 Task: Open Card Mediation Execution Review in Board DevOps Tools and Techniques to Workspace Call Center Services and add a team member Softage.1@softage.net, a label Purple, a checklist Video Marketing, an attachment from your onedrive, a color Purple and finally, add a card description 'Research and develop new partnership opportunities' and a comment 'Given the size and scope of this task, let us make sure we have the necessary resources and support to get it done.'. Add a start date 'Jan 01, 1900' with a due date 'Jan 08, 1900'
Action: Mouse moved to (88, 306)
Screenshot: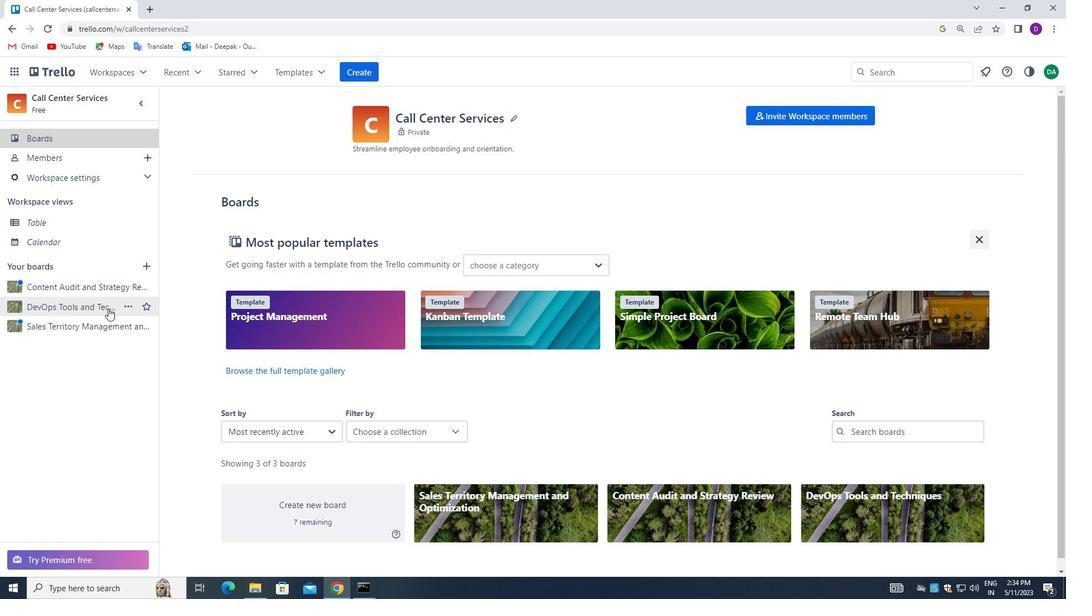 
Action: Mouse pressed left at (88, 306)
Screenshot: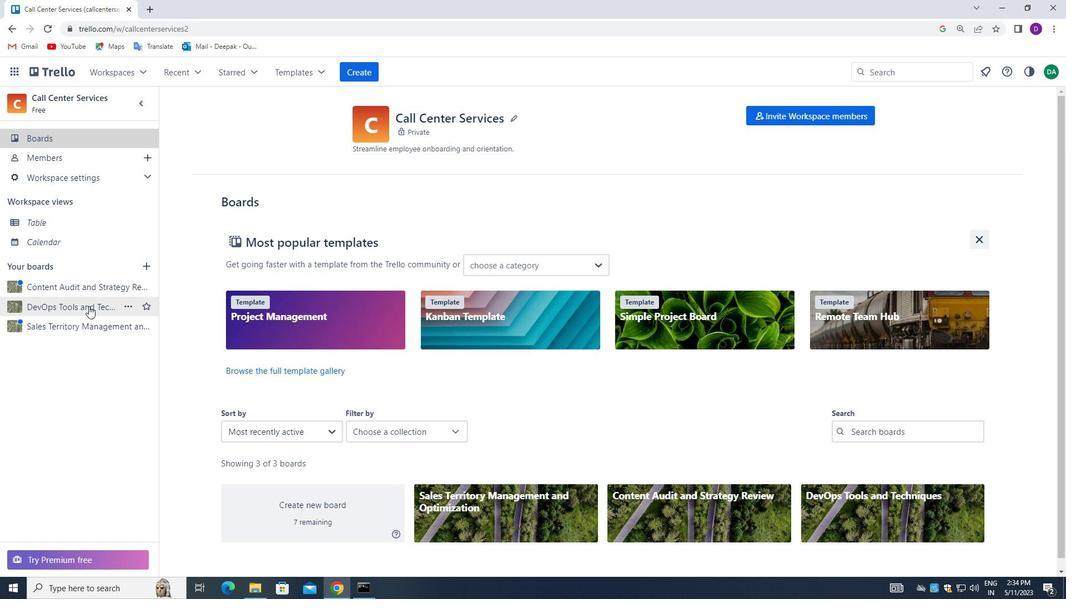 
Action: Mouse moved to (236, 168)
Screenshot: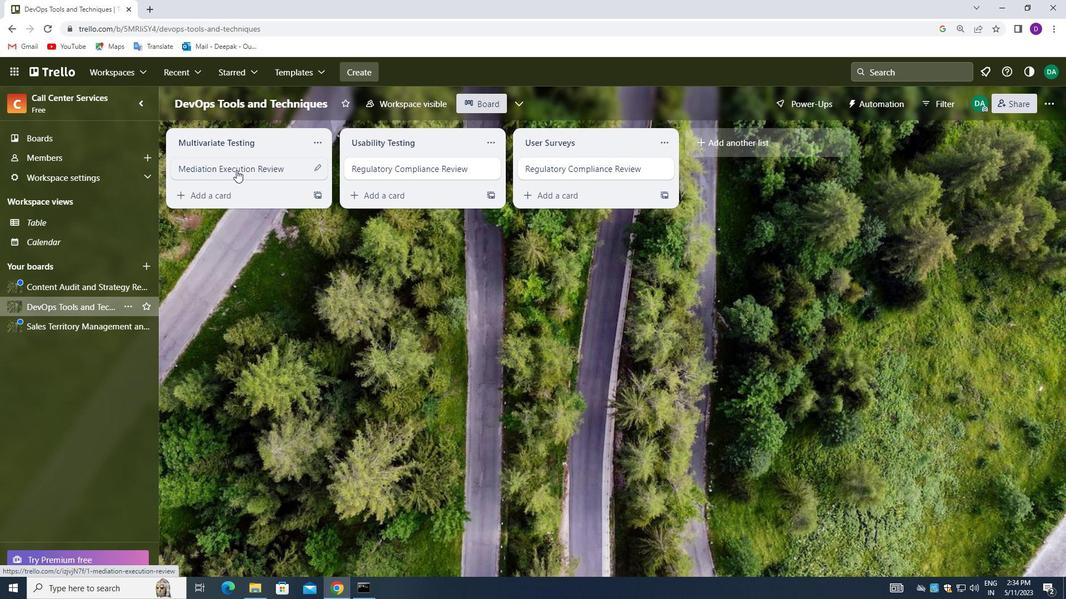 
Action: Mouse pressed left at (236, 168)
Screenshot: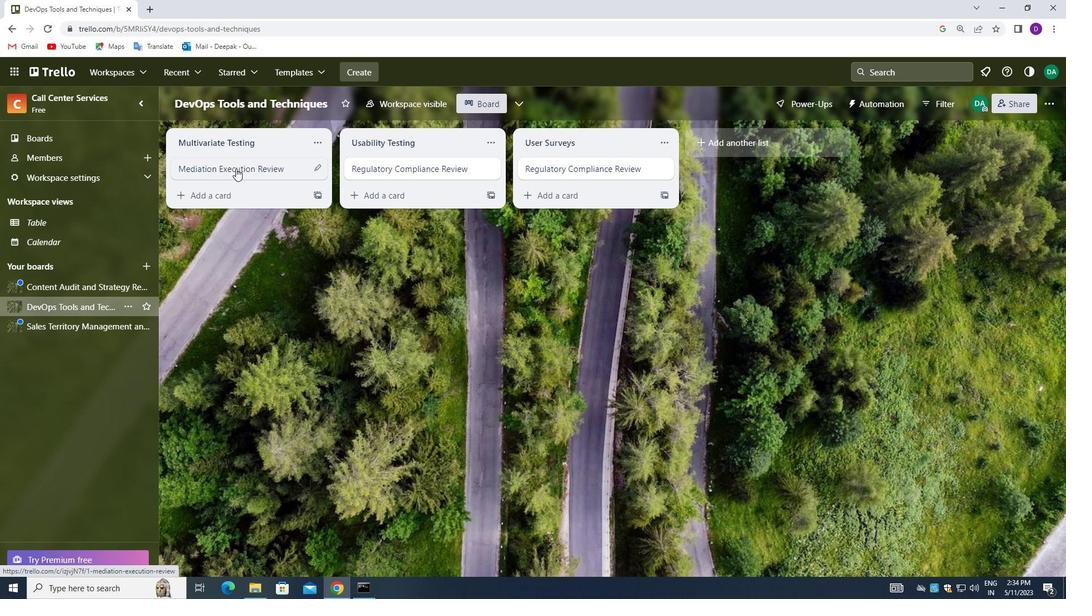 
Action: Mouse moved to (709, 164)
Screenshot: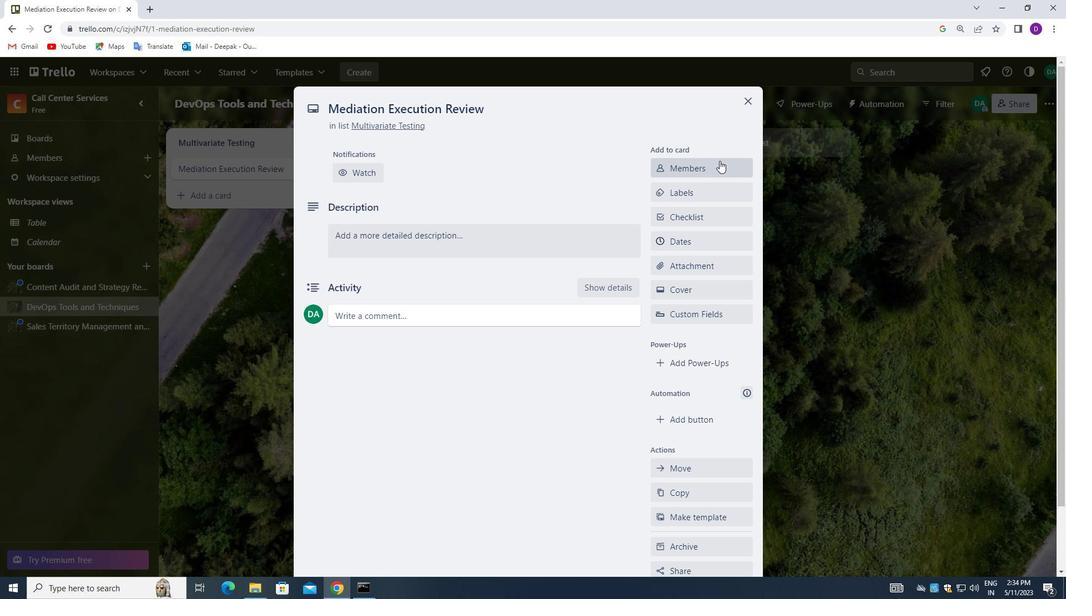 
Action: Mouse pressed left at (709, 164)
Screenshot: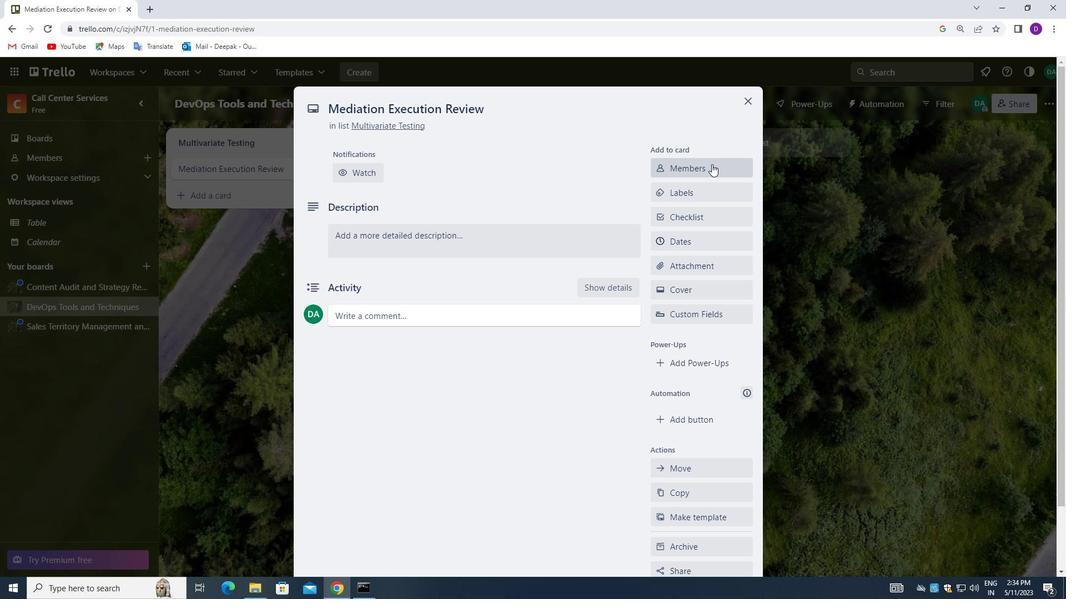 
Action: Mouse moved to (715, 227)
Screenshot: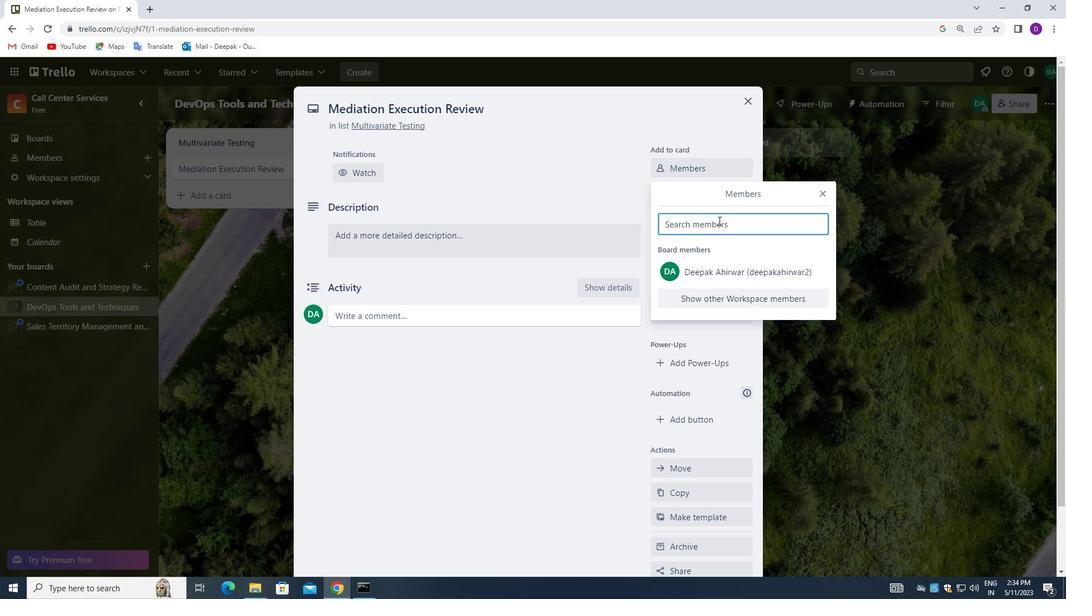 
Action: Mouse pressed left at (715, 227)
Screenshot: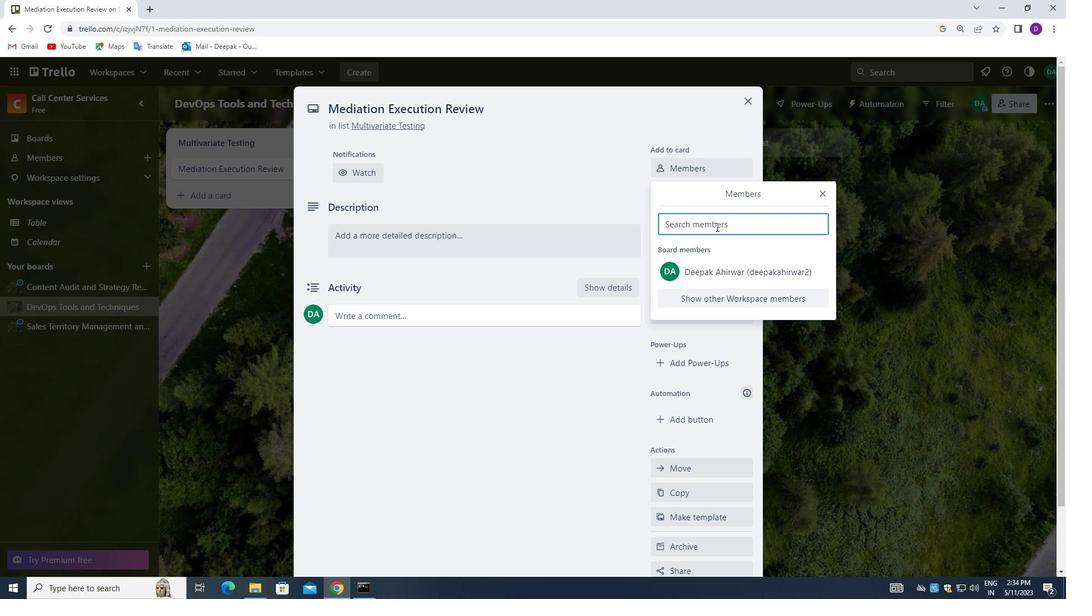 
Action: Mouse moved to (595, 224)
Screenshot: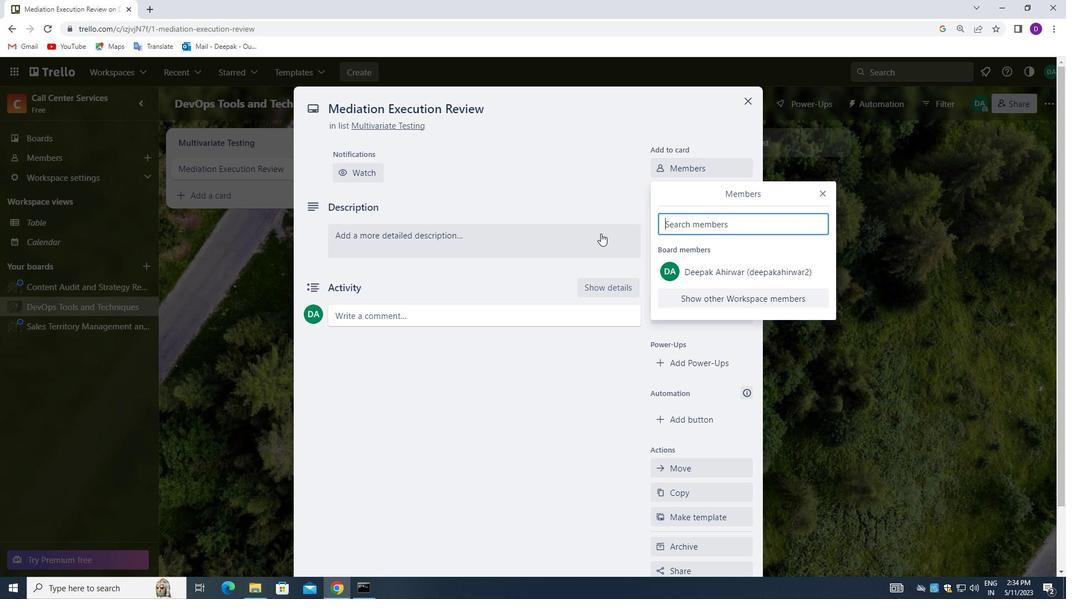 
Action: Key pressed softage.1<Key.shift>@SOFTAGE.NET
Screenshot: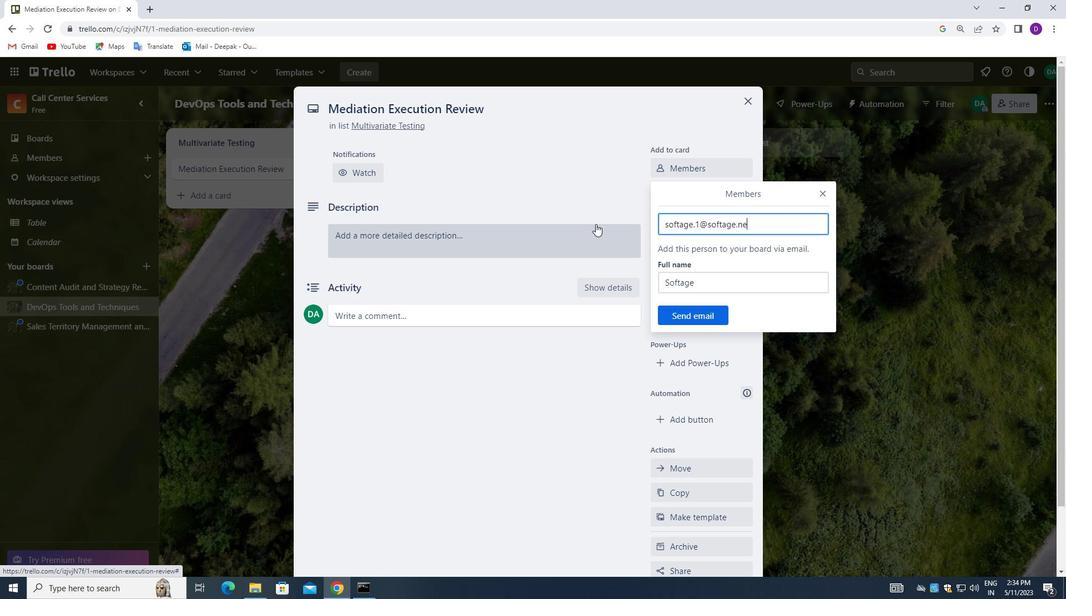 
Action: Mouse moved to (694, 314)
Screenshot: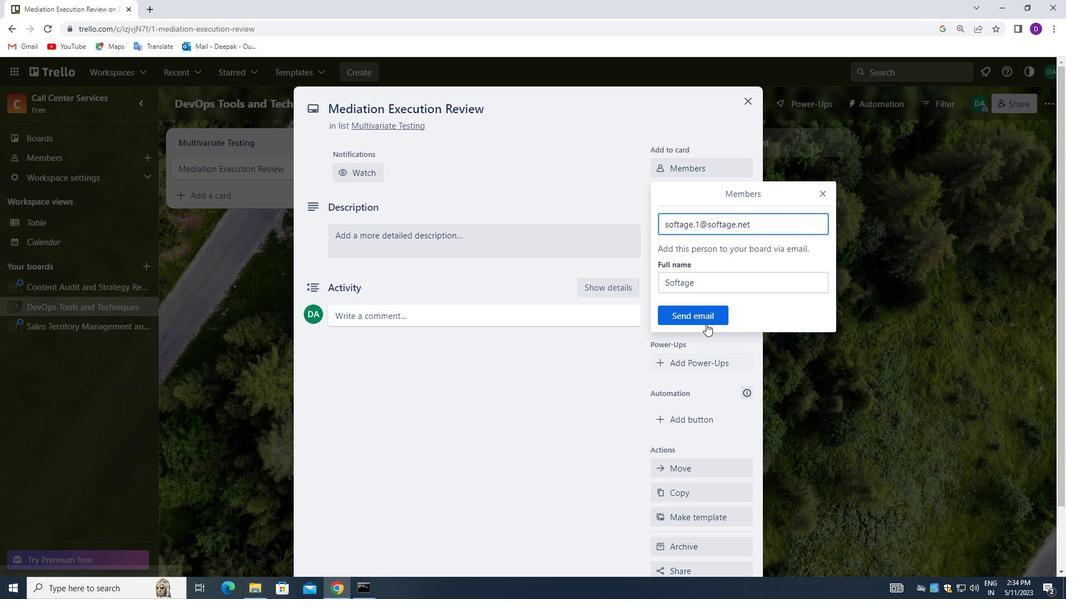 
Action: Mouse pressed left at (694, 314)
Screenshot: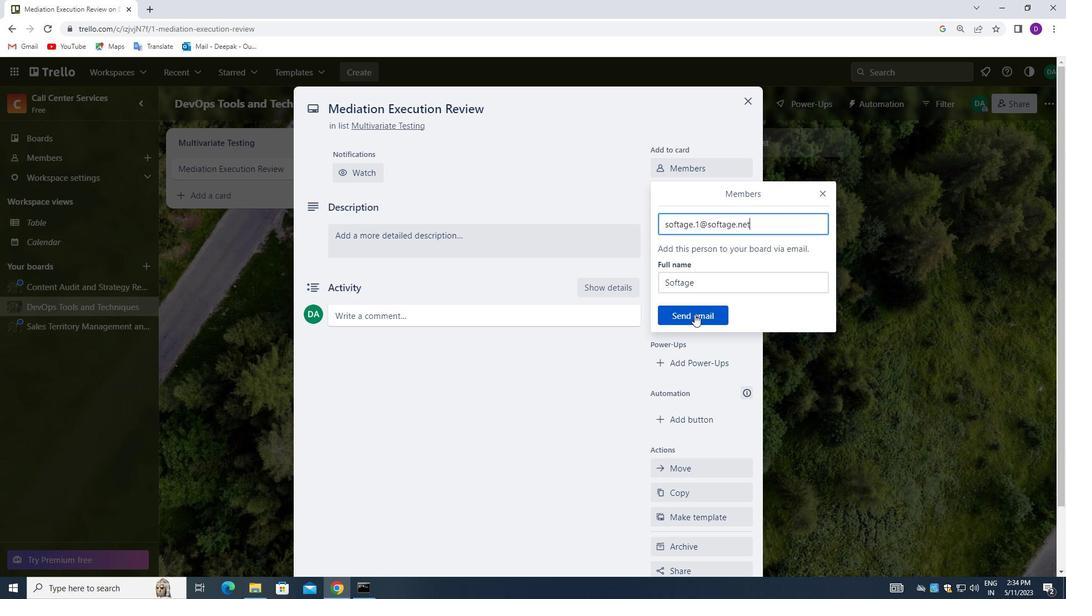 
Action: Mouse moved to (694, 239)
Screenshot: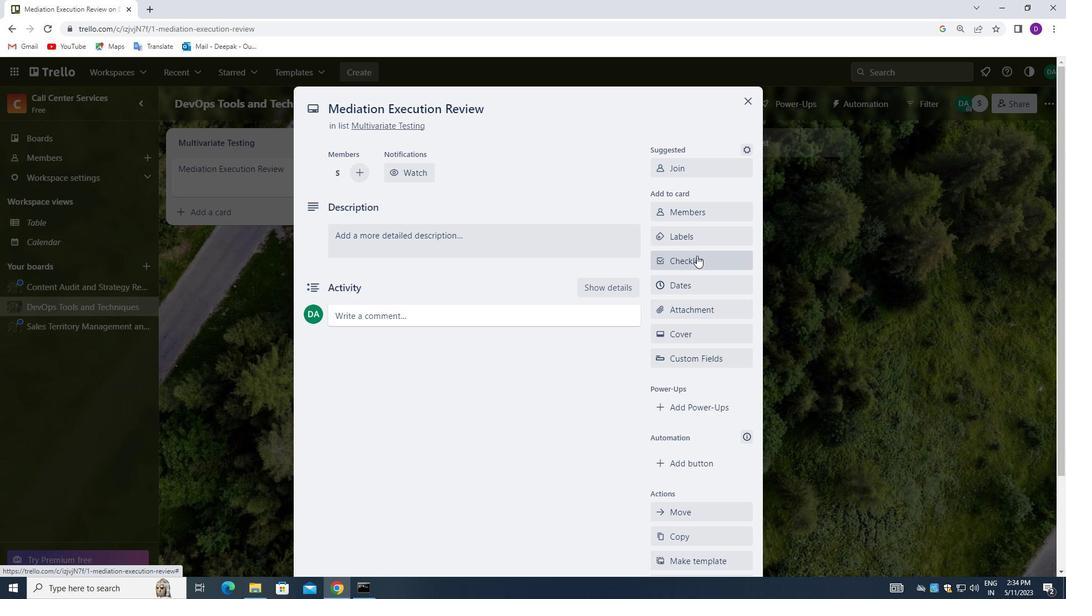 
Action: Mouse pressed left at (694, 239)
Screenshot: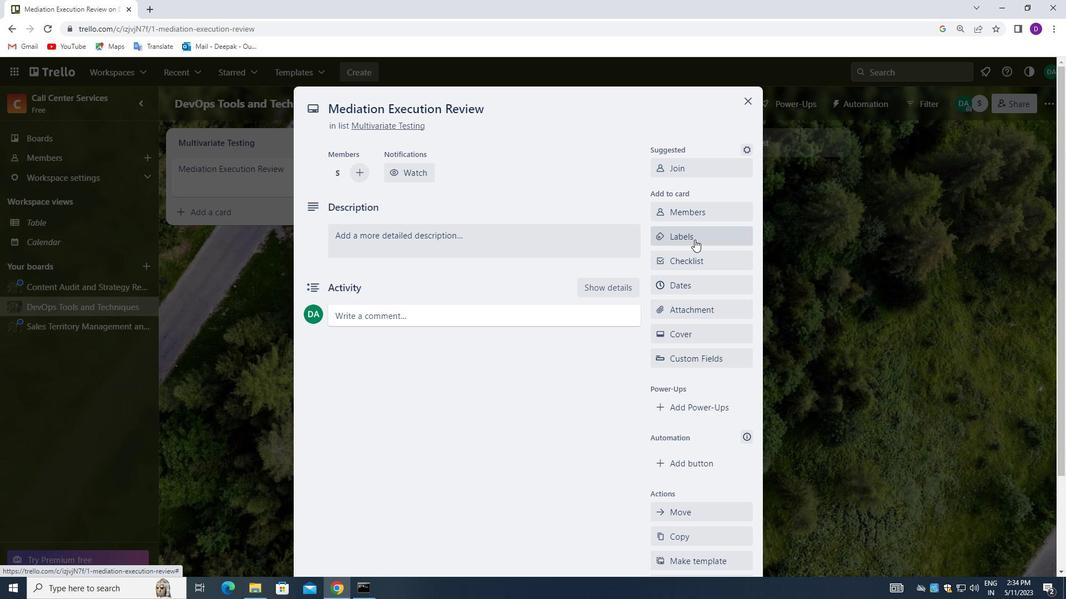
Action: Mouse moved to (716, 417)
Screenshot: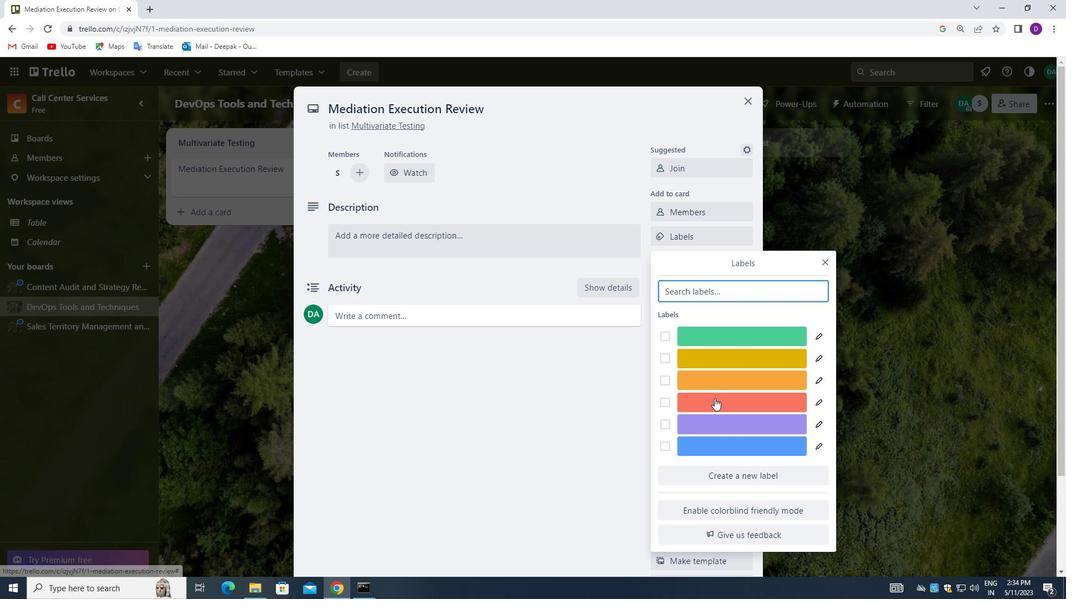 
Action: Mouse pressed left at (716, 417)
Screenshot: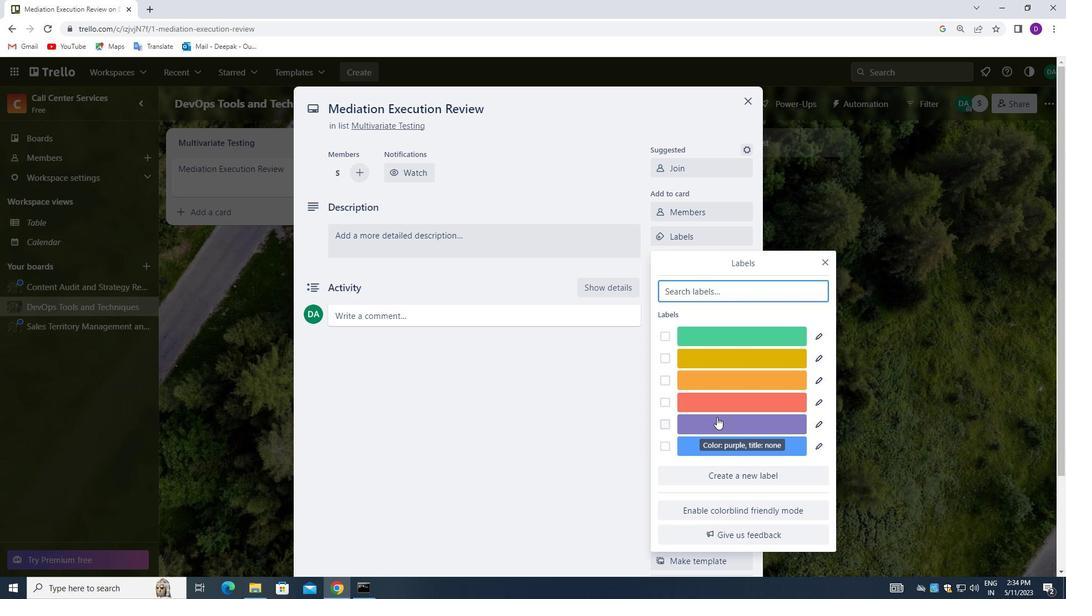
Action: Mouse moved to (825, 261)
Screenshot: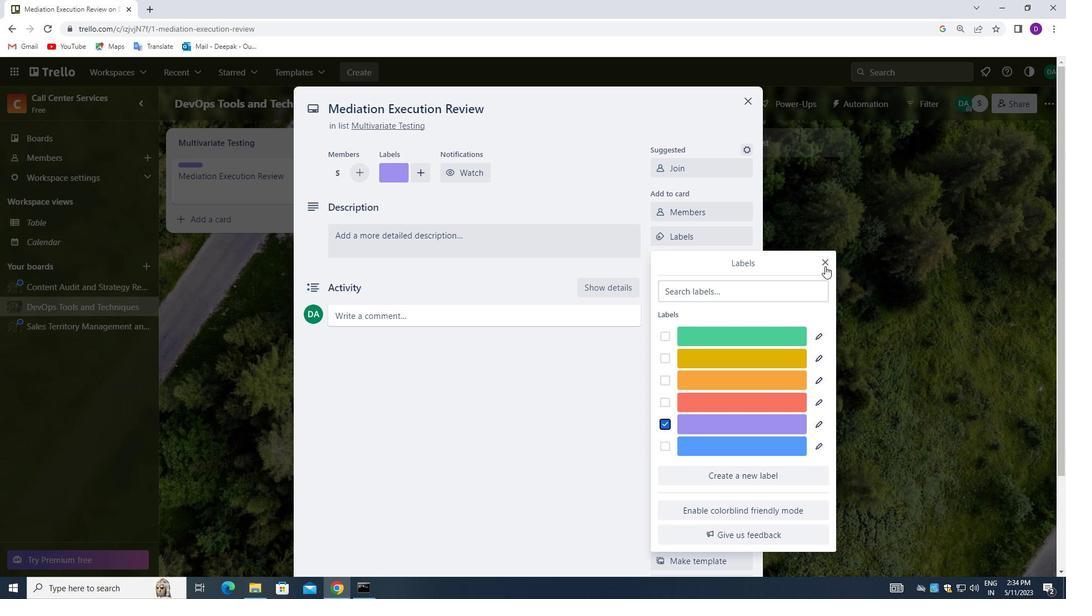 
Action: Mouse pressed left at (825, 261)
Screenshot: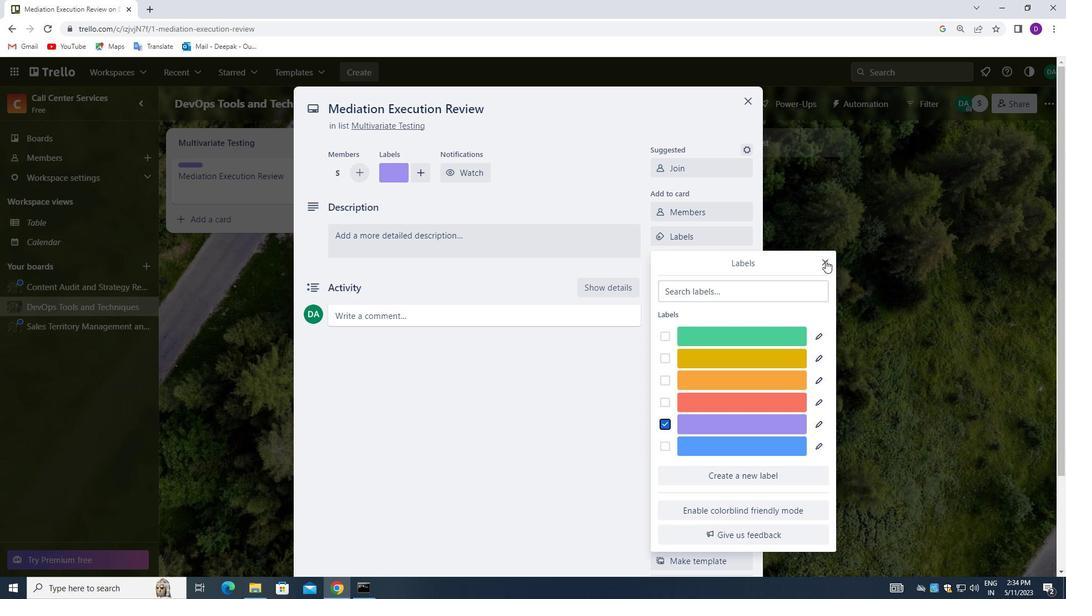 
Action: Mouse moved to (698, 266)
Screenshot: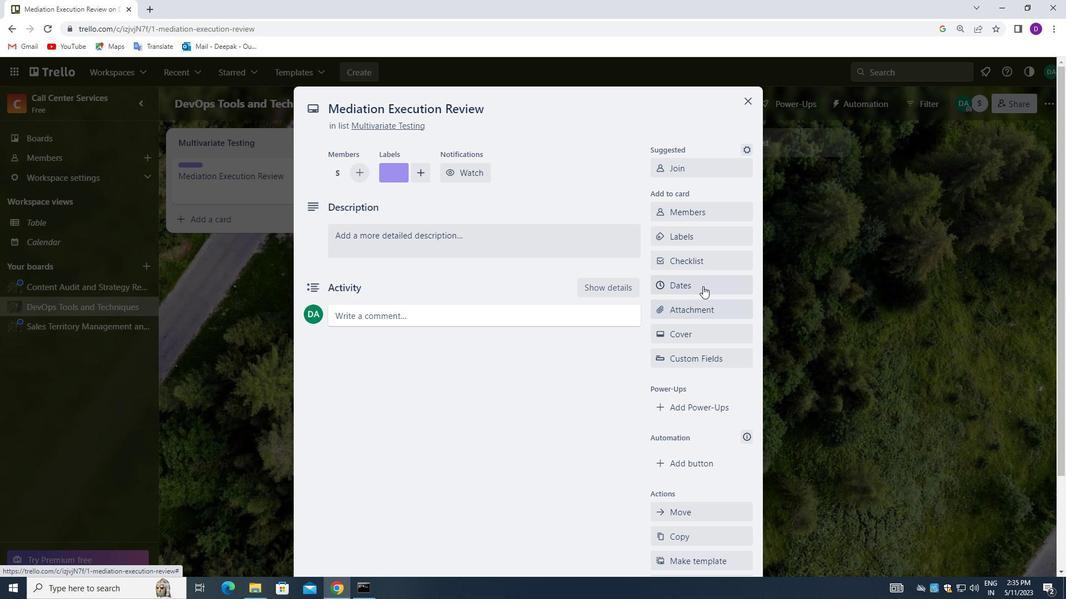 
Action: Mouse pressed left at (698, 266)
Screenshot: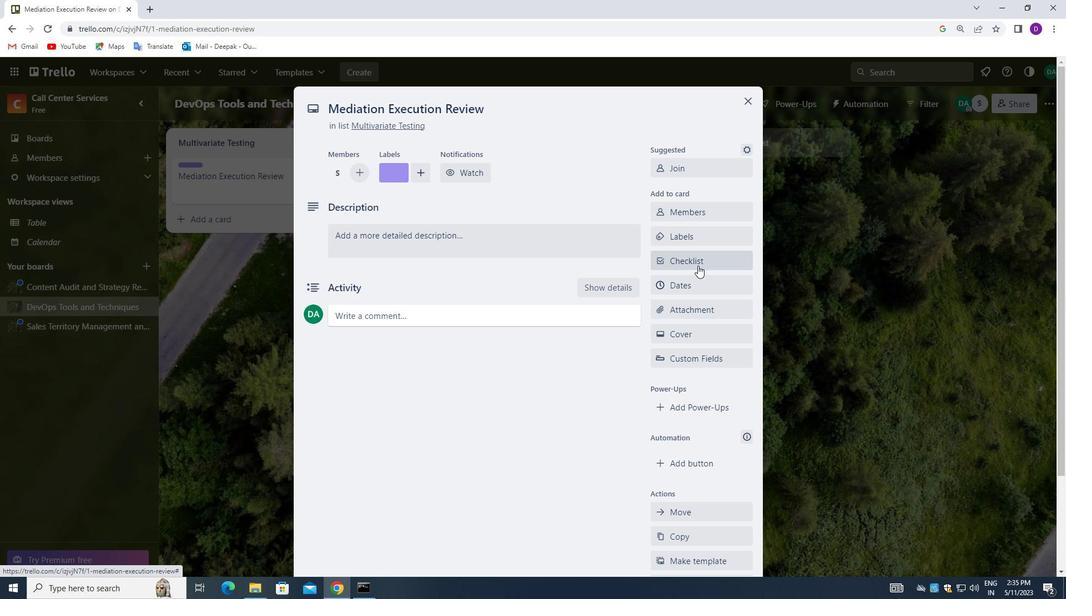 
Action: Mouse moved to (728, 327)
Screenshot: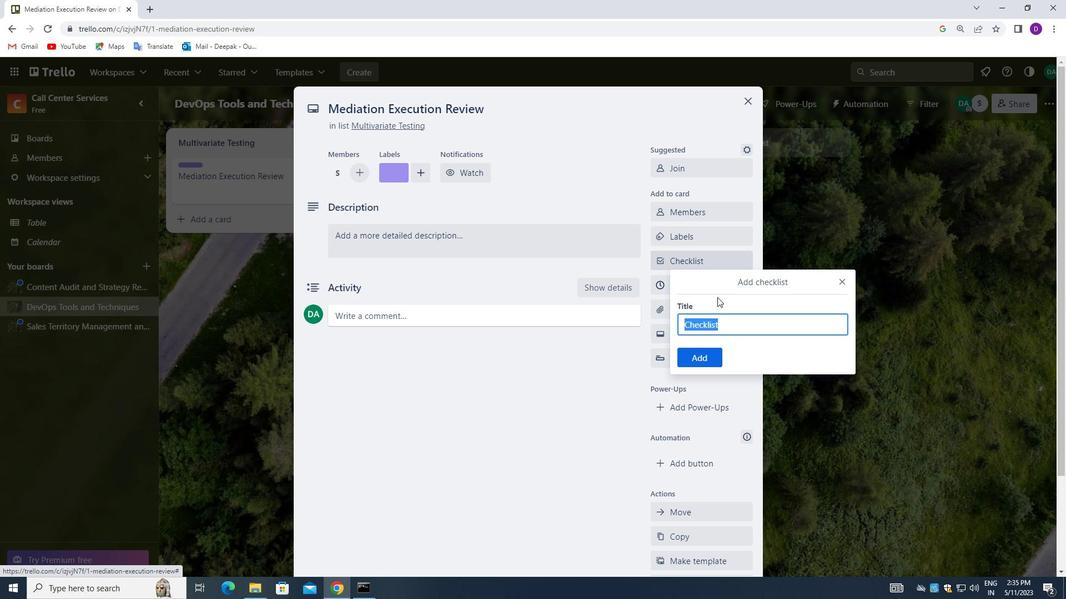 
Action: Key pressed <Key.backspace><Key.shift_r>VIDEO<Key.space><Key.shift>MARKETING
Screenshot: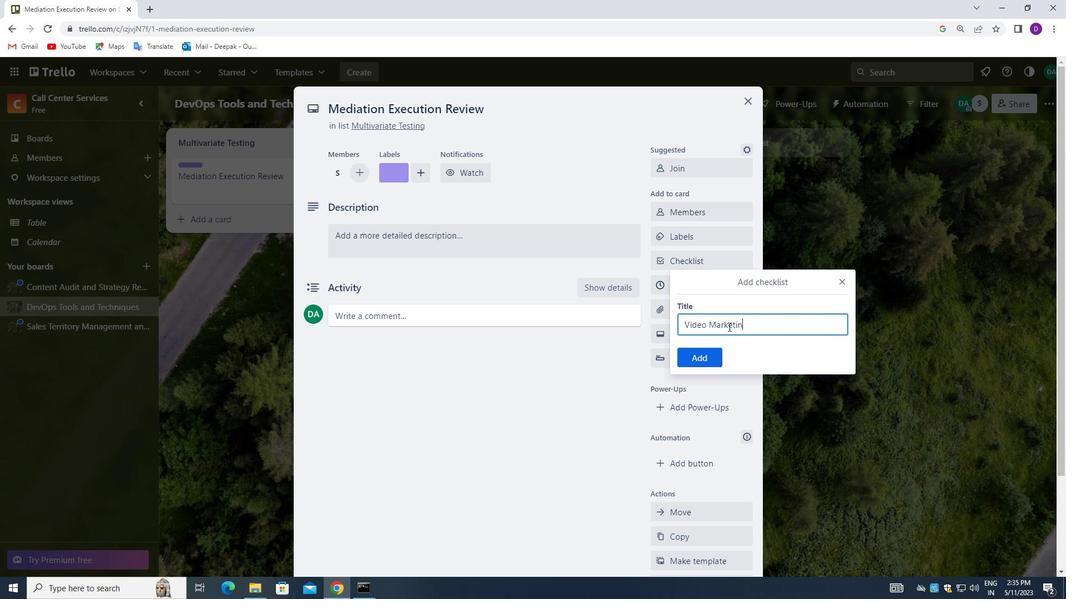 
Action: Mouse moved to (706, 358)
Screenshot: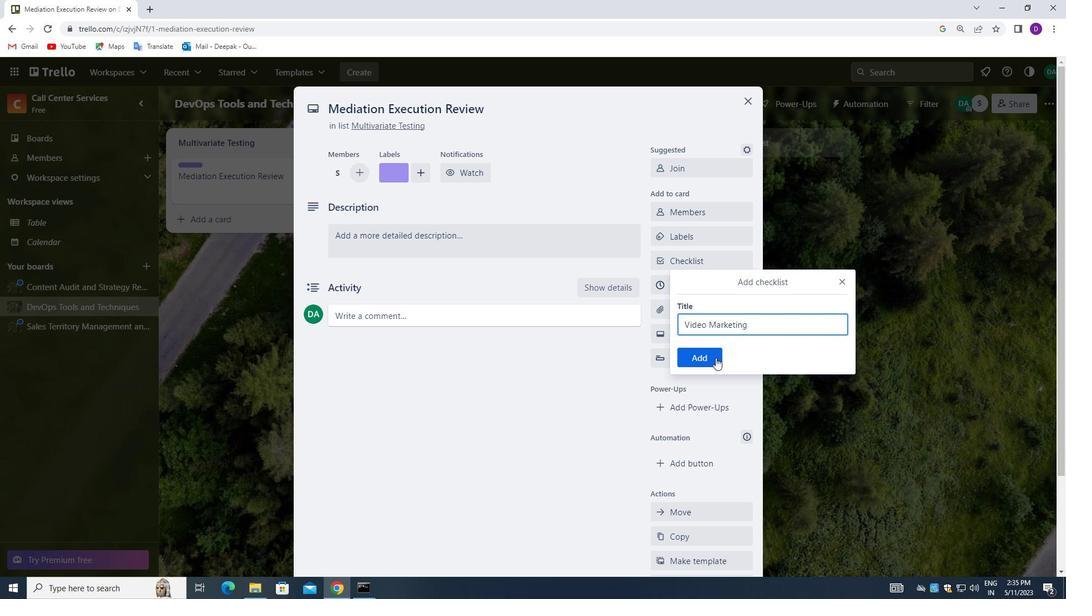 
Action: Mouse pressed left at (706, 358)
Screenshot: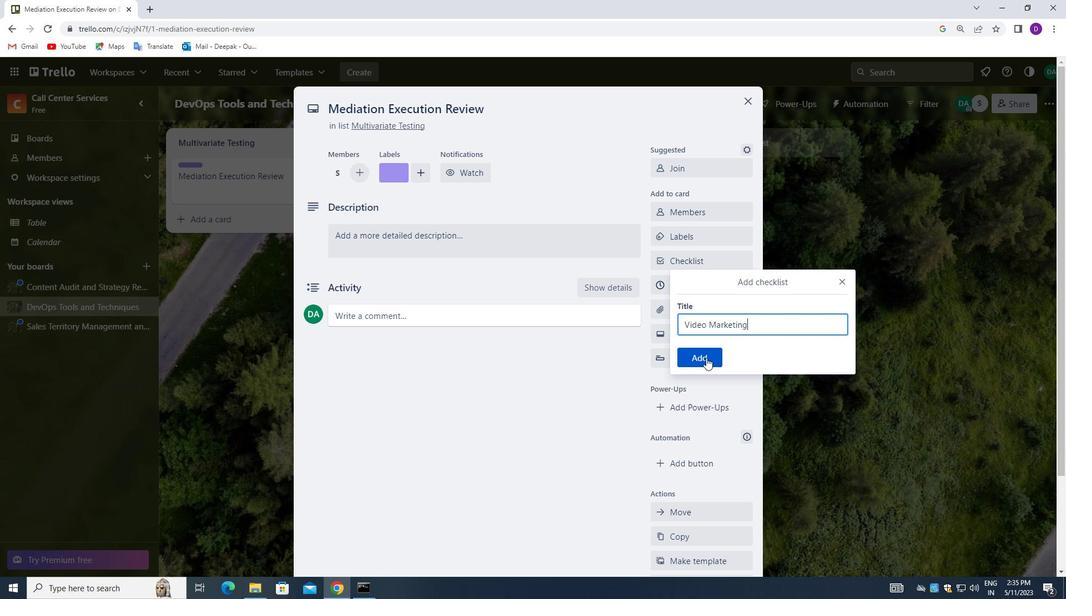 
Action: Mouse moved to (696, 308)
Screenshot: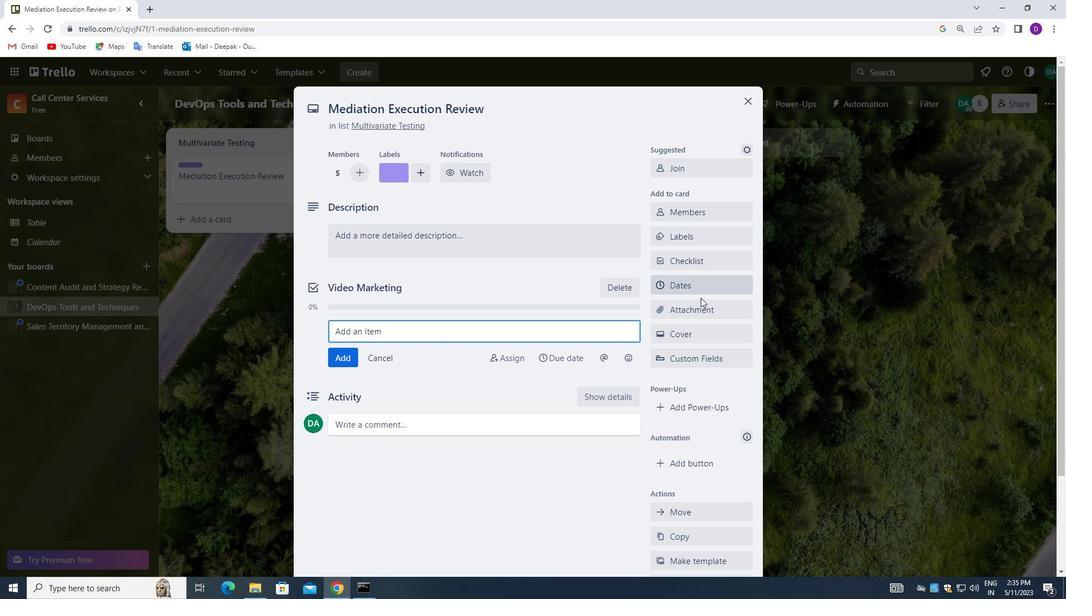 
Action: Mouse pressed left at (696, 308)
Screenshot: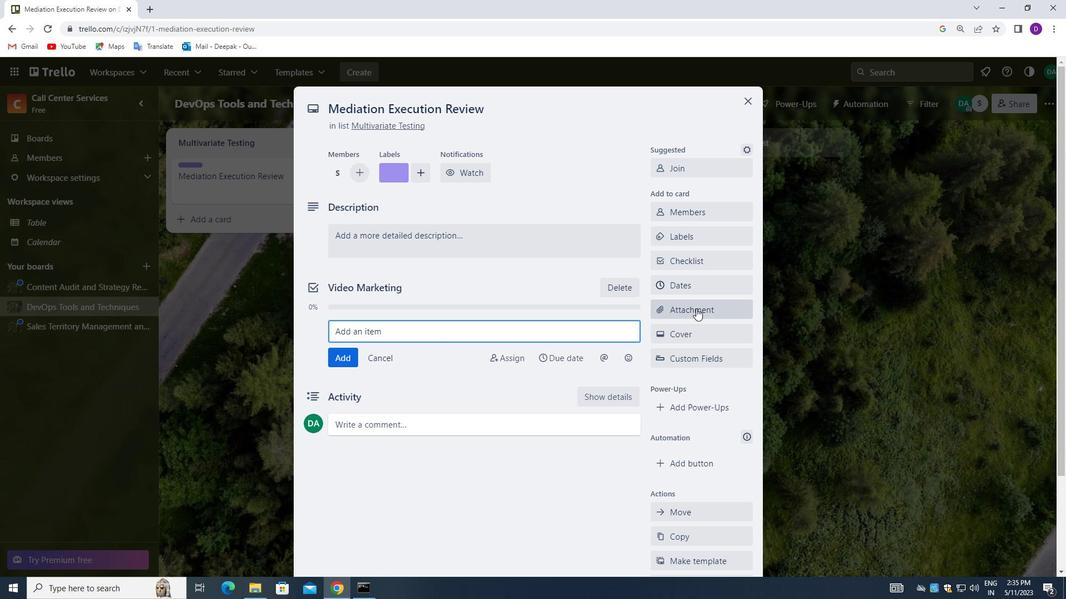 
Action: Mouse moved to (699, 220)
Screenshot: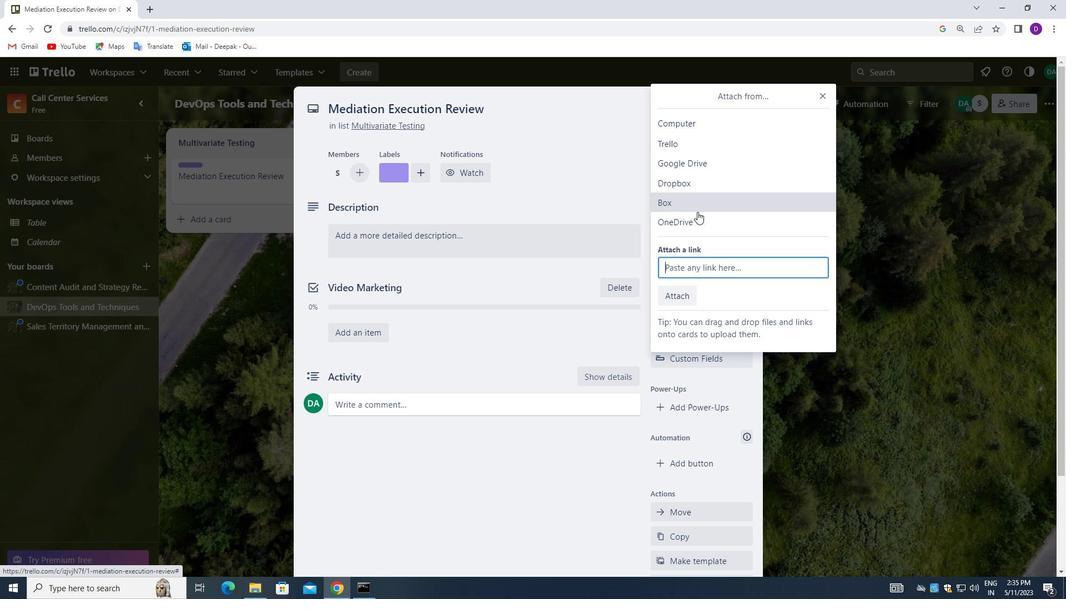 
Action: Mouse pressed left at (699, 220)
Screenshot: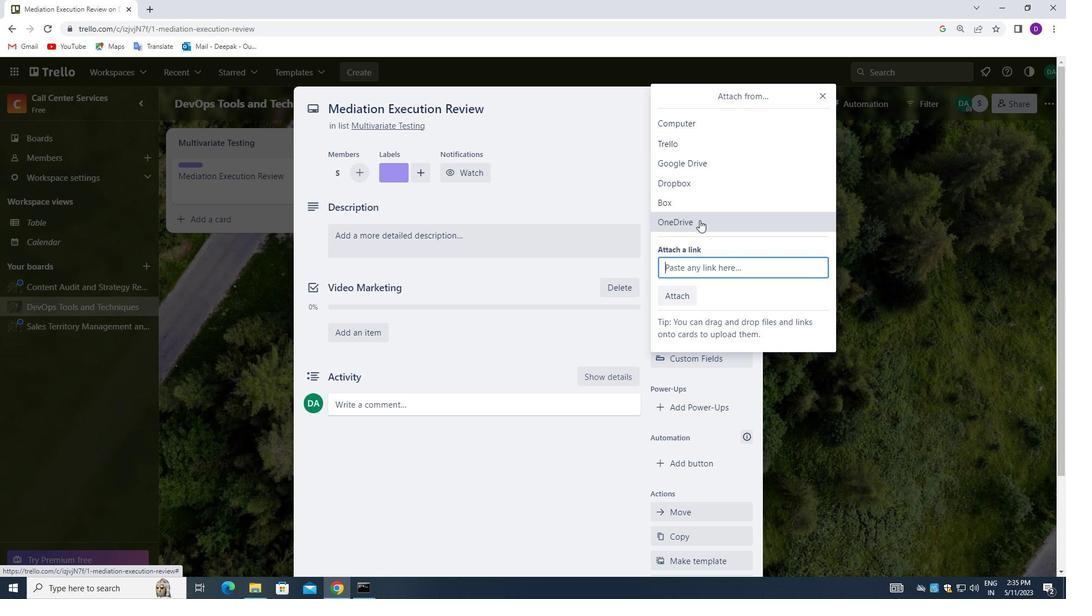 
Action: Mouse moved to (474, 356)
Screenshot: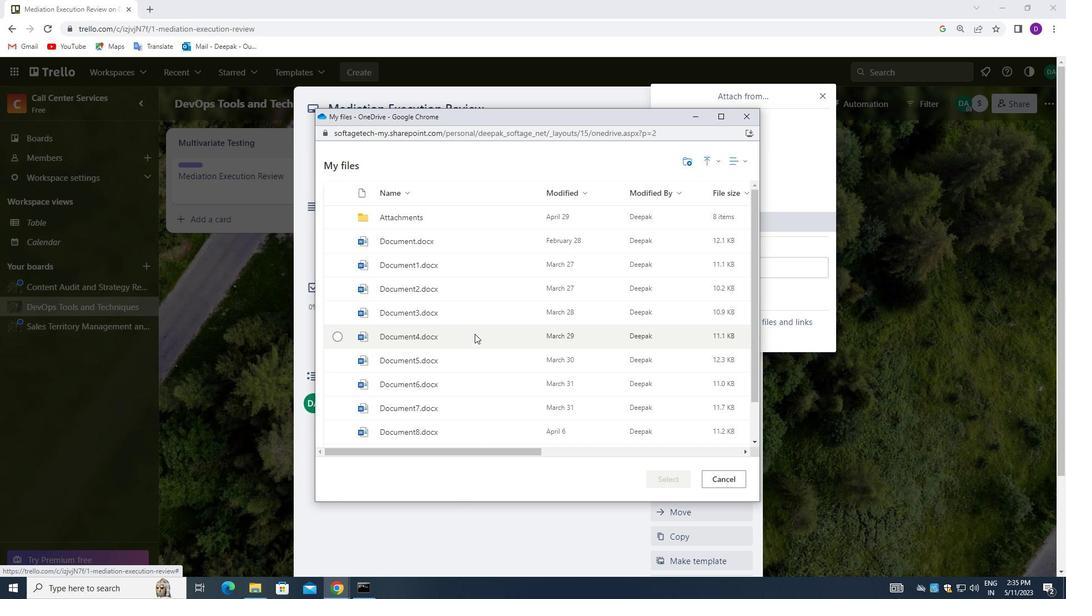 
Action: Mouse scrolled (474, 355) with delta (0, 0)
Screenshot: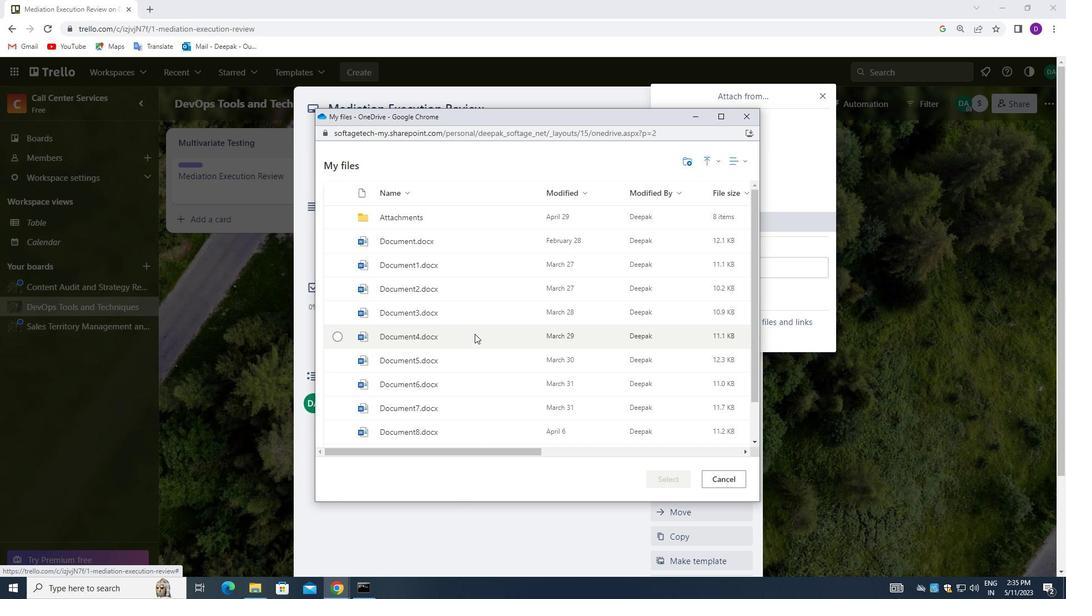 
Action: Mouse moved to (473, 359)
Screenshot: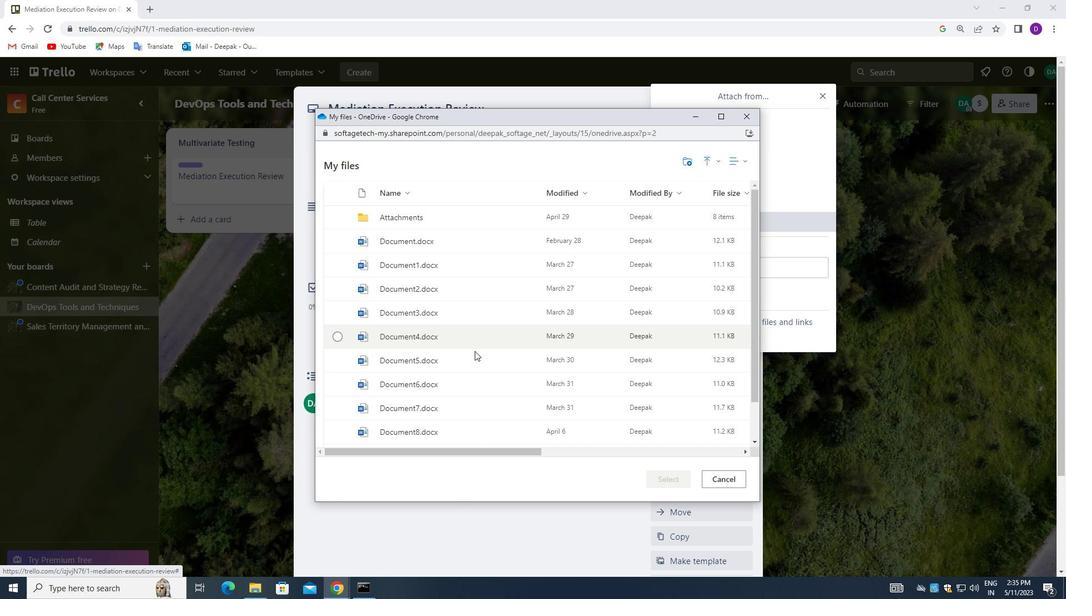 
Action: Mouse scrolled (473, 359) with delta (0, 0)
Screenshot: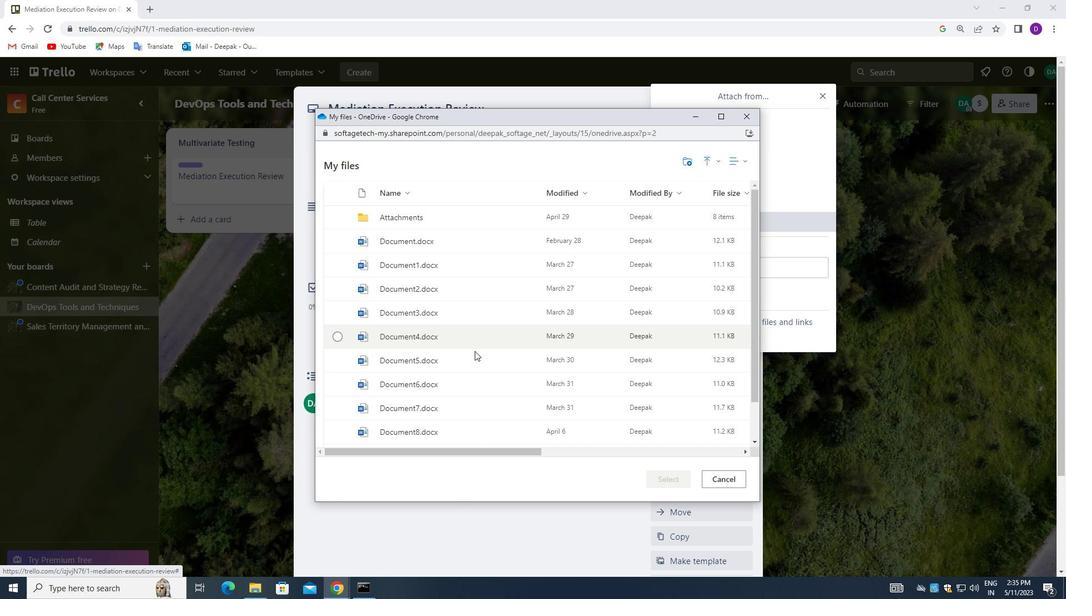 
Action: Mouse moved to (472, 360)
Screenshot: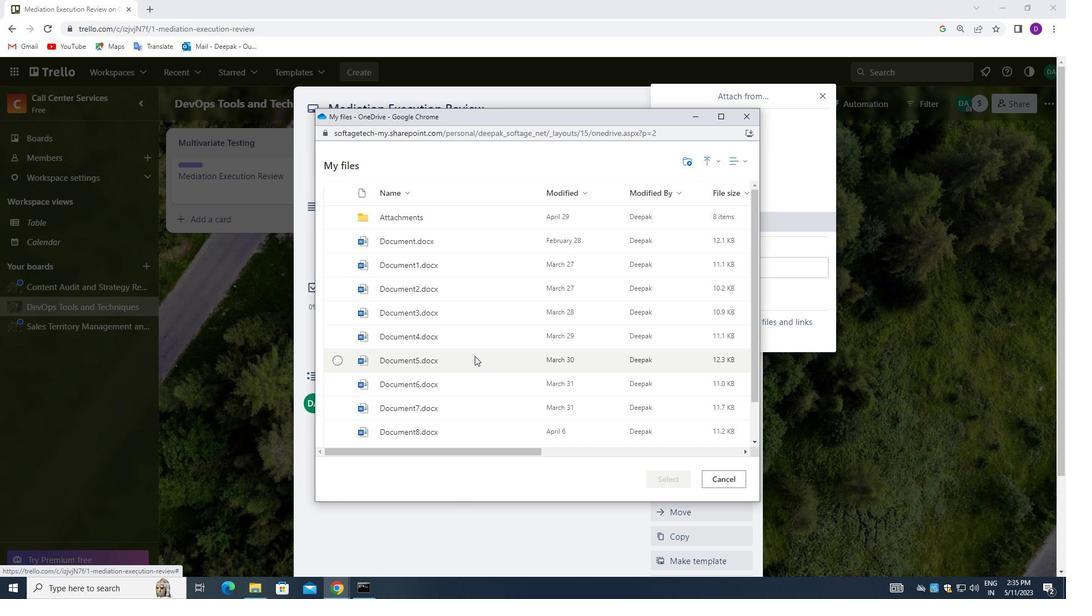 
Action: Mouse scrolled (472, 359) with delta (0, 0)
Screenshot: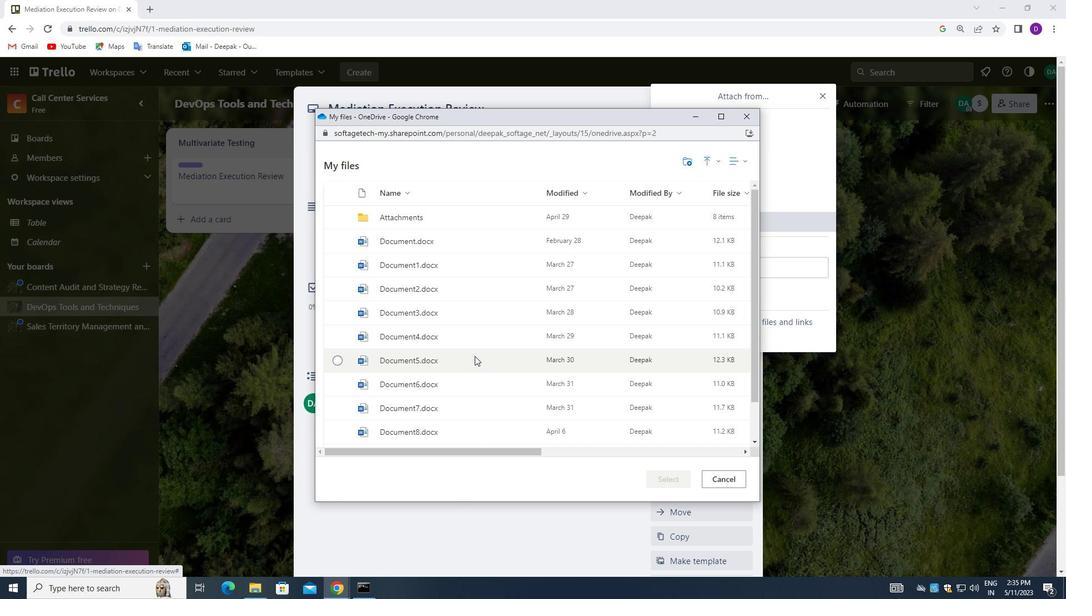 
Action: Mouse scrolled (472, 359) with delta (0, 0)
Screenshot: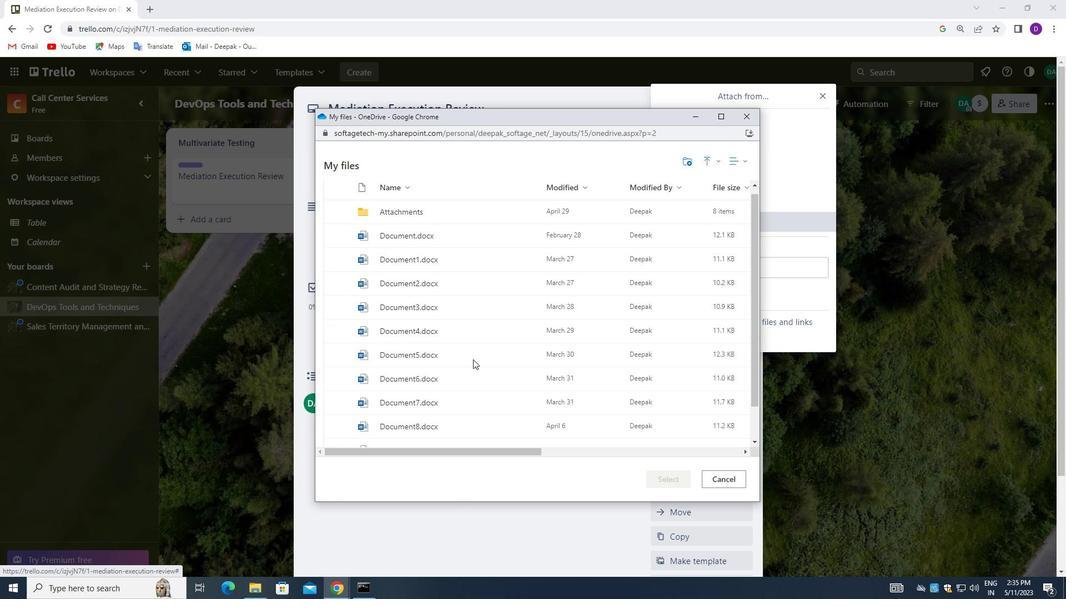 
Action: Mouse moved to (472, 360)
Screenshot: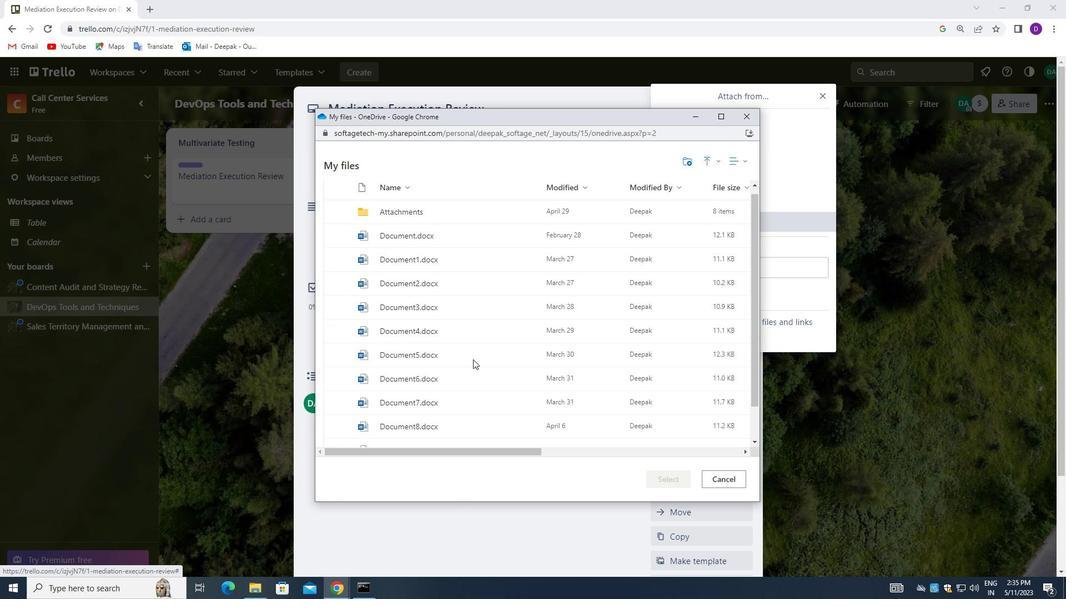 
Action: Mouse scrolled (472, 360) with delta (0, 0)
Screenshot: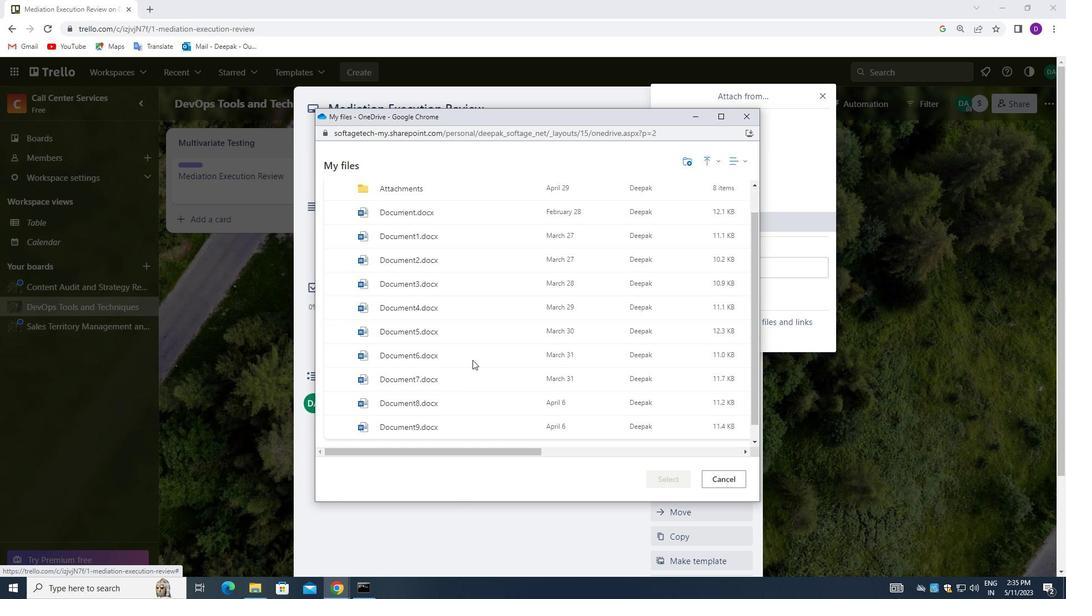 
Action: Mouse scrolled (472, 360) with delta (0, 0)
Screenshot: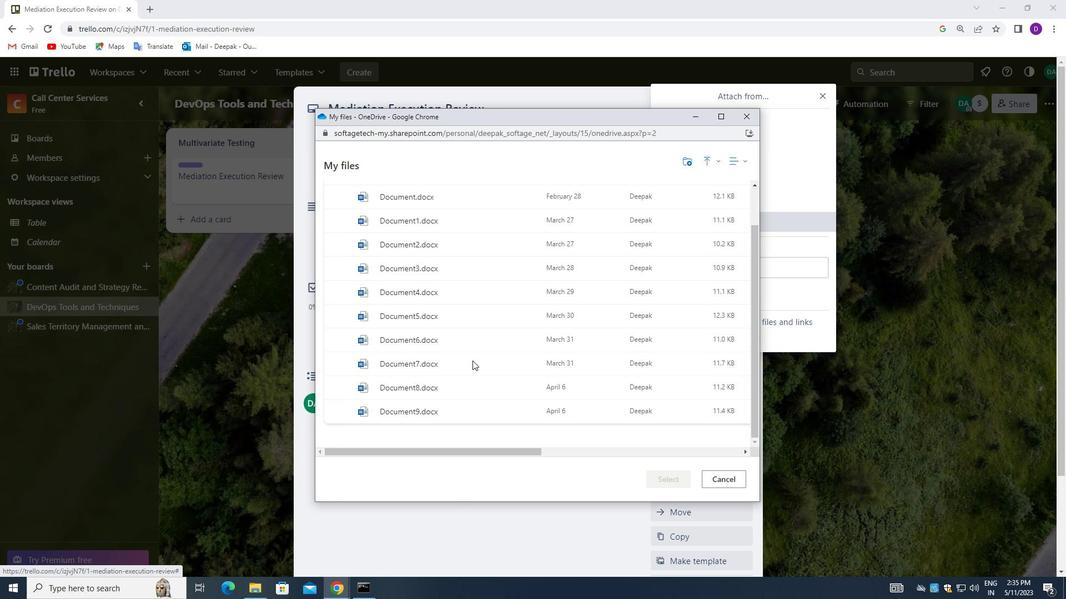 
Action: Mouse scrolled (472, 360) with delta (0, 0)
Screenshot: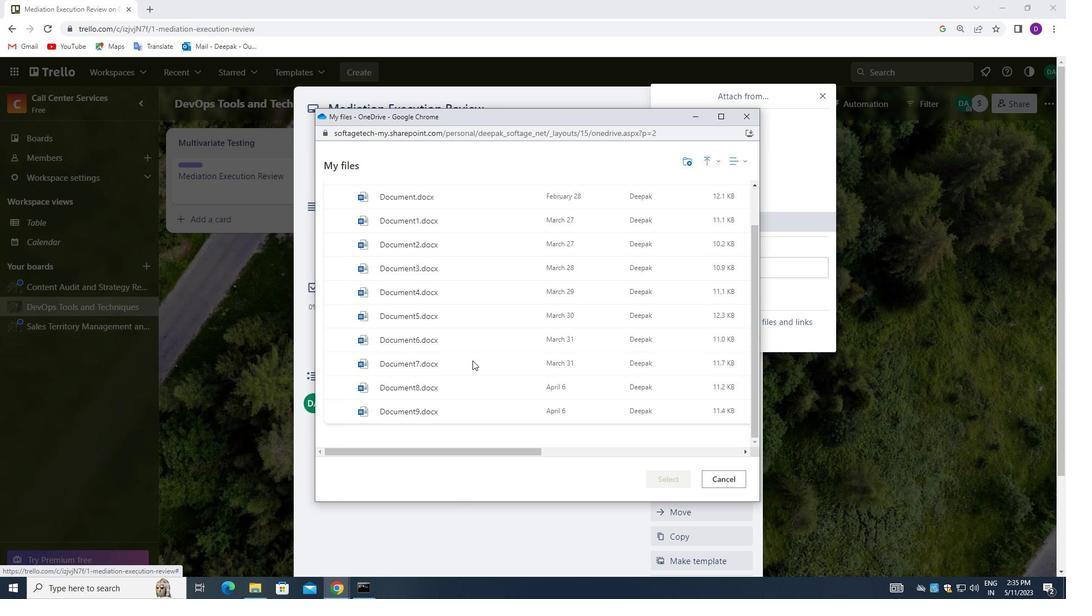 
Action: Mouse scrolled (472, 360) with delta (0, 0)
Screenshot: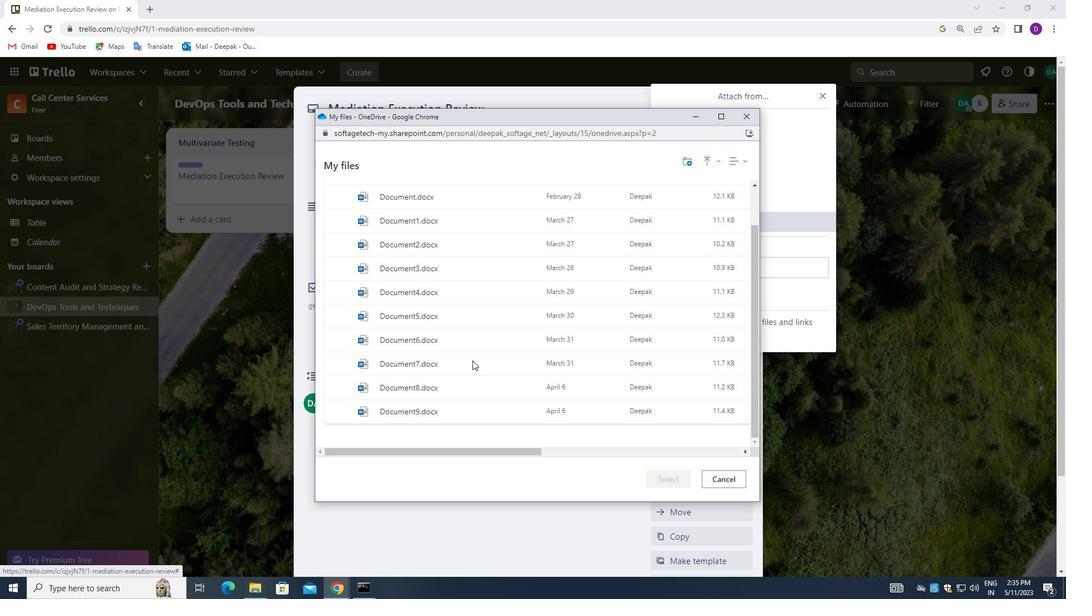 
Action: Mouse moved to (478, 412)
Screenshot: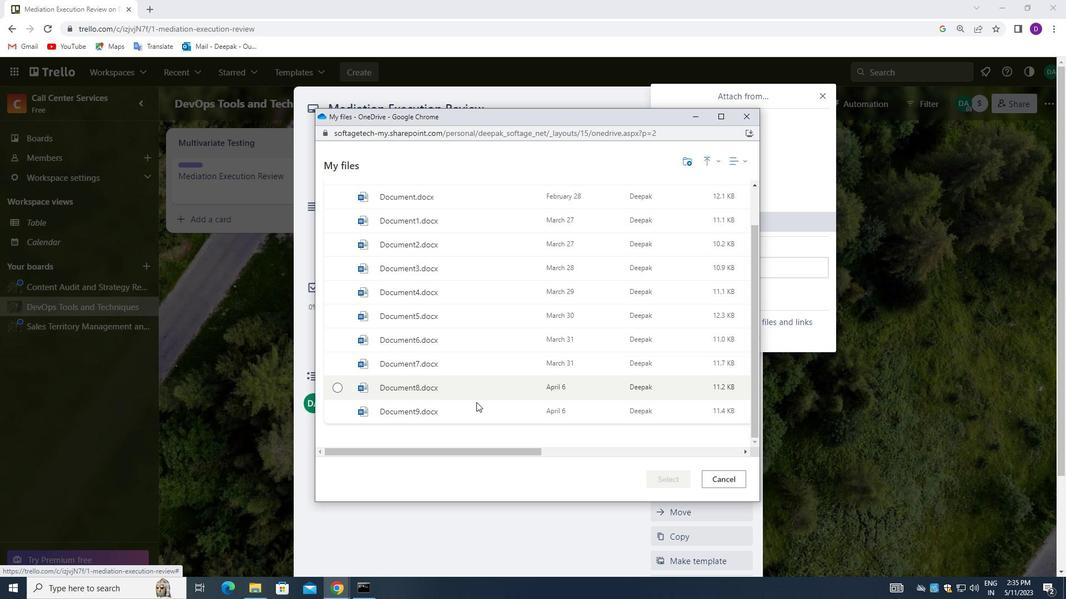 
Action: Mouse pressed left at (478, 412)
Screenshot: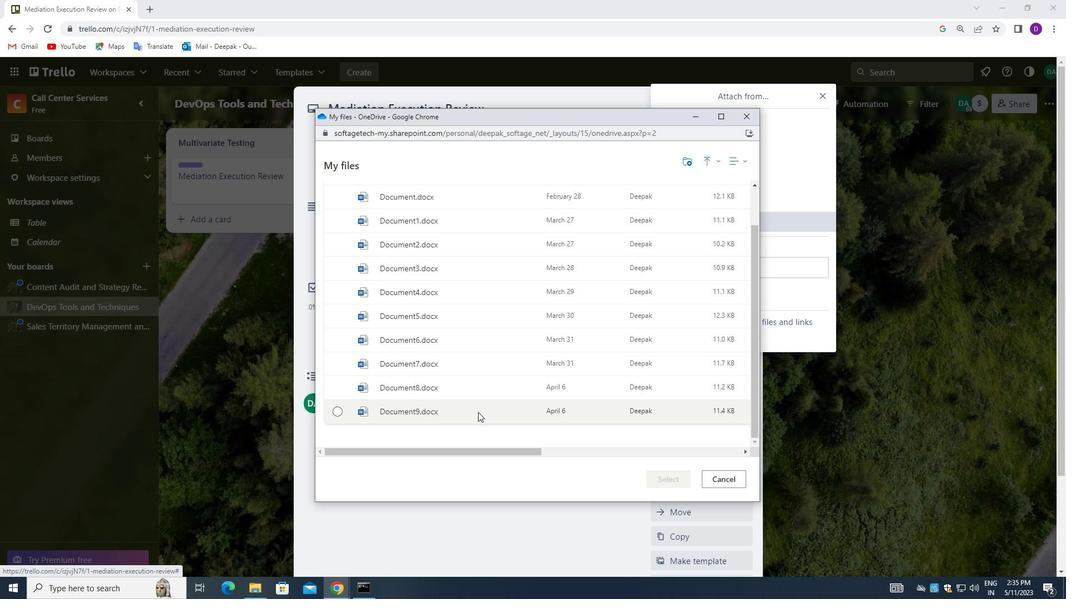 
Action: Mouse moved to (659, 482)
Screenshot: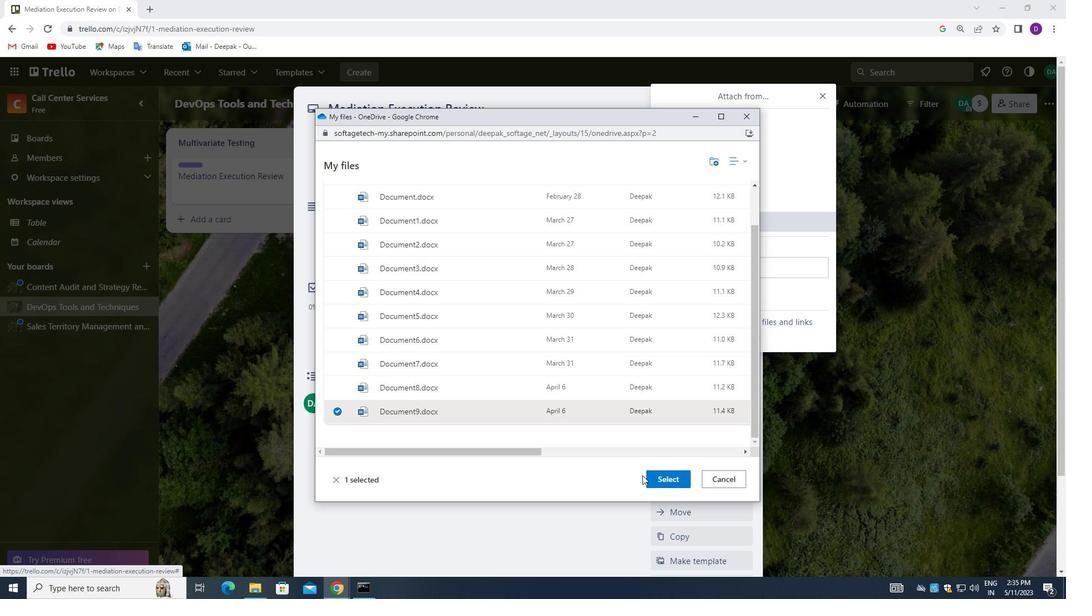 
Action: Mouse pressed left at (659, 482)
Screenshot: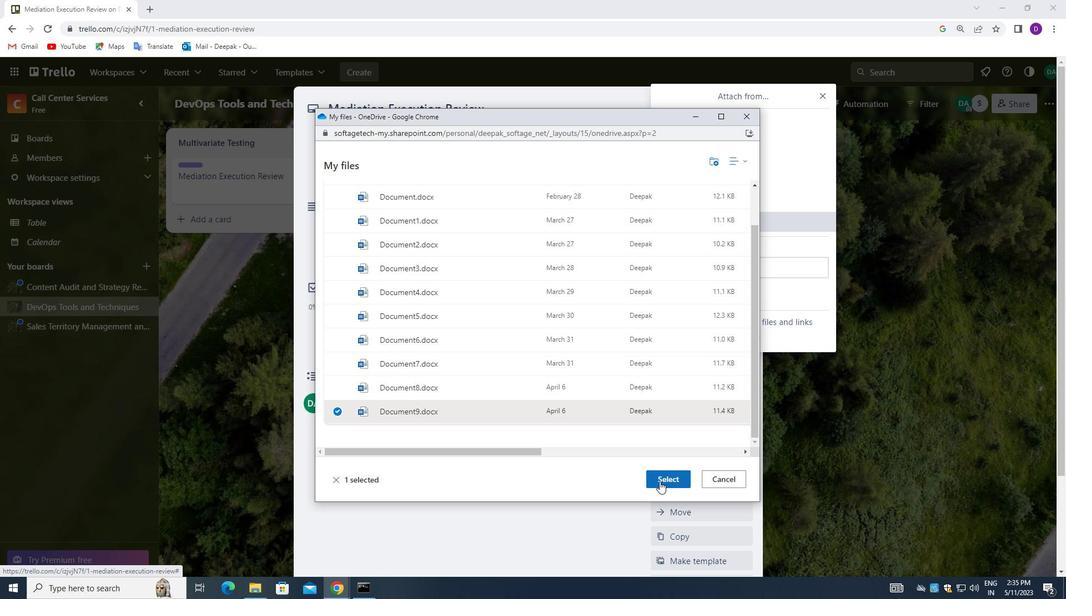 
Action: Mouse moved to (692, 333)
Screenshot: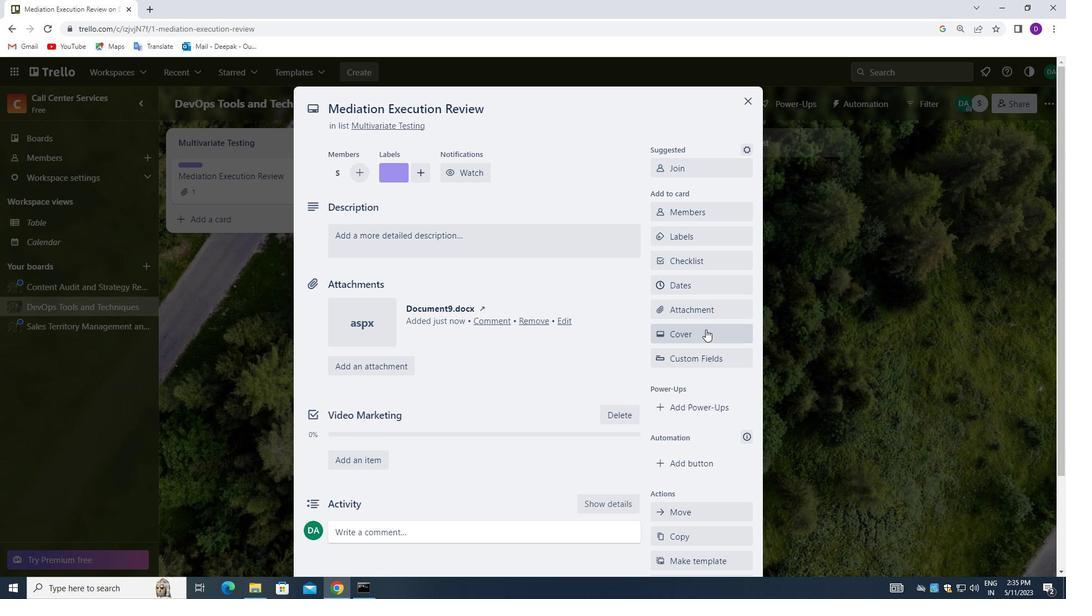 
Action: Mouse pressed left at (692, 333)
Screenshot: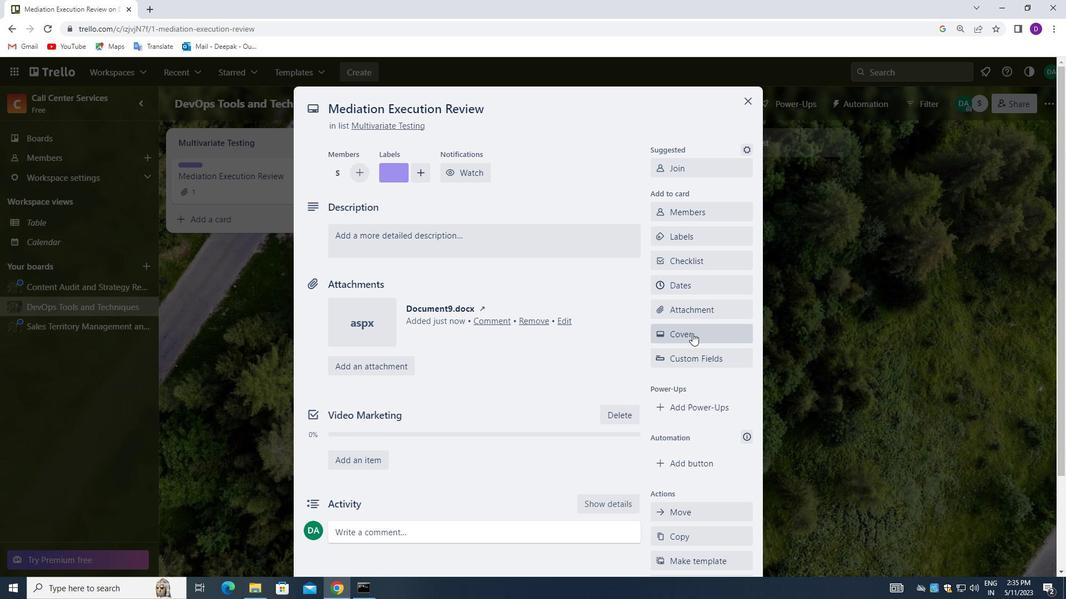 
Action: Mouse moved to (805, 203)
Screenshot: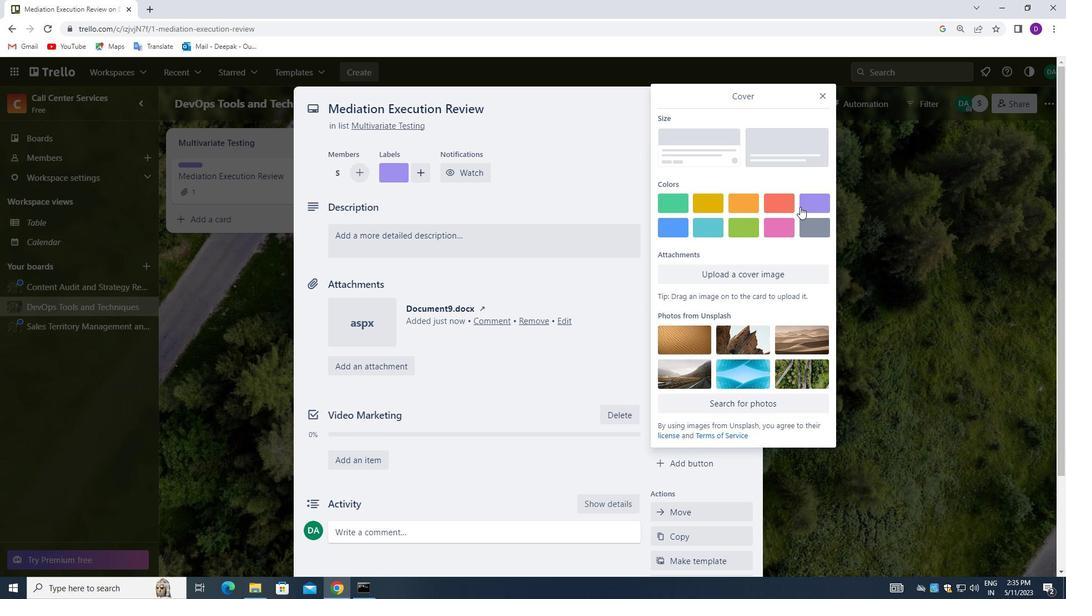 
Action: Mouse pressed left at (805, 203)
Screenshot: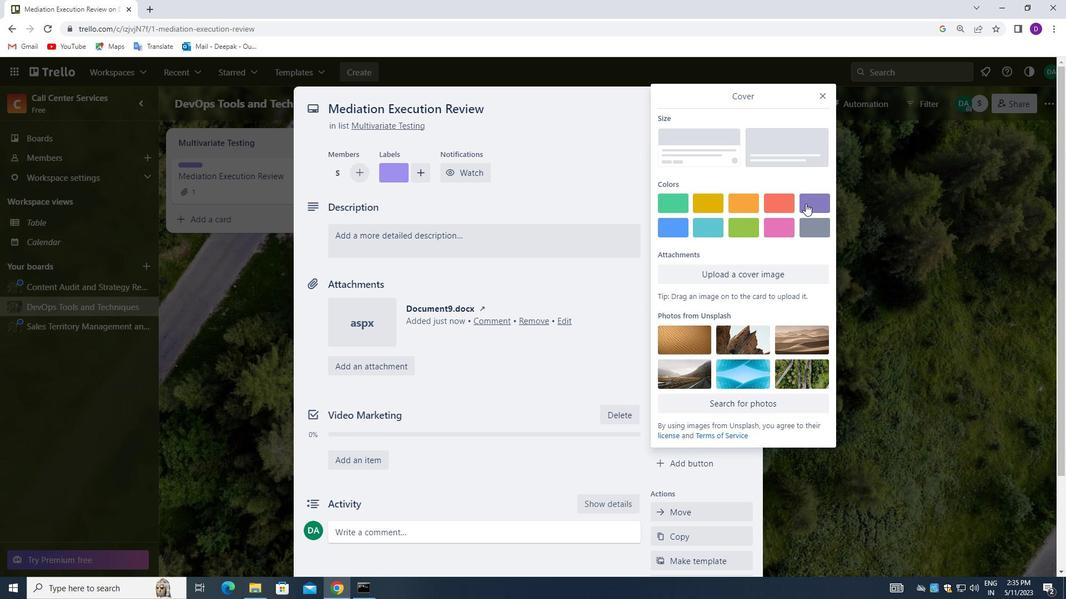 
Action: Mouse moved to (823, 93)
Screenshot: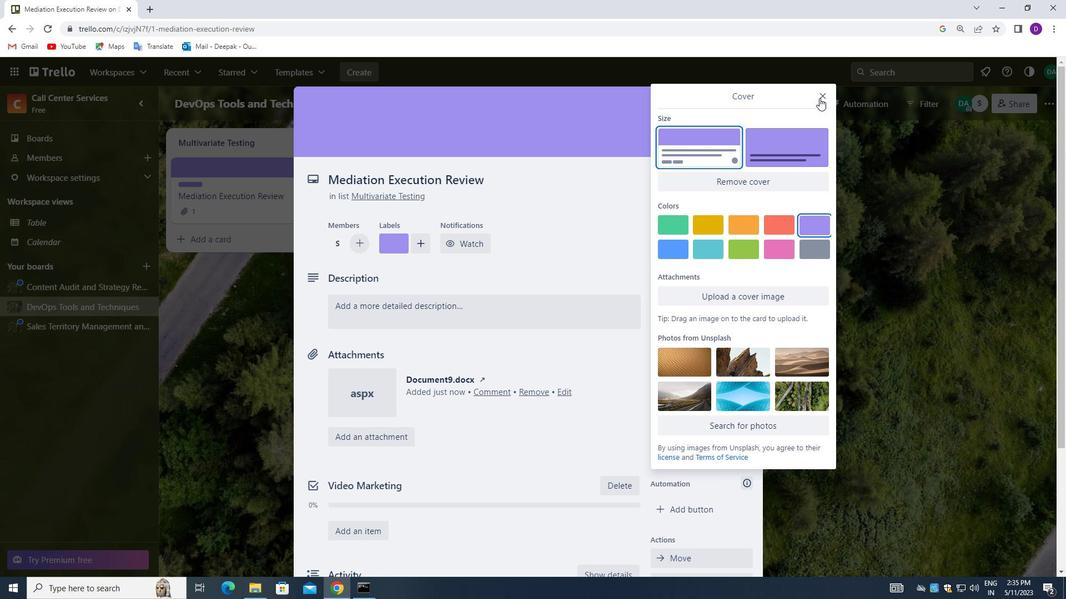 
Action: Mouse pressed left at (823, 93)
Screenshot: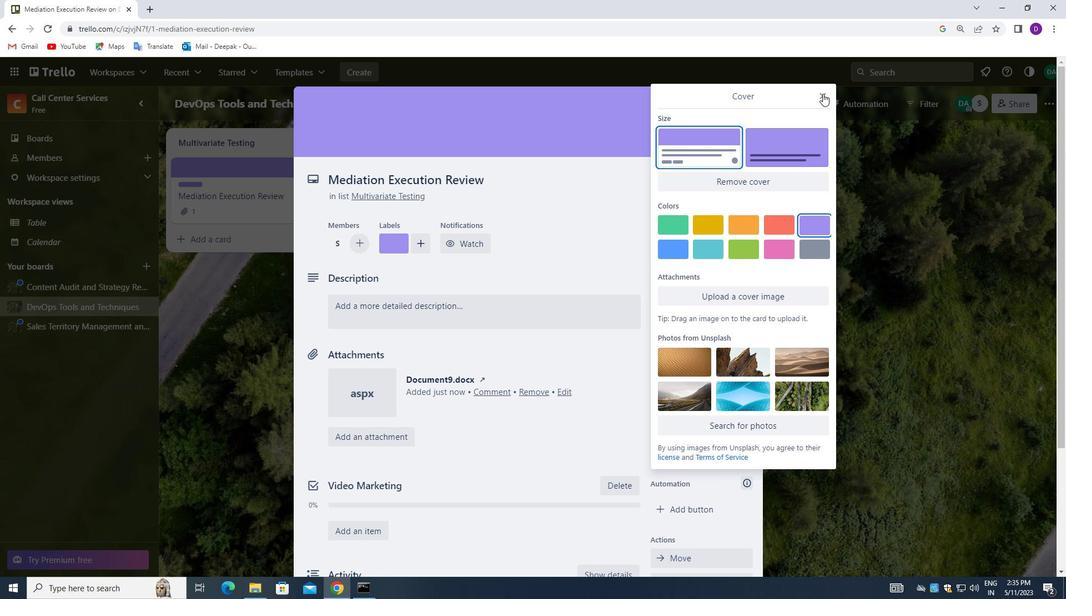 
Action: Mouse moved to (439, 303)
Screenshot: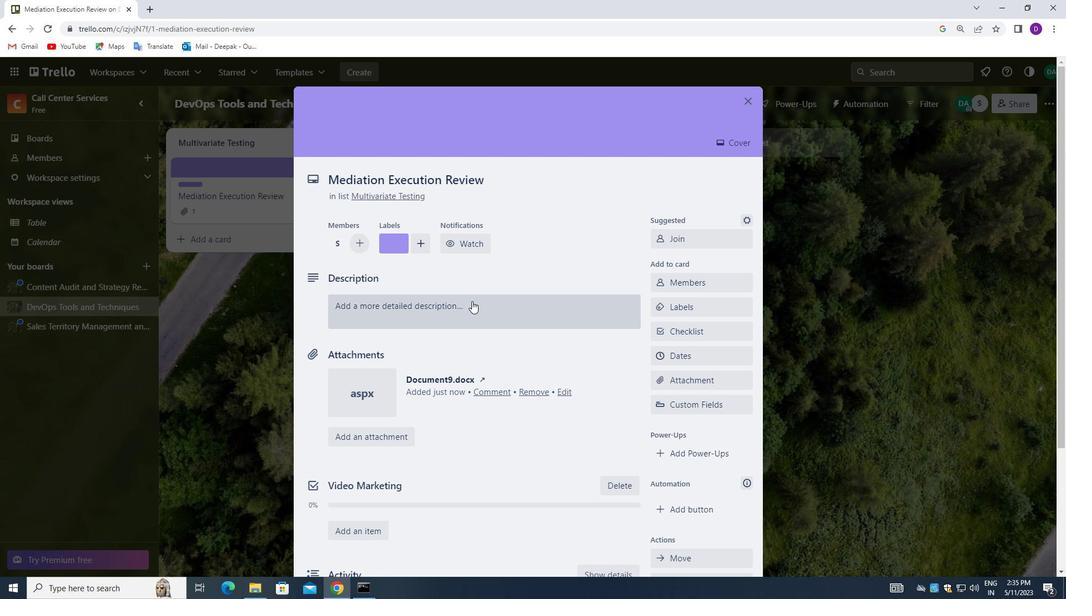
Action: Mouse pressed left at (439, 303)
Screenshot: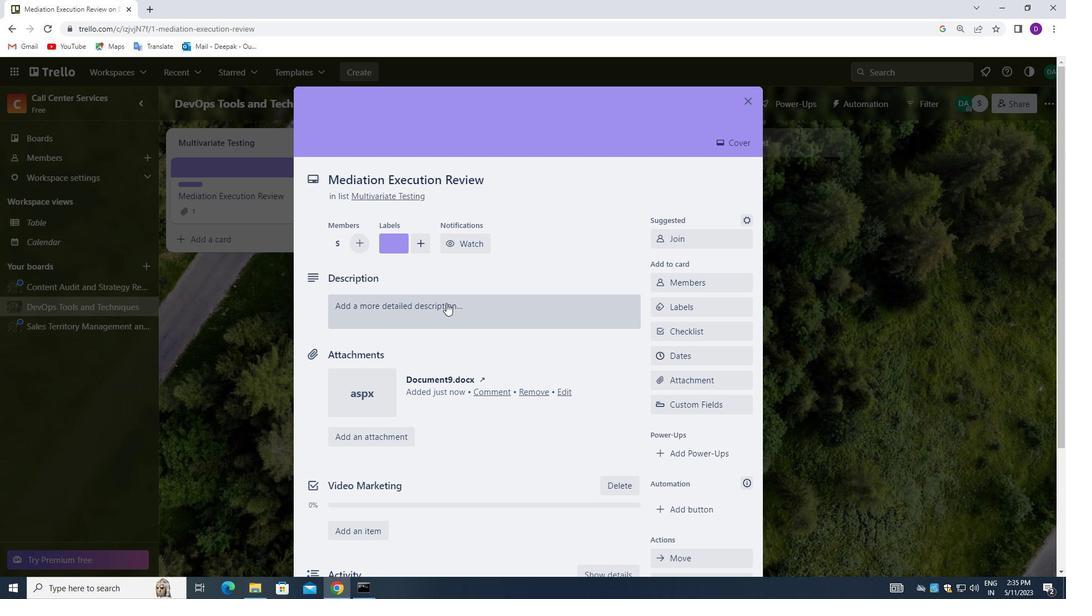 
Action: Mouse moved to (383, 351)
Screenshot: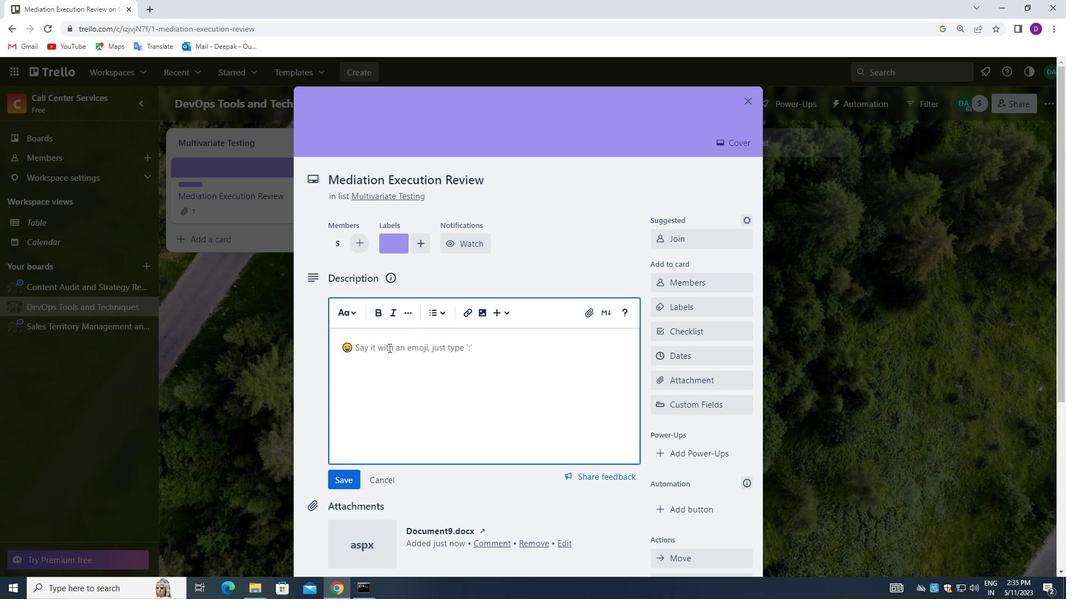 
Action: Mouse pressed left at (383, 351)
Screenshot: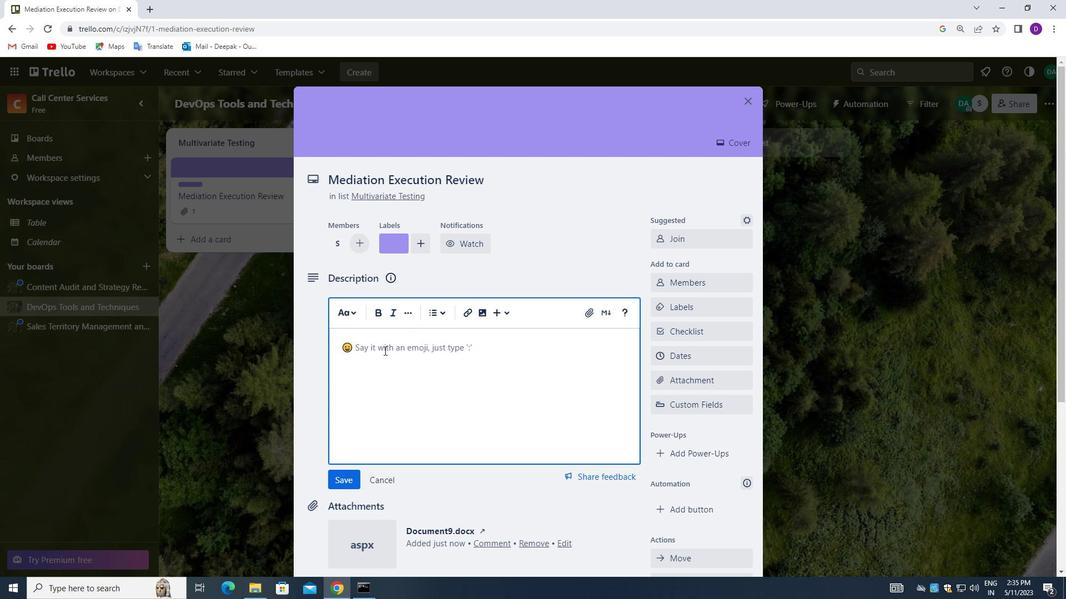 
Action: Key pressed <Key.shift_r>RESEARCH<Key.space>AND<Key.space>DEVELOP<Key.space>NEW<Key.space>PARTNERSHIP<Key.space>OPPORTUNITIES.
Screenshot: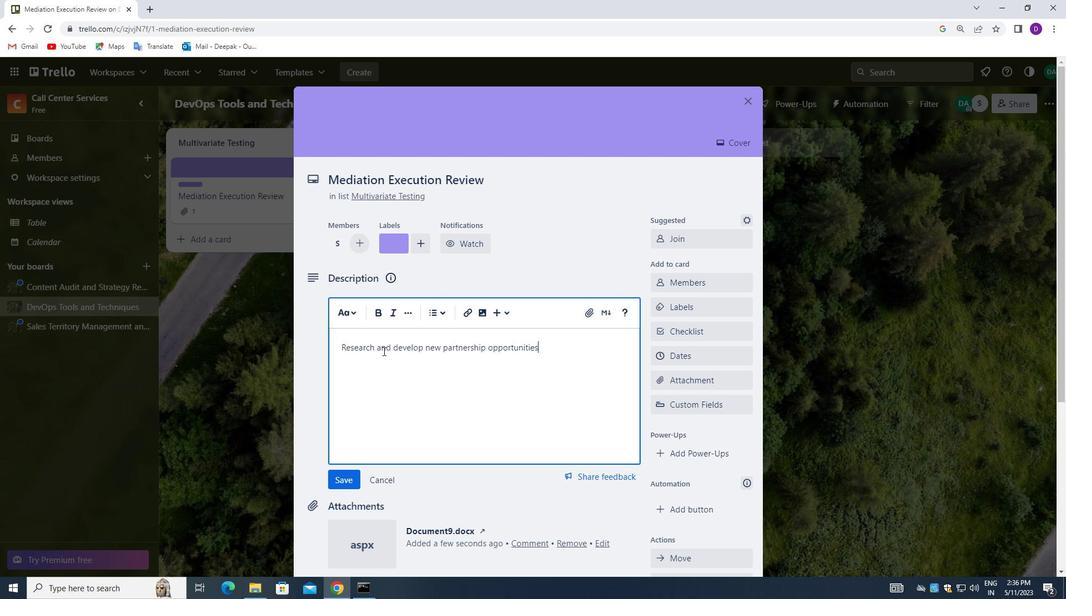 
Action: Mouse moved to (383, 355)
Screenshot: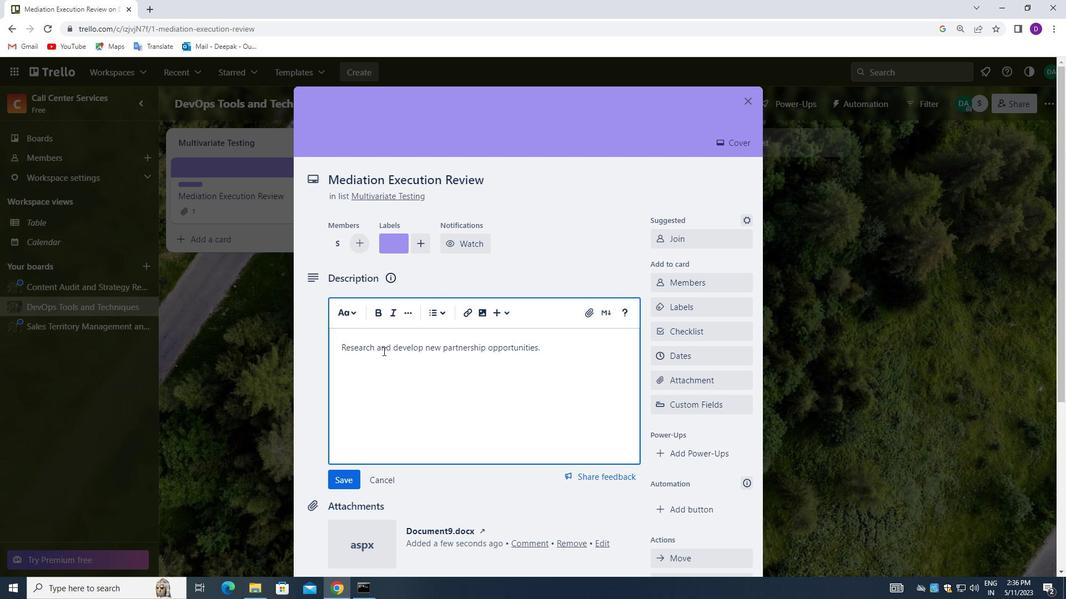 
Action: Mouse scrolled (383, 355) with delta (0, 0)
Screenshot: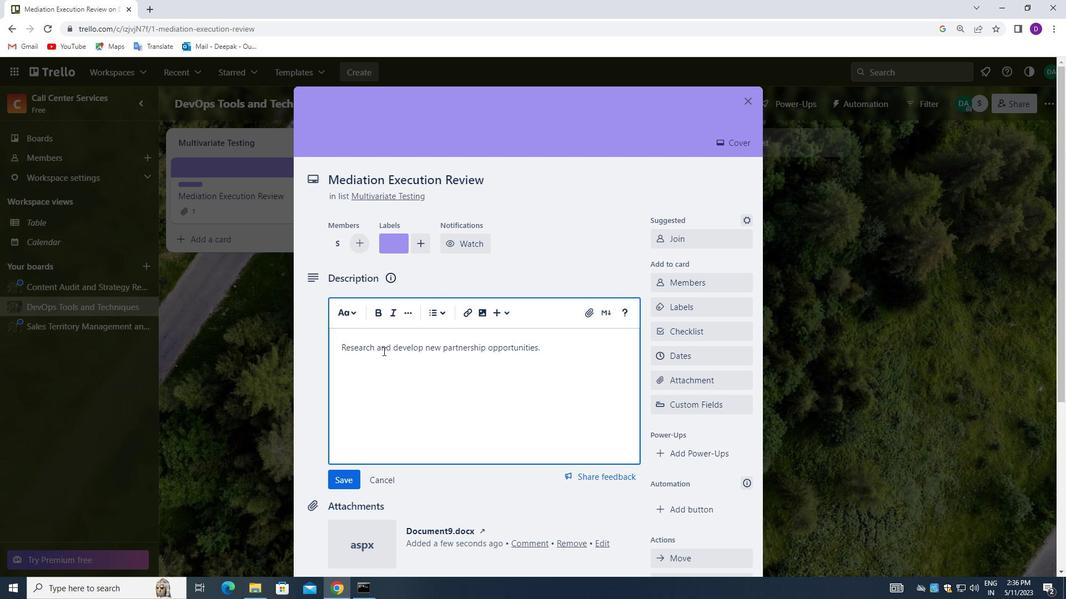
Action: Mouse moved to (390, 364)
Screenshot: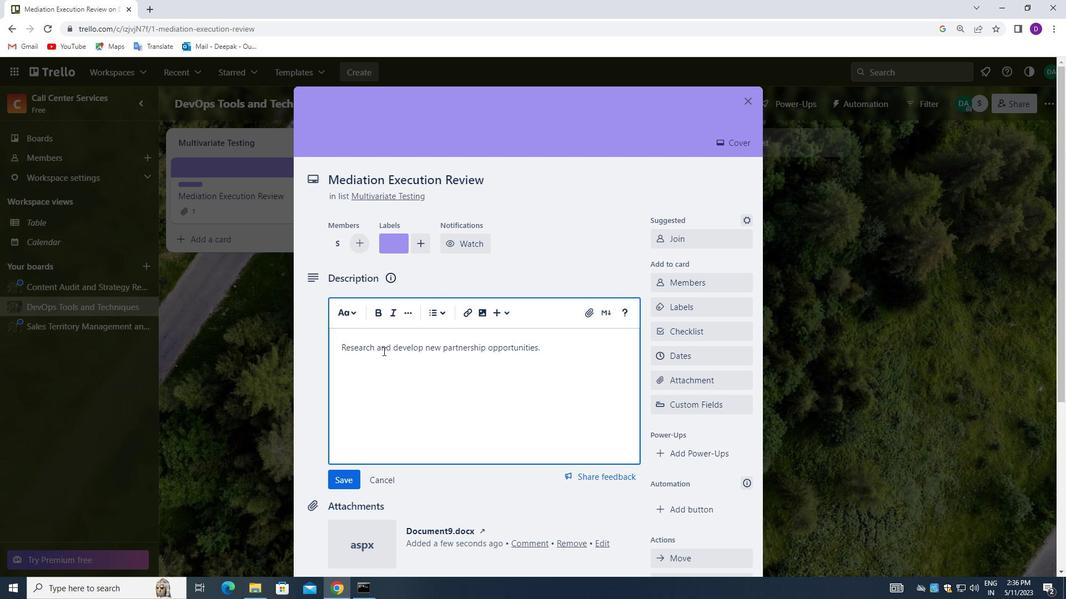 
Action: Mouse scrolled (390, 364) with delta (0, 0)
Screenshot: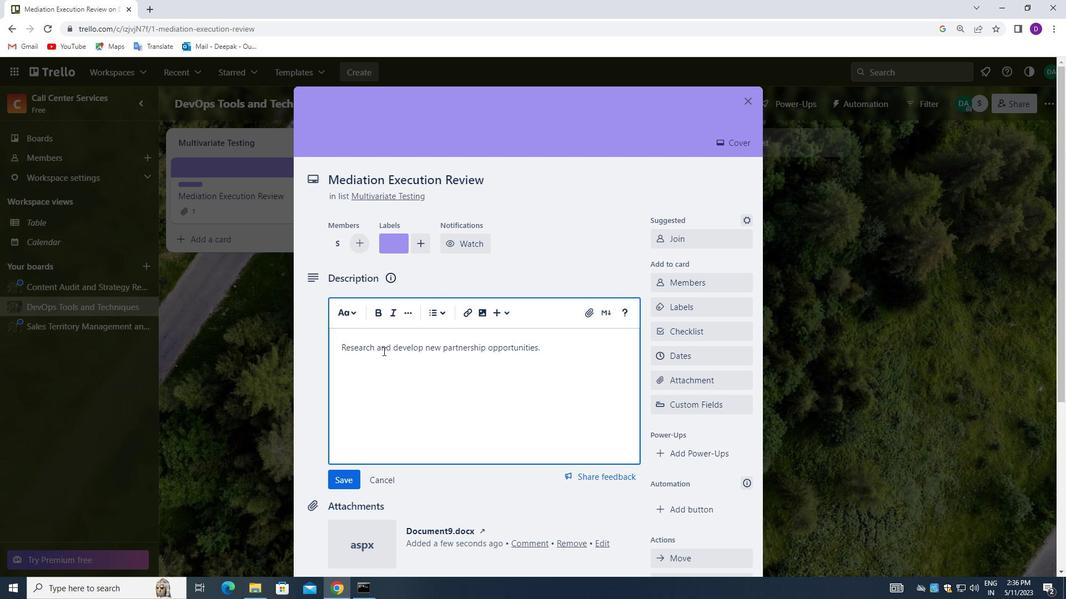 
Action: Mouse moved to (392, 369)
Screenshot: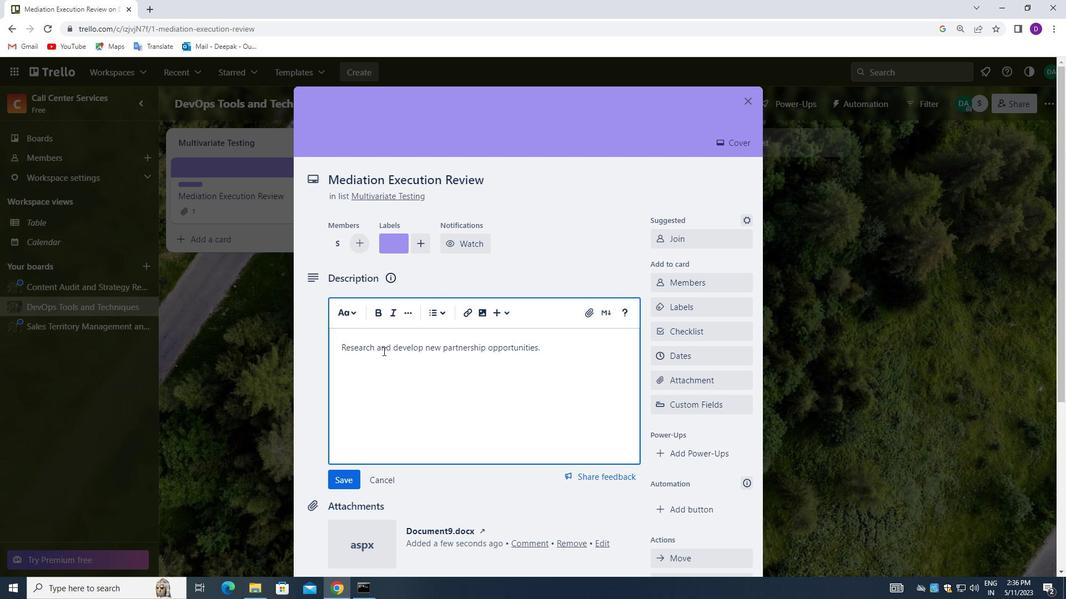 
Action: Mouse scrolled (392, 368) with delta (0, 0)
Screenshot: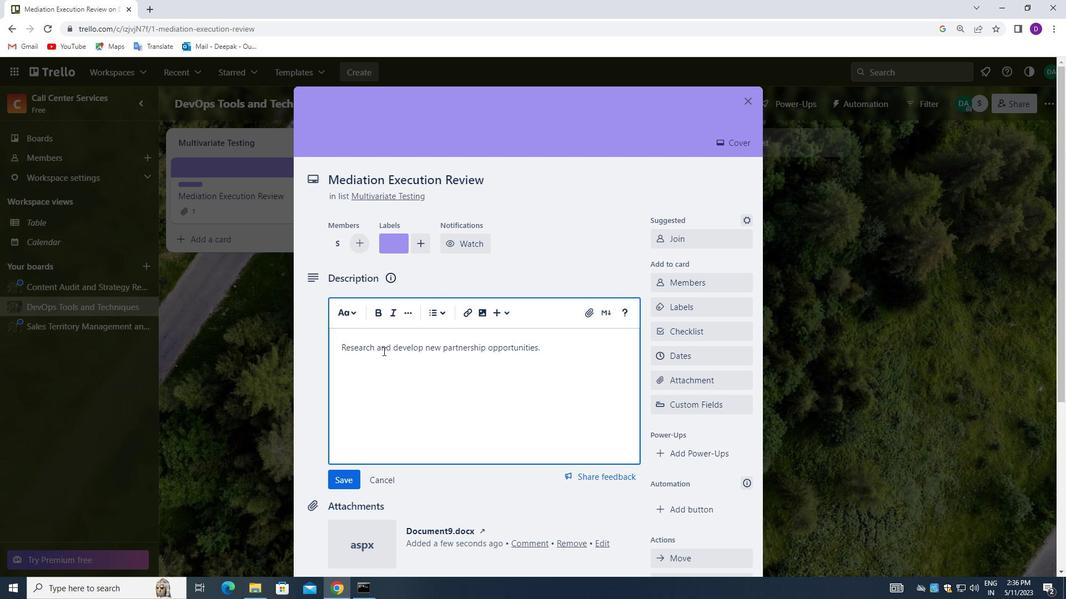 
Action: Mouse moved to (346, 315)
Screenshot: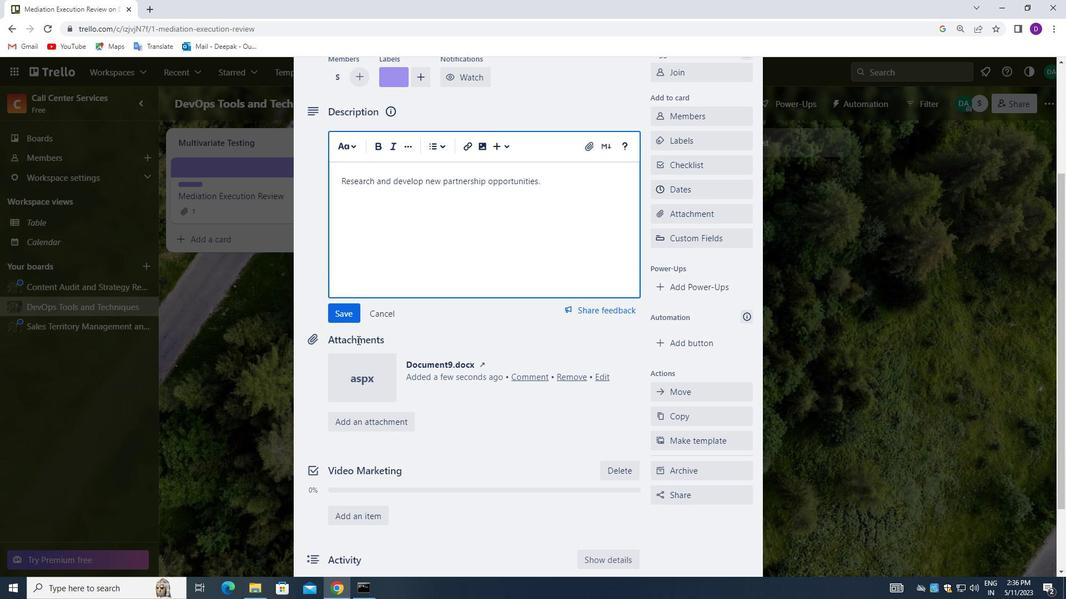 
Action: Mouse pressed left at (346, 315)
Screenshot: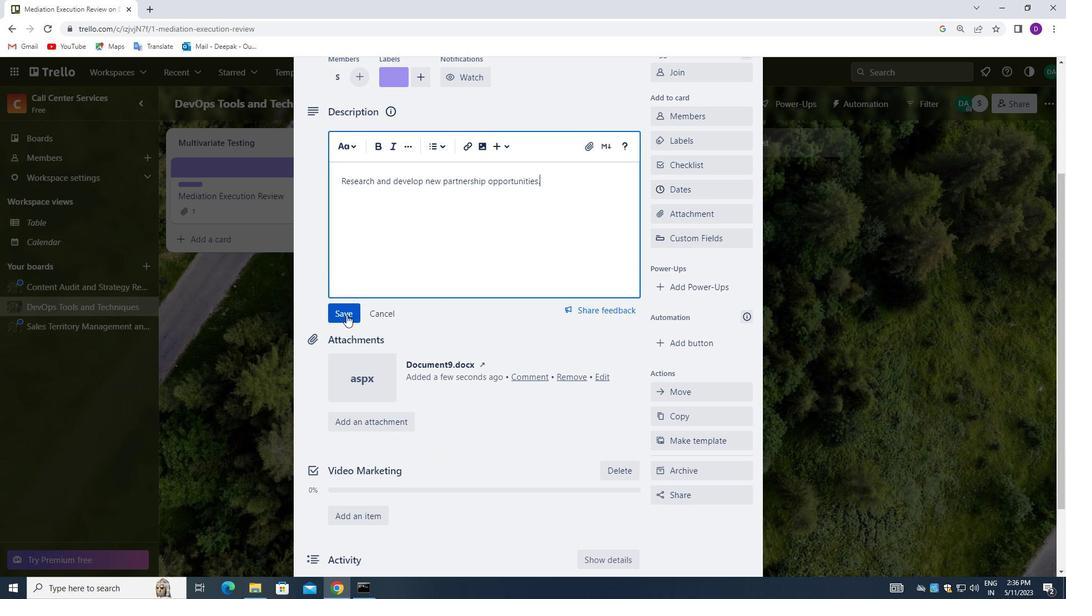 
Action: Mouse moved to (423, 332)
Screenshot: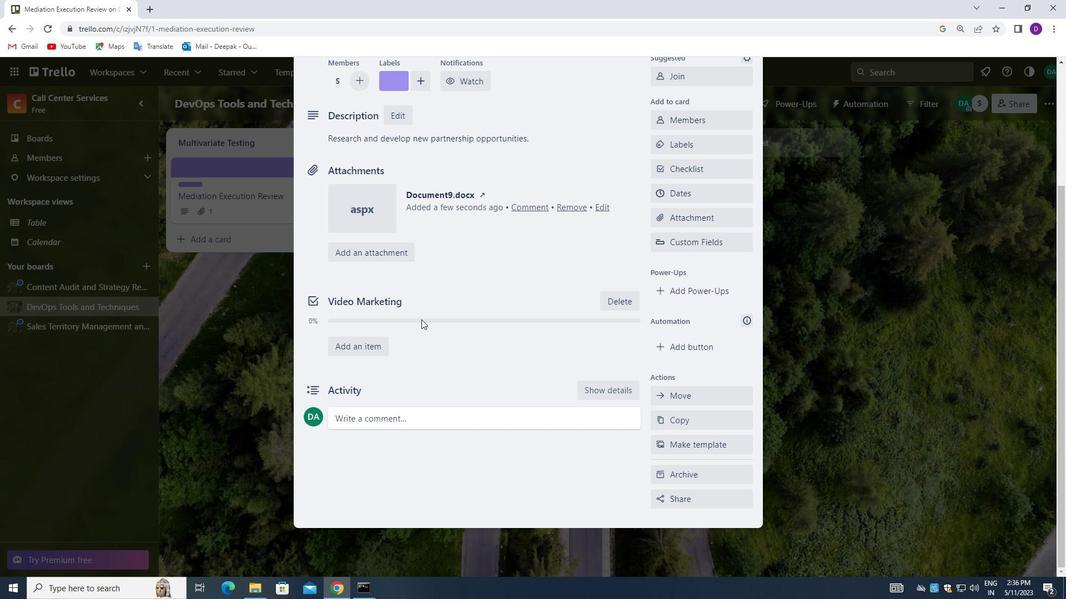
Action: Mouse scrolled (423, 333) with delta (0, 0)
Screenshot: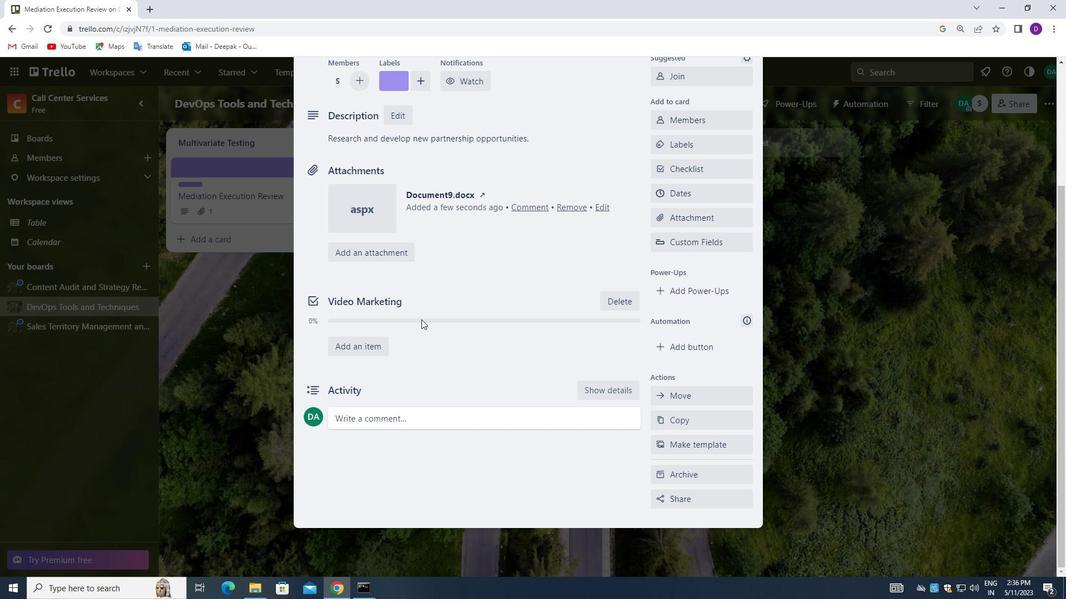 
Action: Mouse moved to (425, 339)
Screenshot: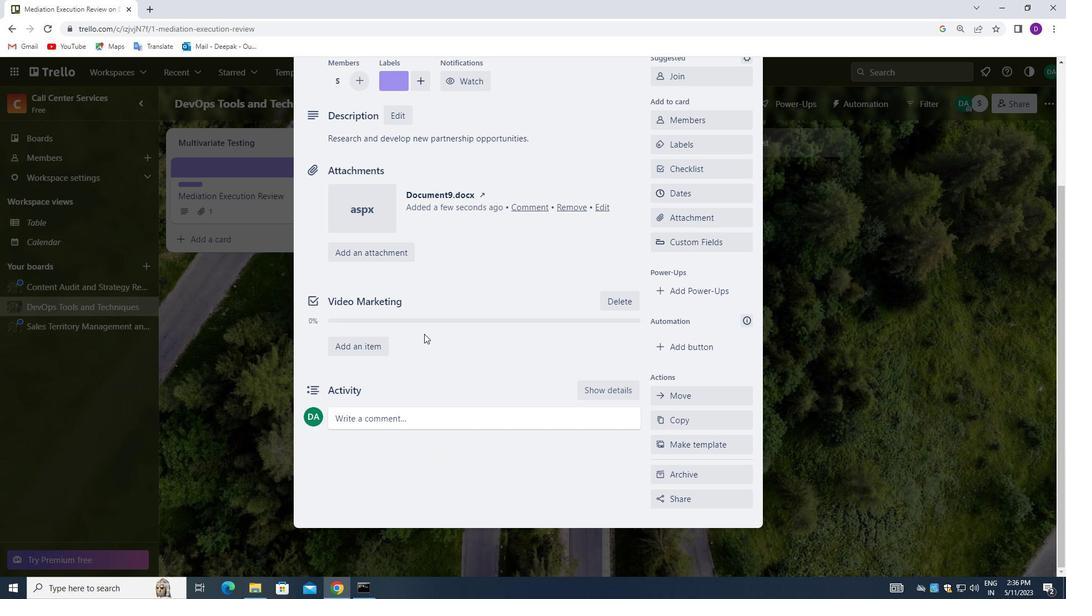 
Action: Mouse scrolled (425, 340) with delta (0, 0)
Screenshot: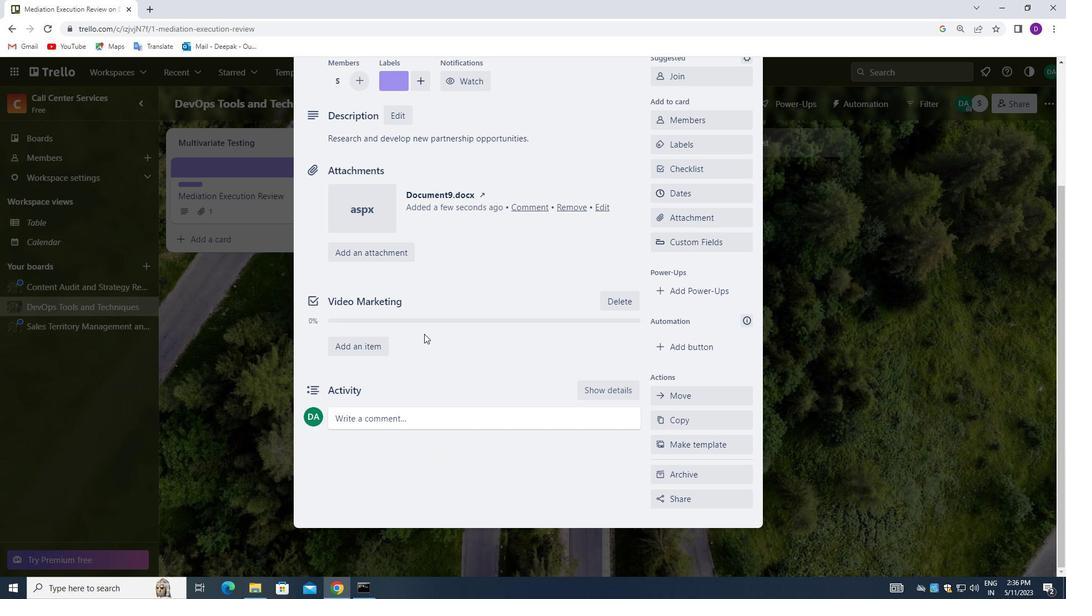 
Action: Mouse moved to (468, 373)
Screenshot: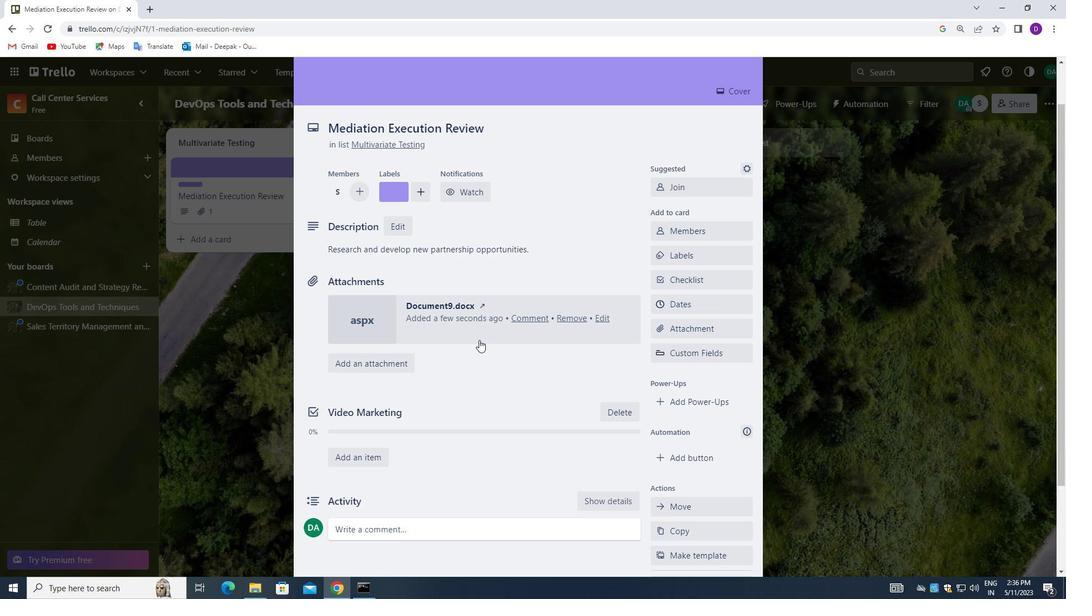 
Action: Mouse scrolled (468, 373) with delta (0, 0)
Screenshot: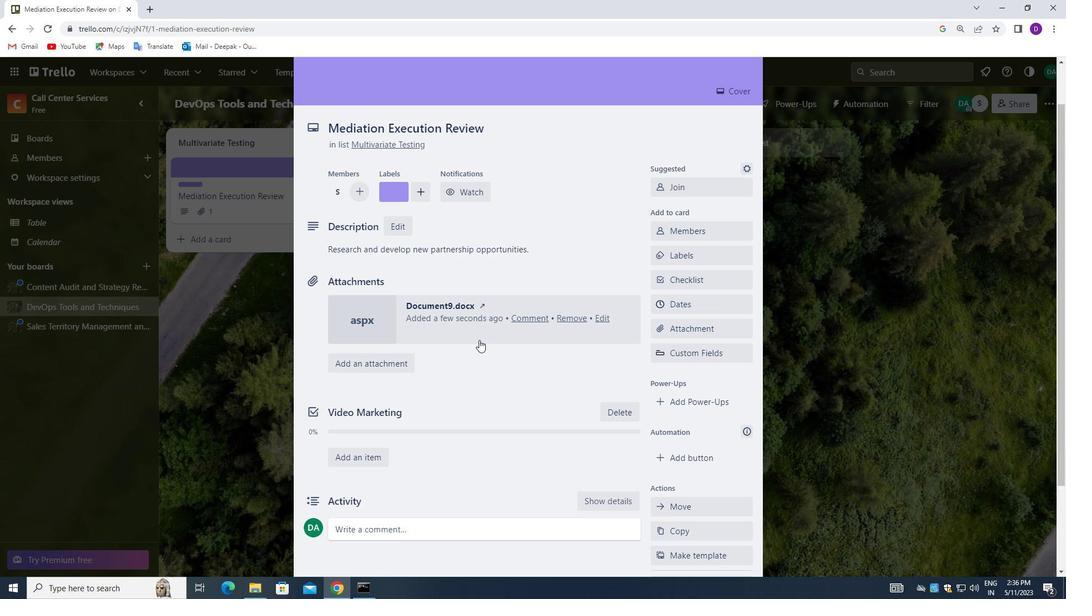 
Action: Mouse moved to (462, 379)
Screenshot: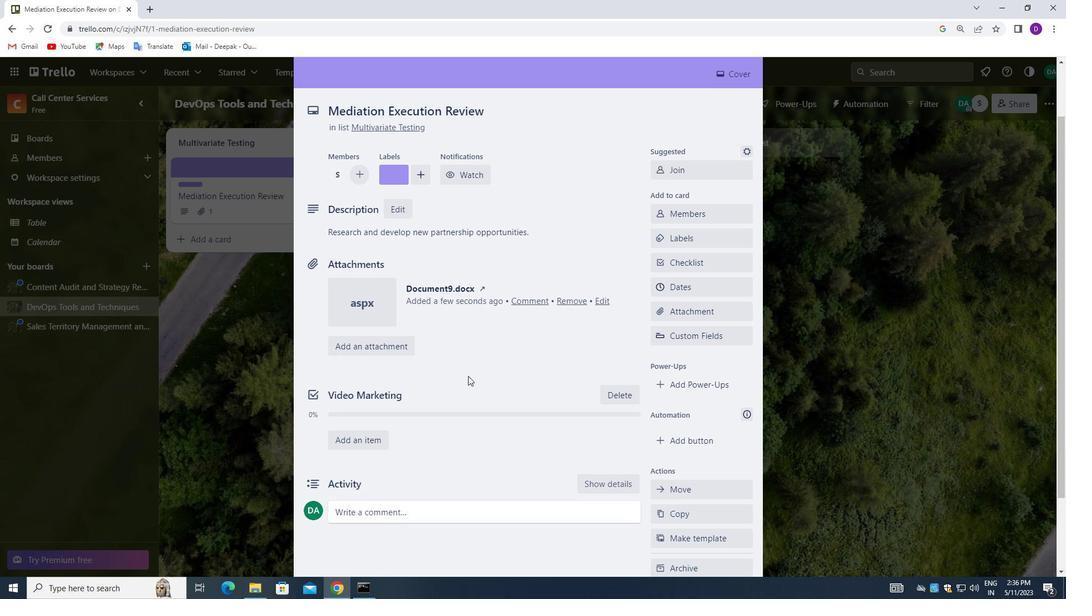
Action: Mouse scrolled (462, 379) with delta (0, 0)
Screenshot: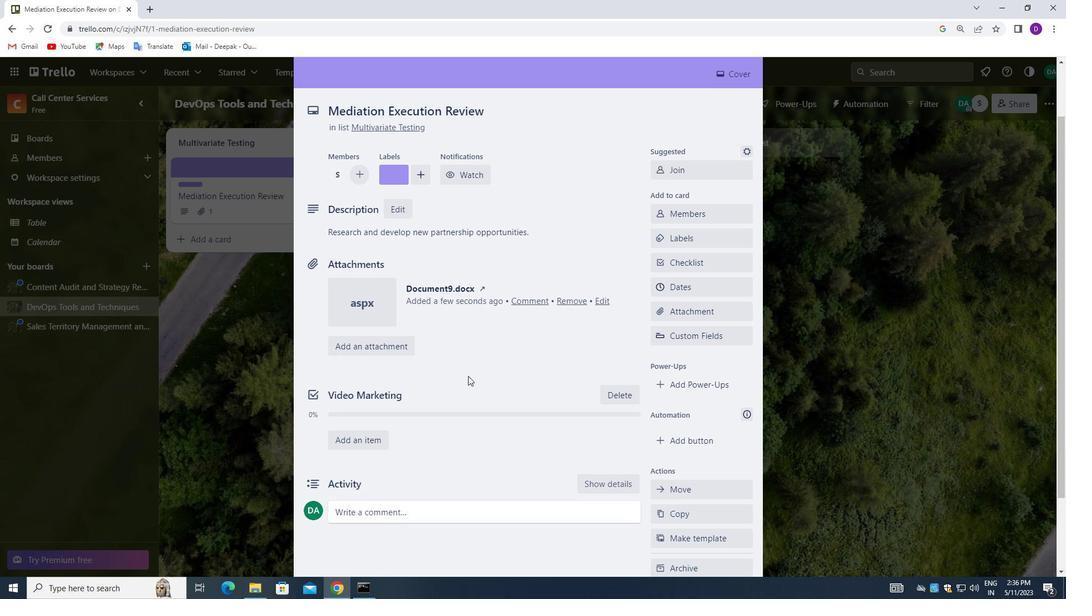 
Action: Mouse moved to (457, 382)
Screenshot: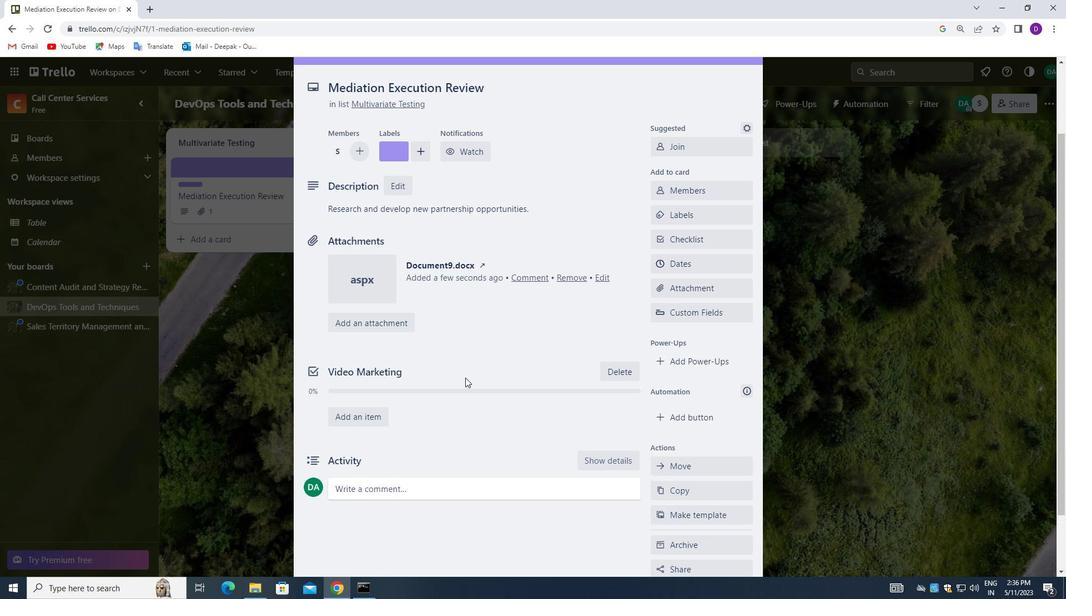 
Action: Mouse scrolled (457, 382) with delta (0, 0)
Screenshot: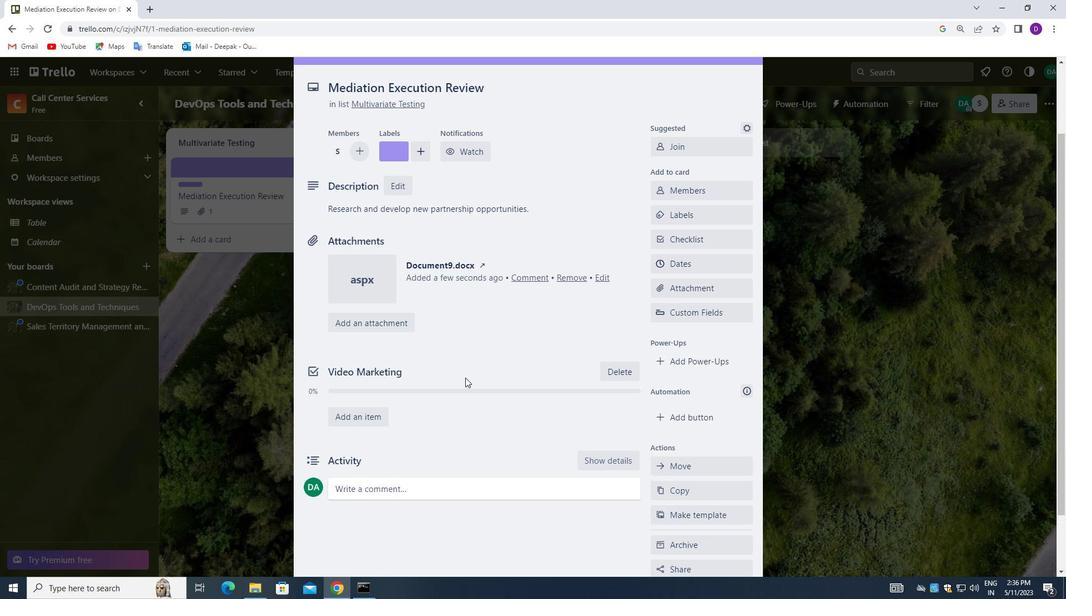 
Action: Mouse moved to (405, 419)
Screenshot: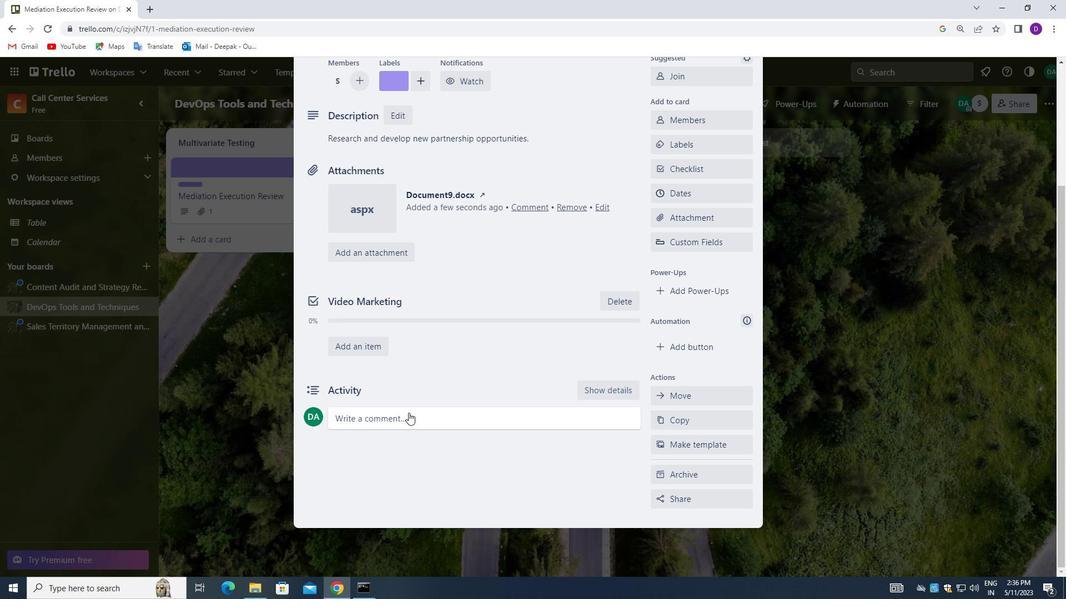 
Action: Mouse pressed left at (405, 419)
Screenshot: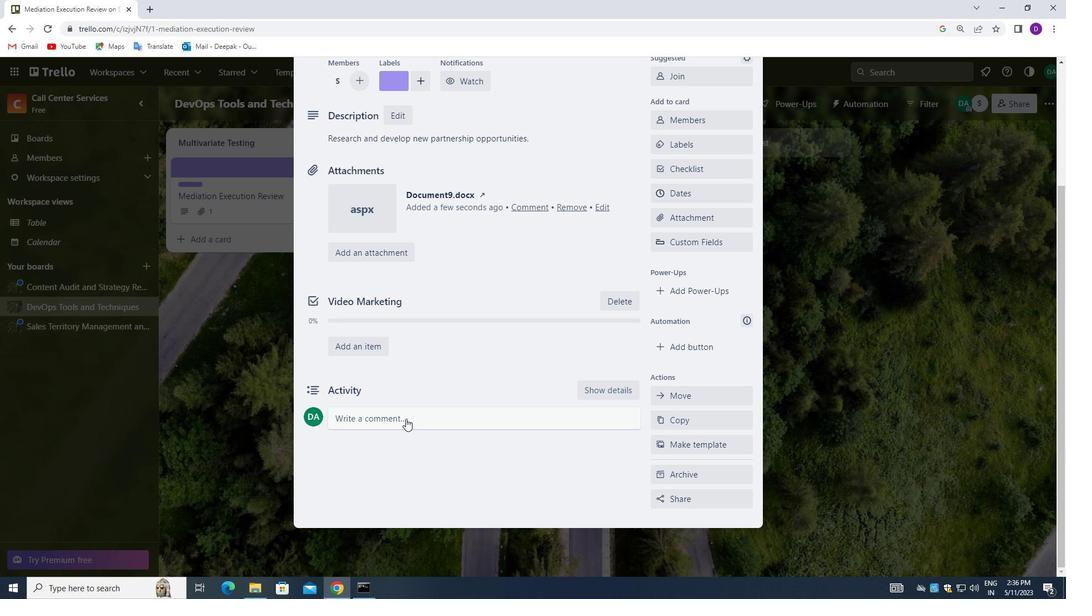 
Action: Mouse moved to (384, 457)
Screenshot: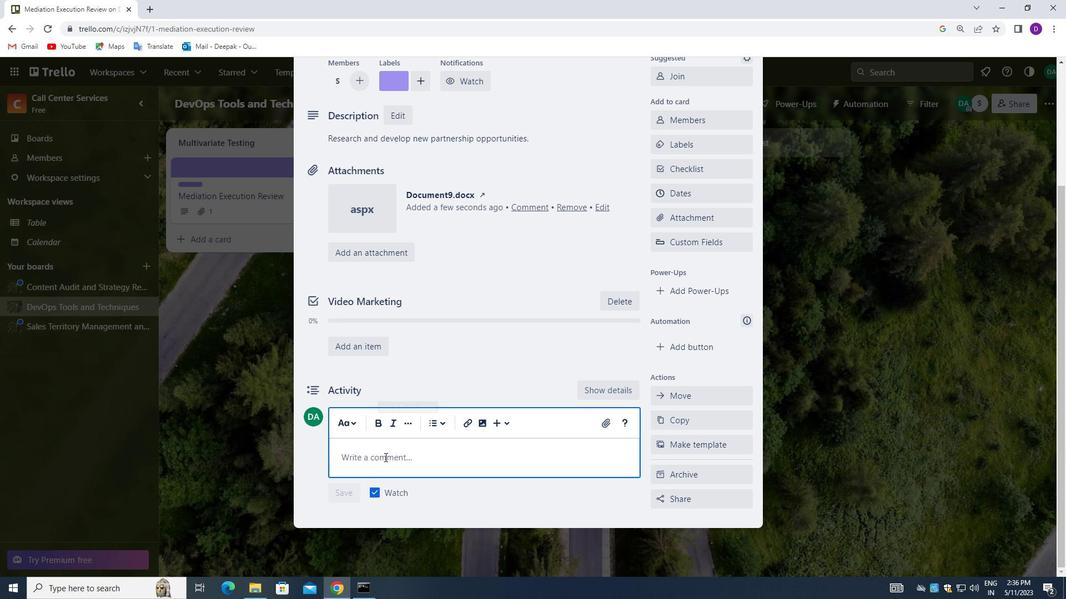 
Action: Mouse pressed left at (384, 457)
Screenshot: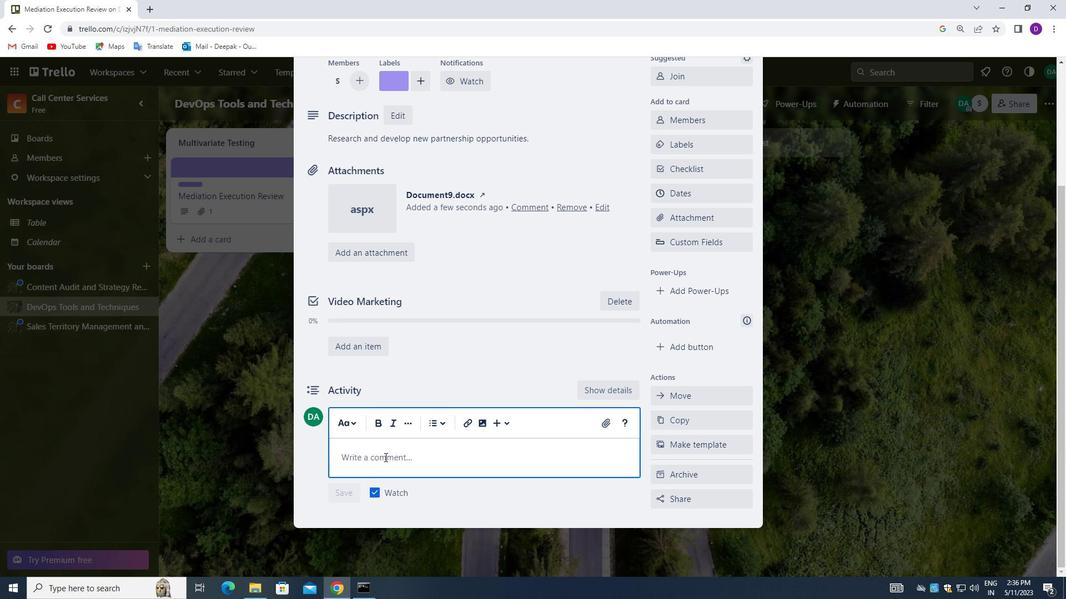 
Action: Key pressed <Key.shift_r>F<Key.backspace><Key.shift_r>GIVEN<Key.space>THE<Key.space>SIZE<Key.space>AND<Key.space>SCOP<Key.space><Key.backspace>E<Key.space>OF<Key.space>THIS<Key.space>TASK,<Key.space>LET<Key.space>US<Key.space>MAKE<Key.space>SURE<Key.space>WE<Key.space>HAVE<Key.space>THE<Key.space>NECESSARY<Key.space>RESOURCES<Key.space>AND<Key.space>SUPPORT<Key.space>TO<Key.space>GERT<Key.space><Key.backspace><Key.backspace><Key.backspace><Key.backspace>ET<Key.space>IT<Key.space>DONE.
Screenshot: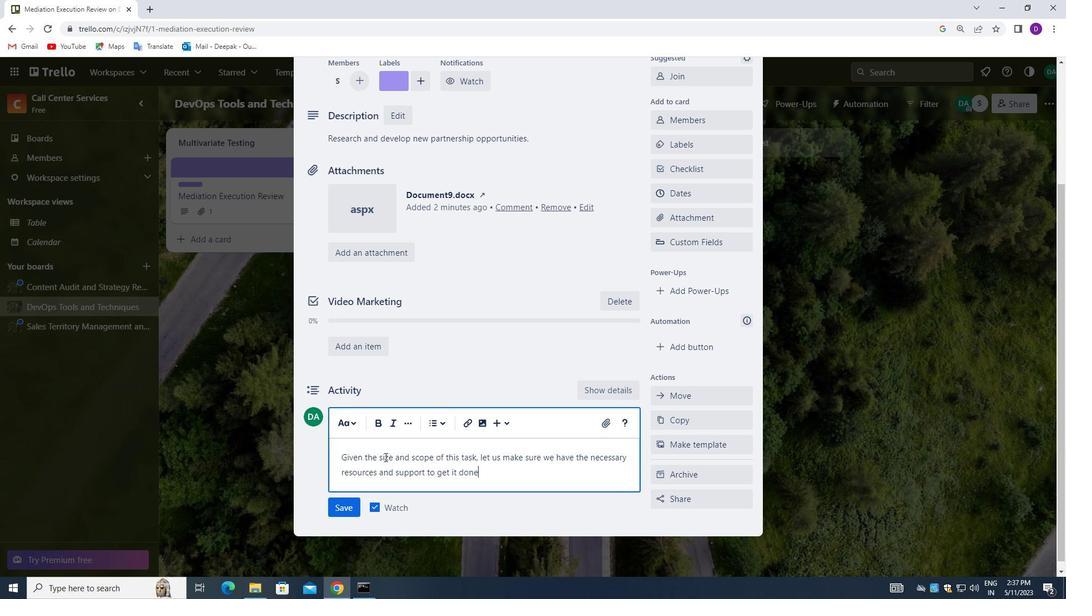 
Action: Mouse moved to (339, 508)
Screenshot: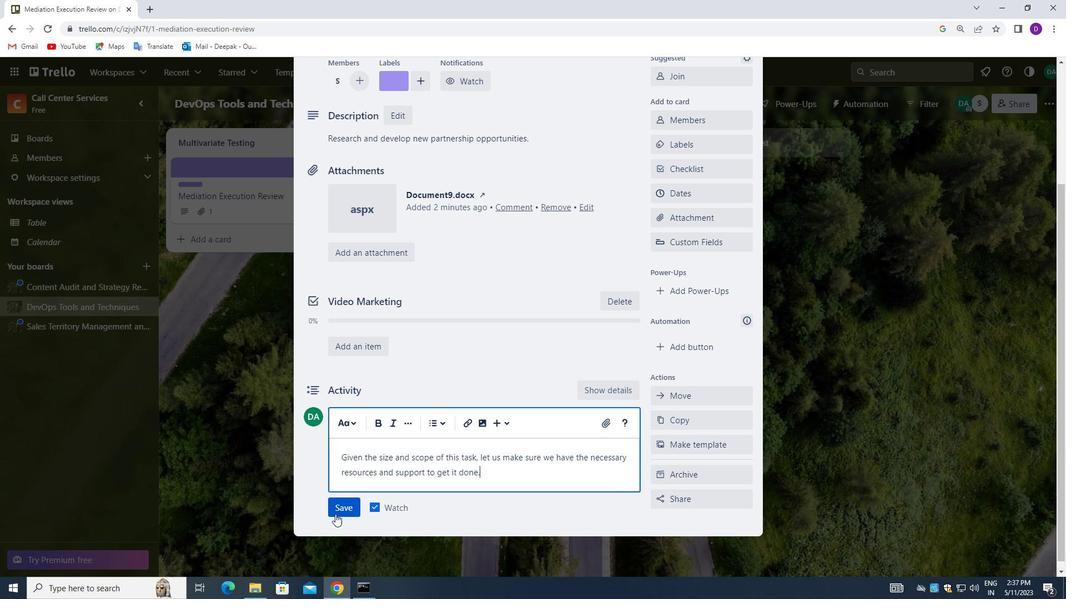 
Action: Mouse pressed left at (339, 508)
Screenshot: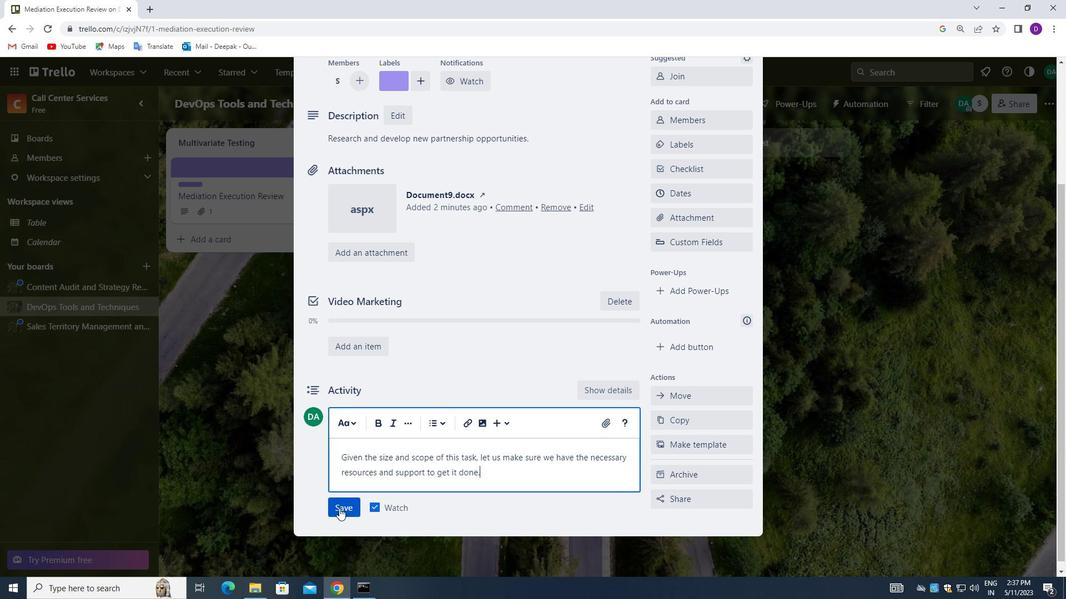 
Action: Mouse moved to (696, 192)
Screenshot: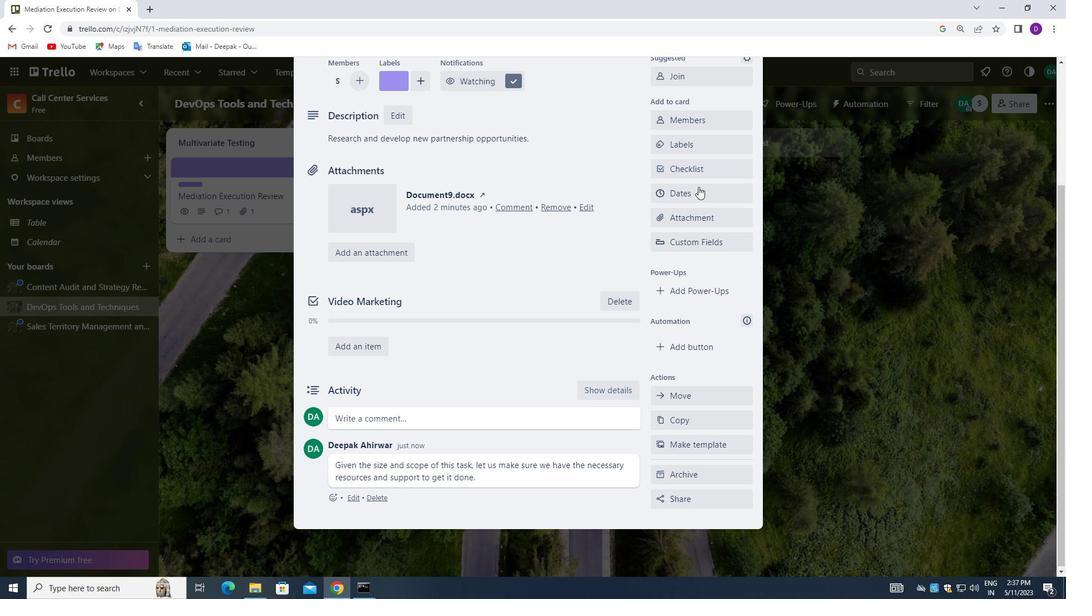
Action: Mouse pressed left at (696, 192)
Screenshot: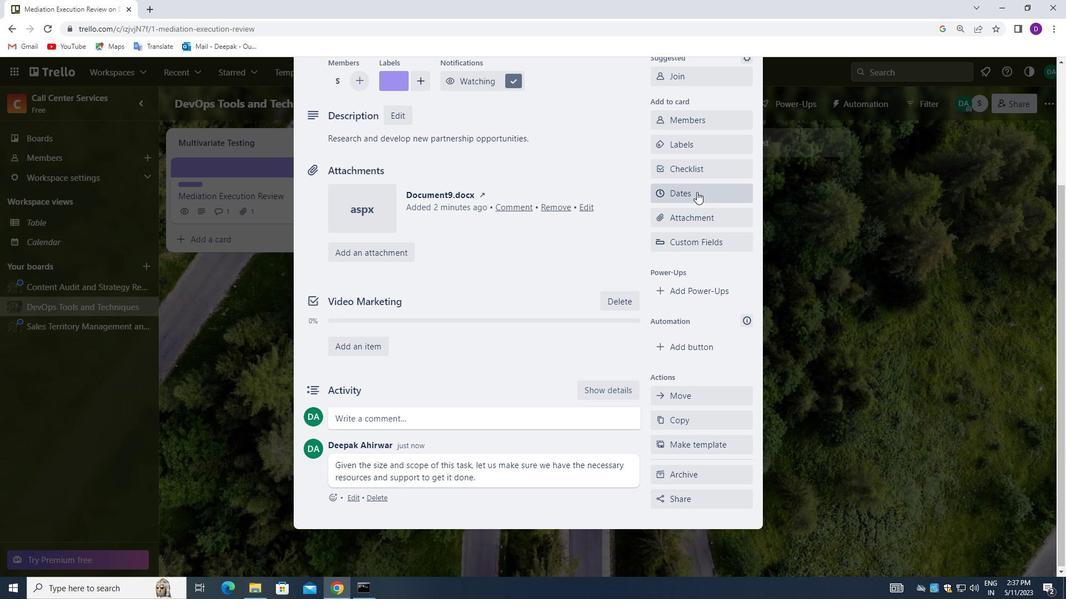 
Action: Mouse moved to (664, 324)
Screenshot: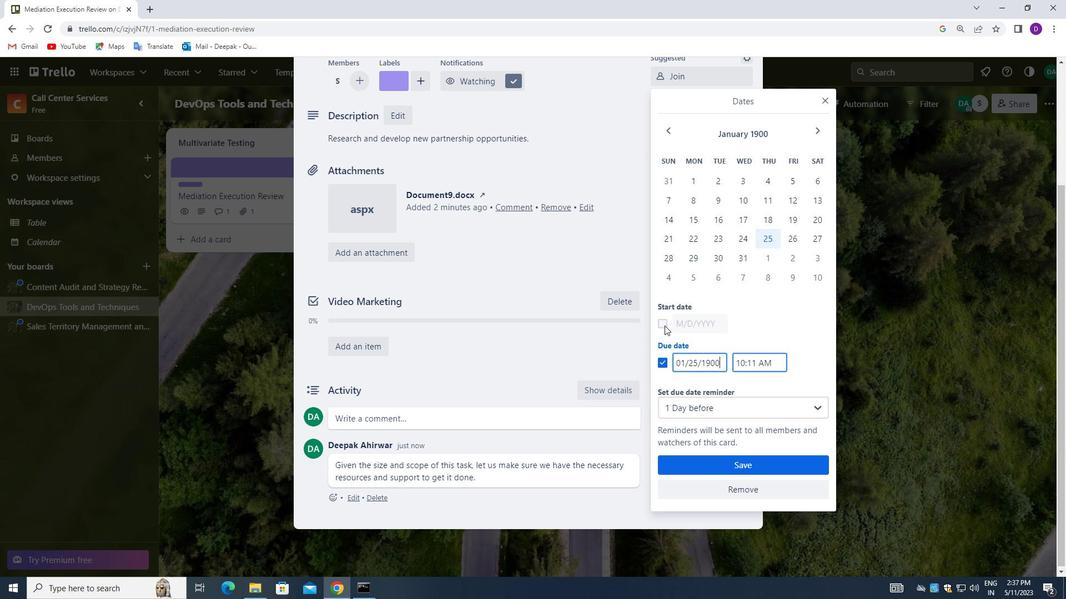 
Action: Mouse pressed left at (664, 324)
Screenshot: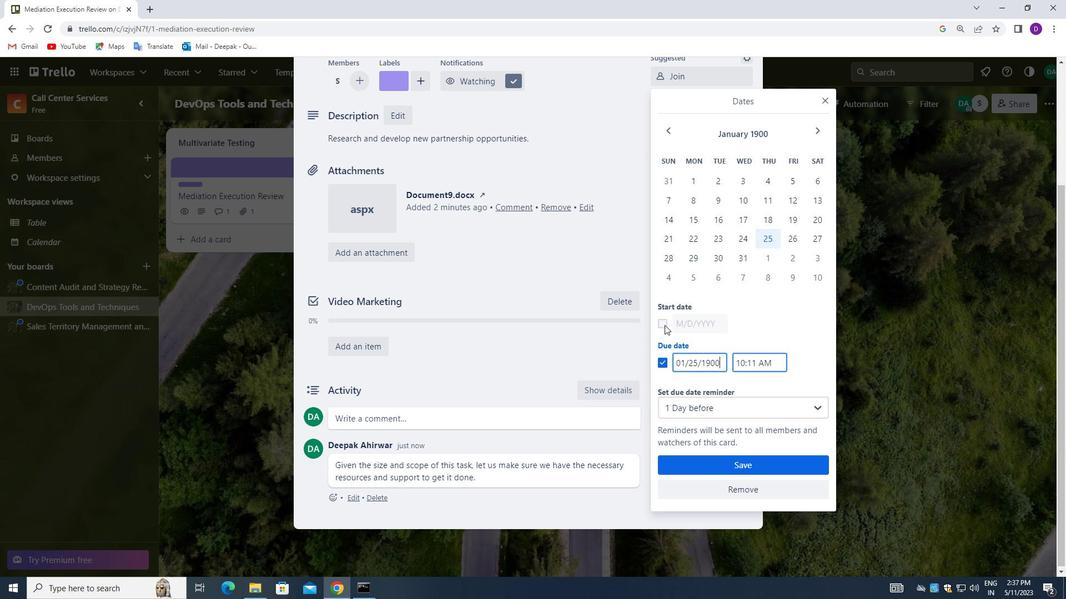 
Action: Mouse moved to (719, 323)
Screenshot: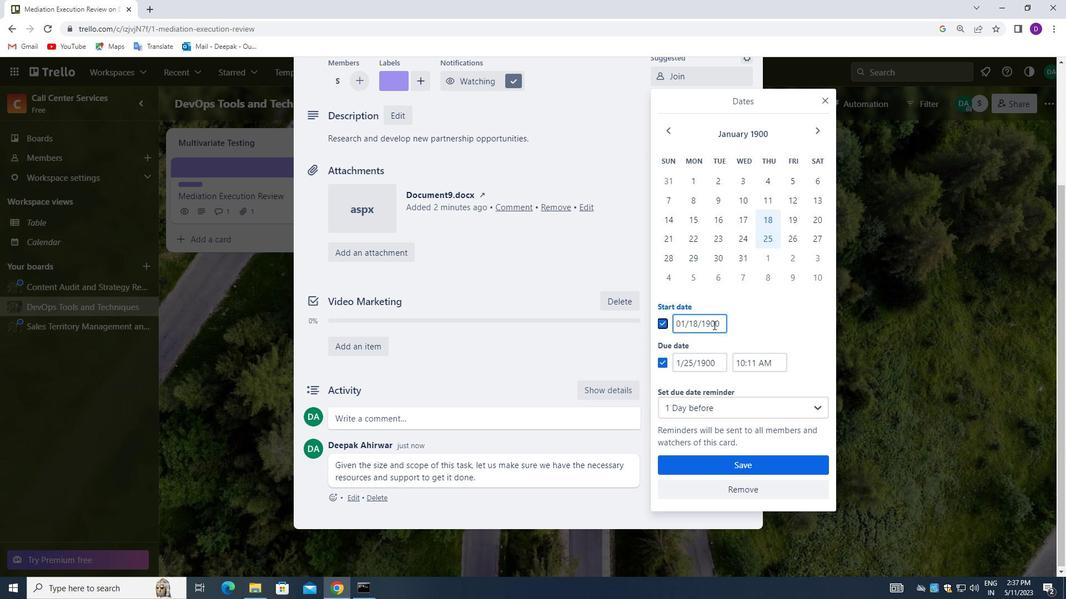 
Action: Mouse pressed left at (719, 323)
Screenshot: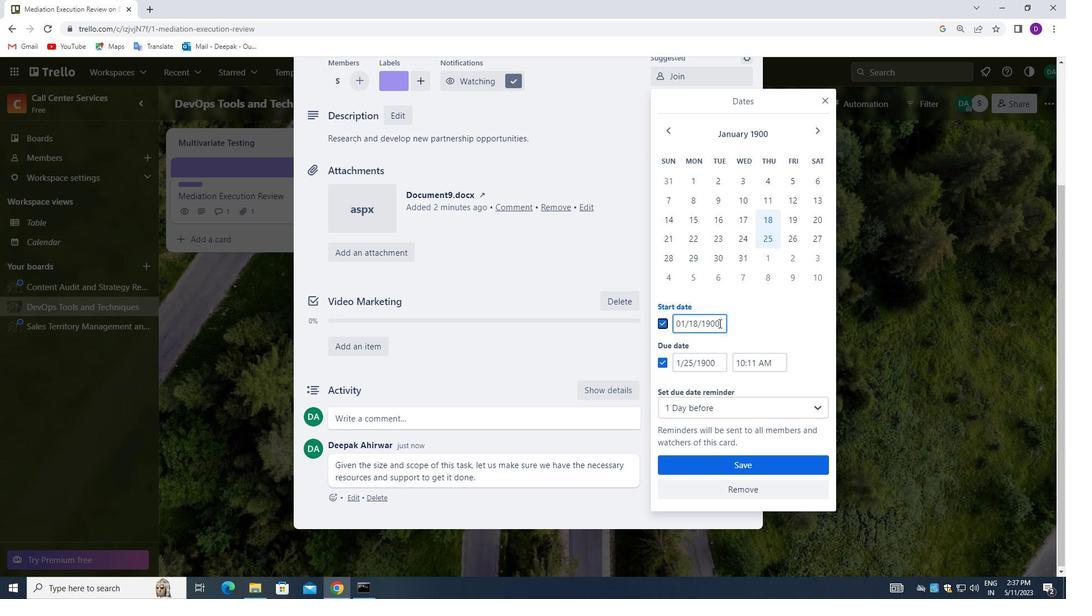 
Action: Mouse moved to (693, 325)
Screenshot: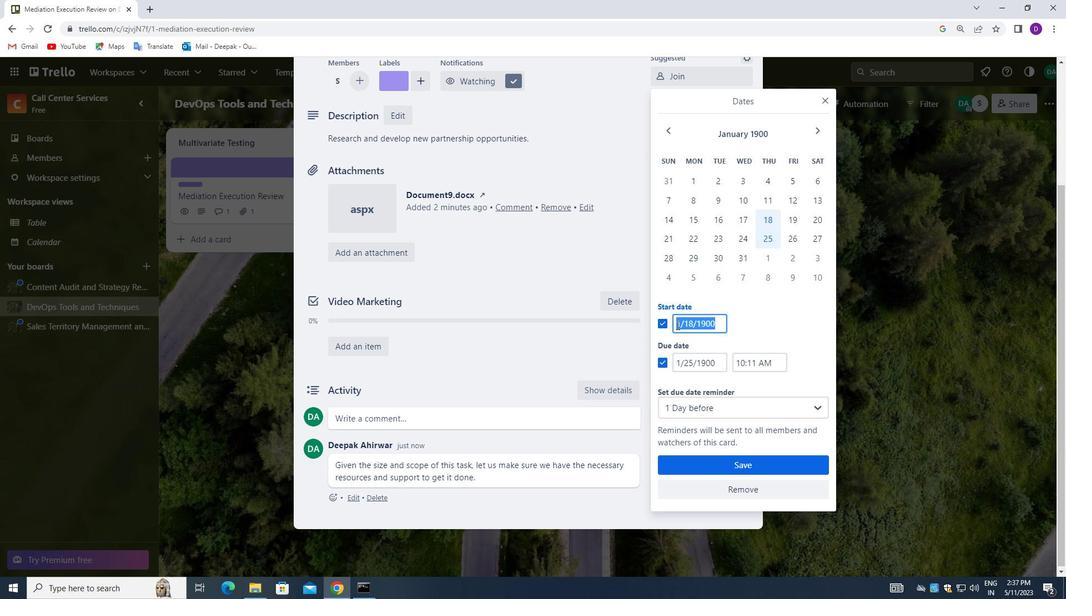 
Action: Key pressed <Key.backspace>01/1<Key.backspace>01/1900
Screenshot: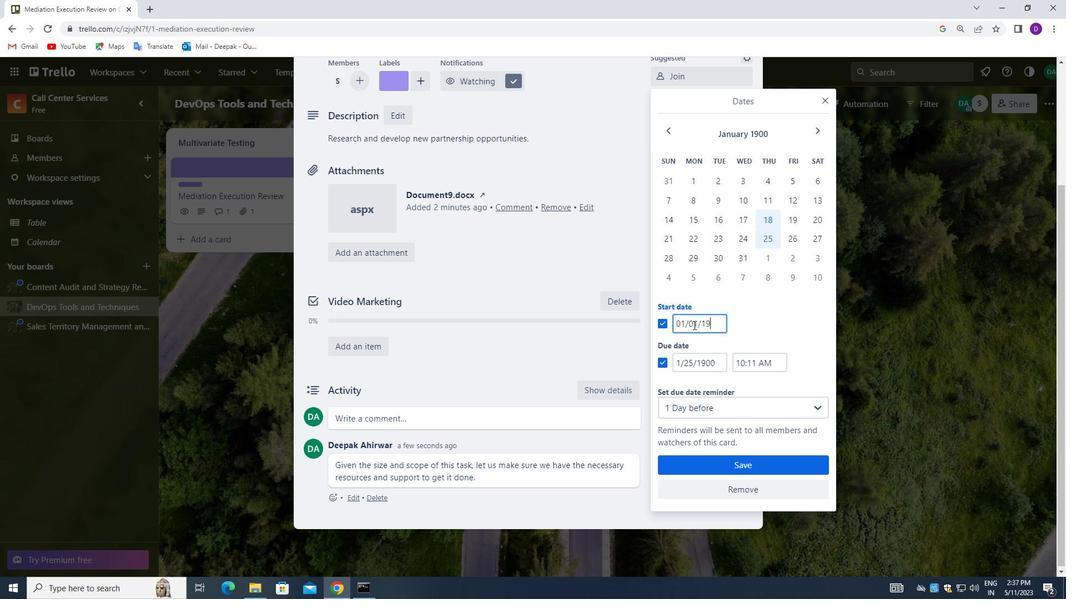 
Action: Mouse moved to (716, 362)
Screenshot: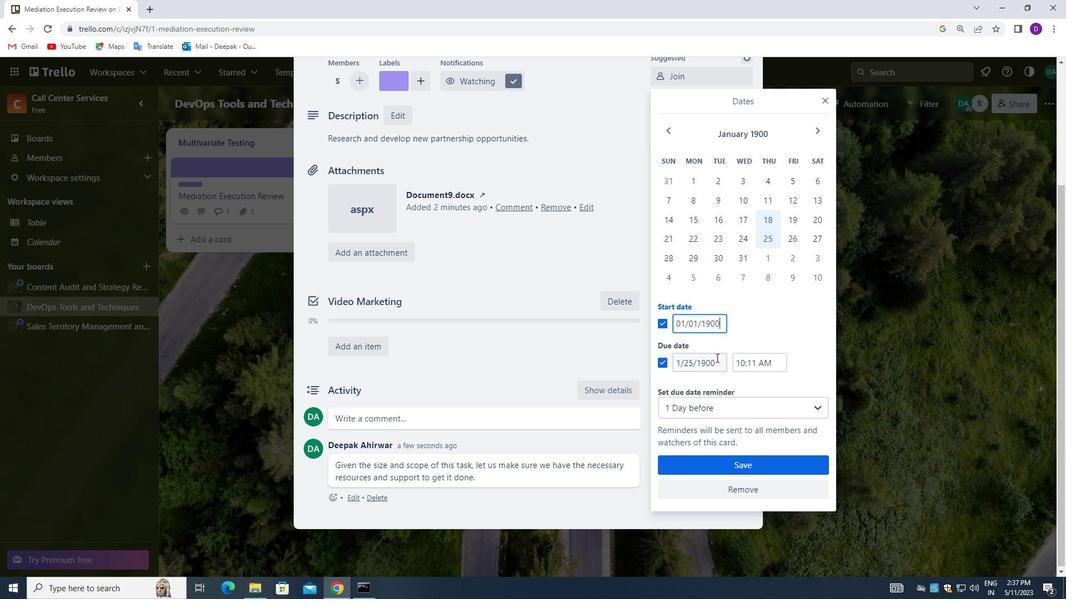 
Action: Mouse pressed left at (716, 362)
Screenshot: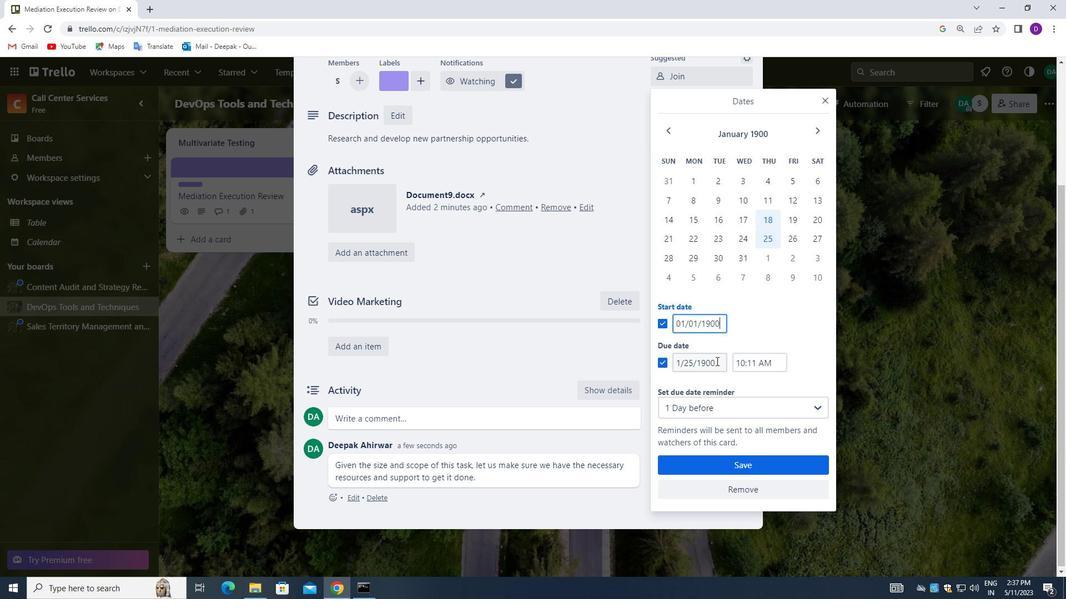 
Action: Mouse moved to (695, 363)
Screenshot: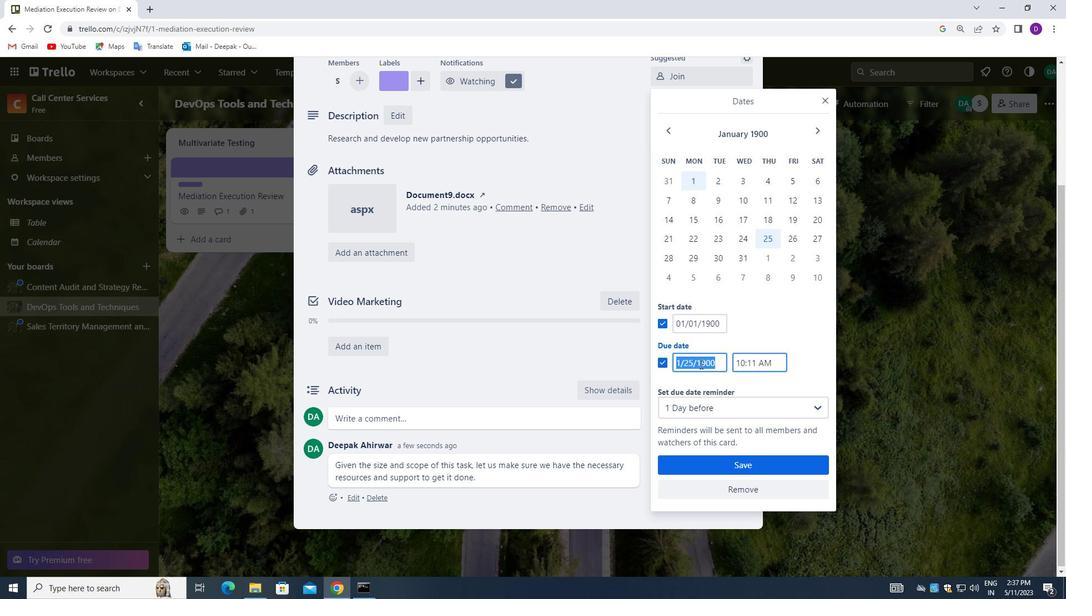 
Action: Key pressed <Key.backspace>01/08/1900
Screenshot: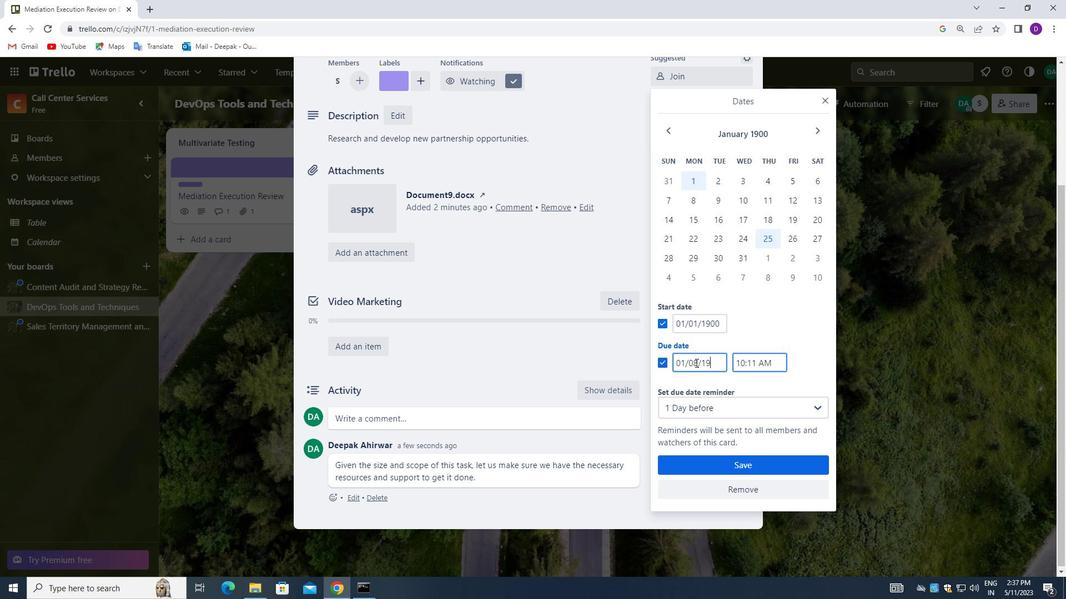 
Action: Mouse moved to (733, 428)
Screenshot: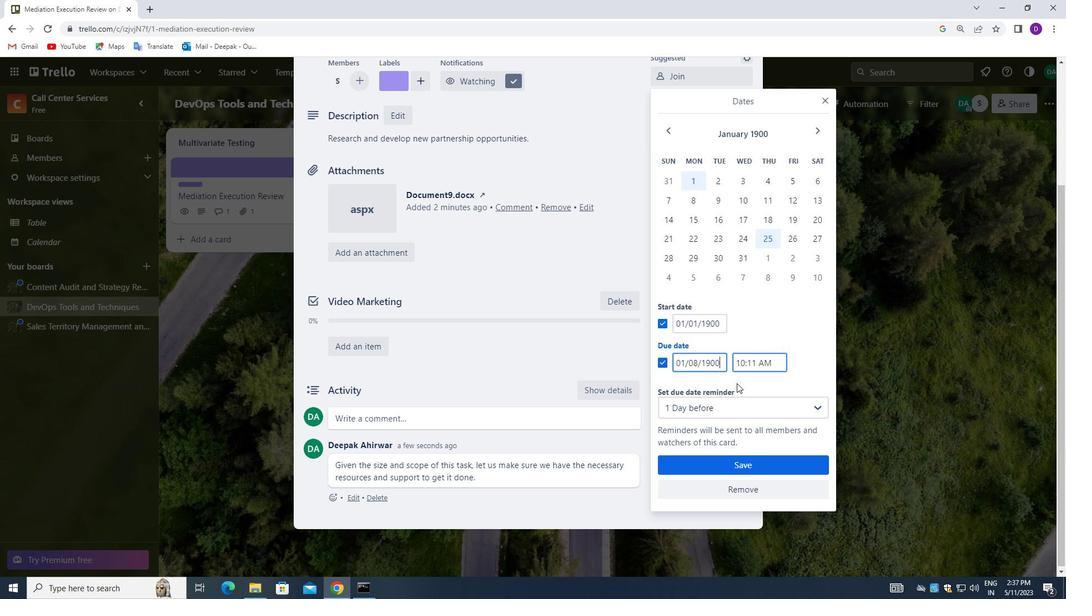 
Action: Mouse scrolled (733, 427) with delta (0, 0)
Screenshot: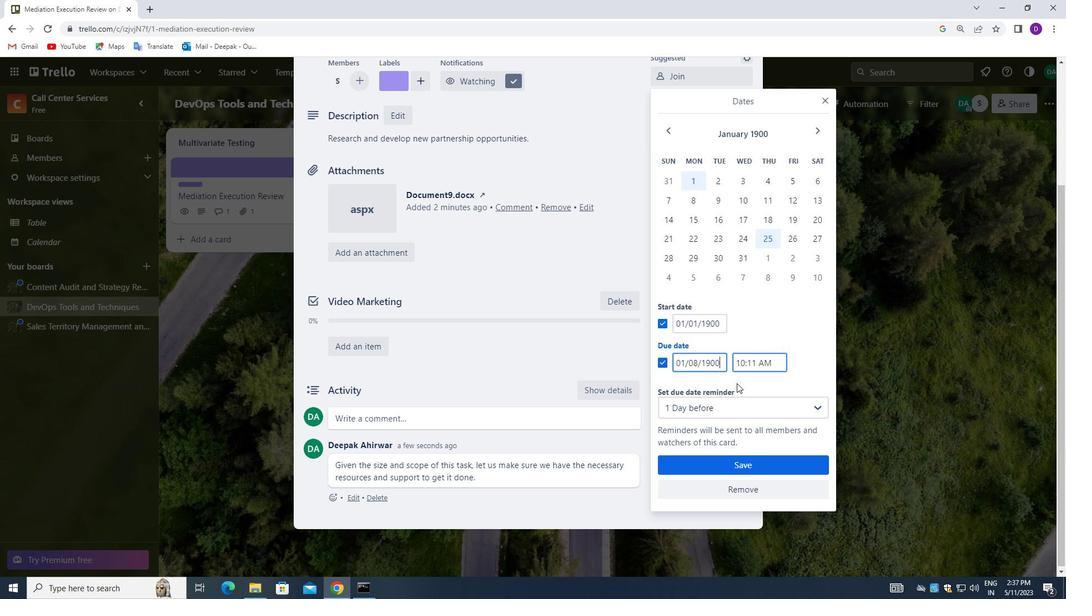 
Action: Mouse moved to (732, 440)
Screenshot: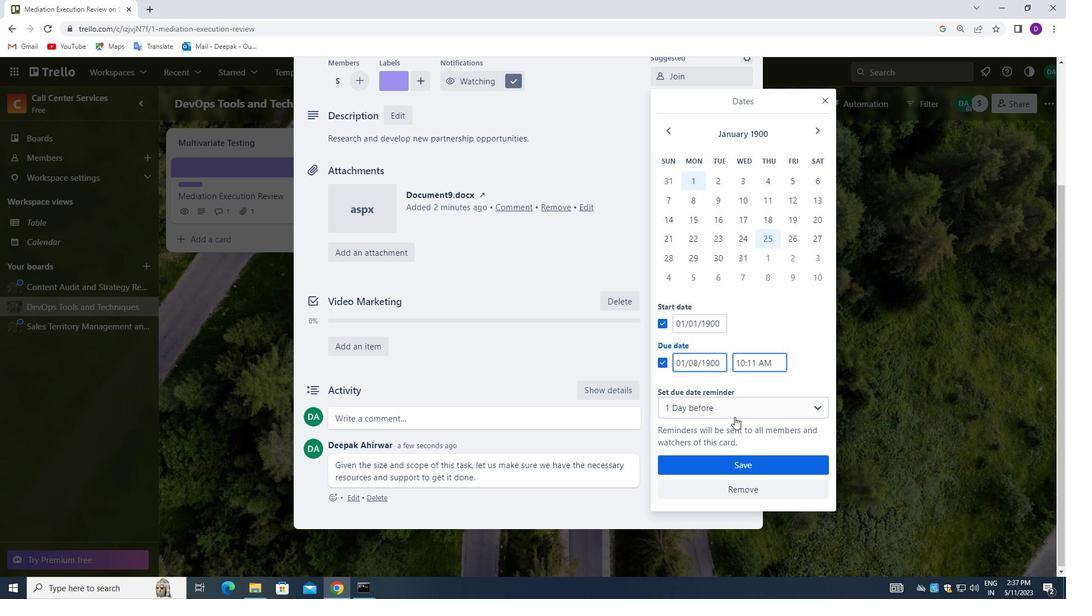 
Action: Mouse scrolled (732, 440) with delta (0, 0)
Screenshot: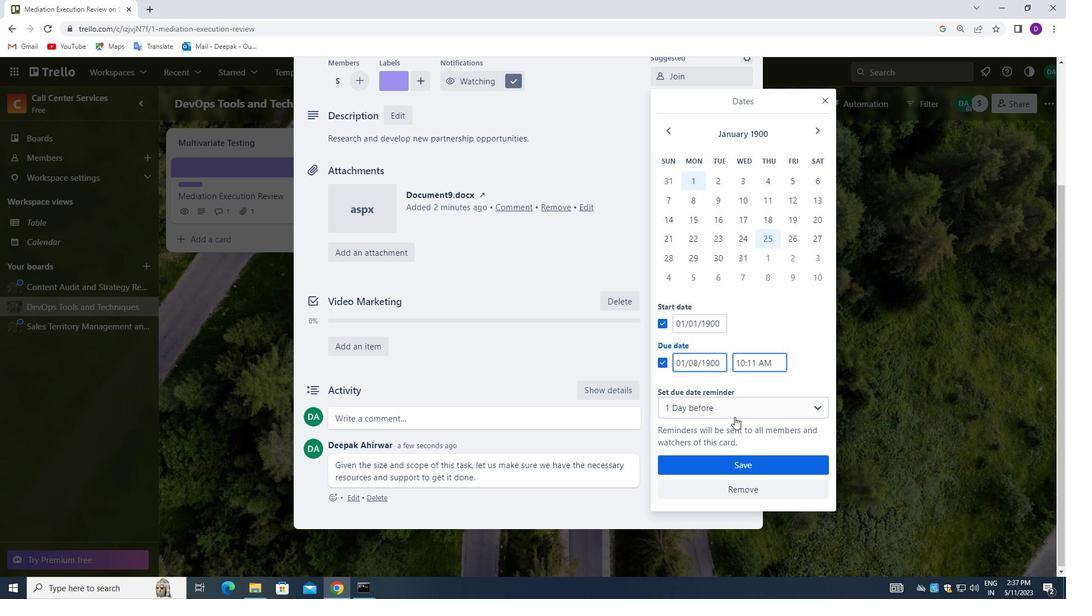 
Action: Mouse moved to (738, 463)
Screenshot: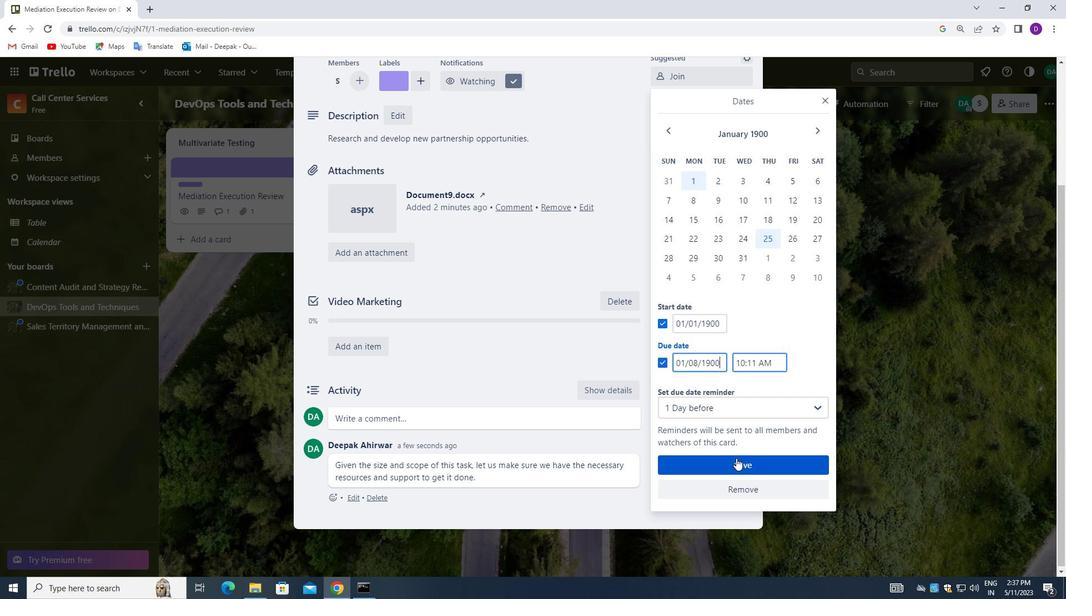 
Action: Mouse pressed left at (738, 463)
Screenshot: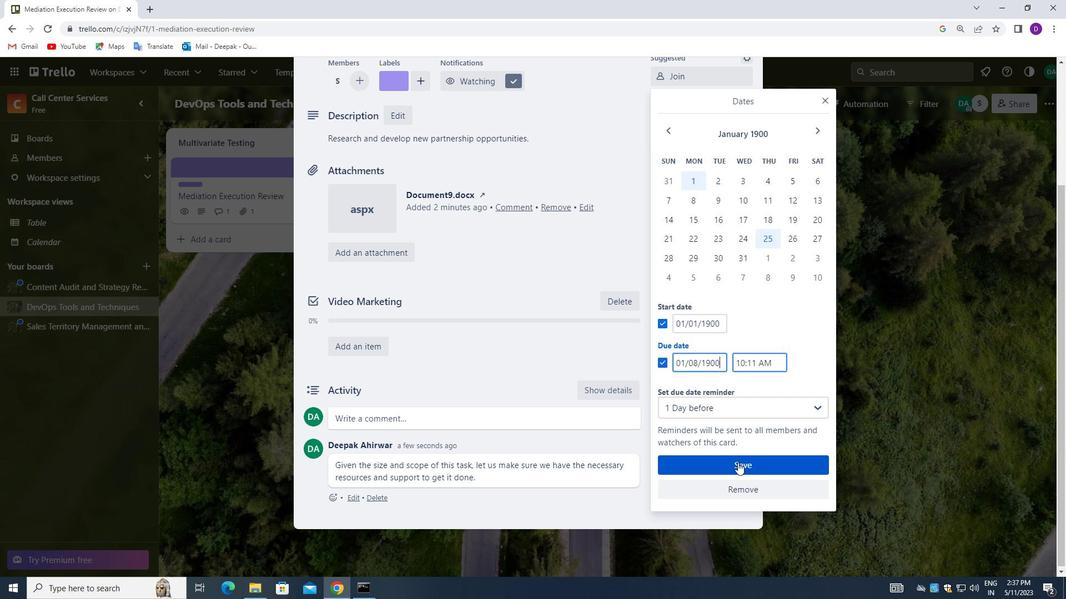 
Action: Mouse moved to (504, 402)
Screenshot: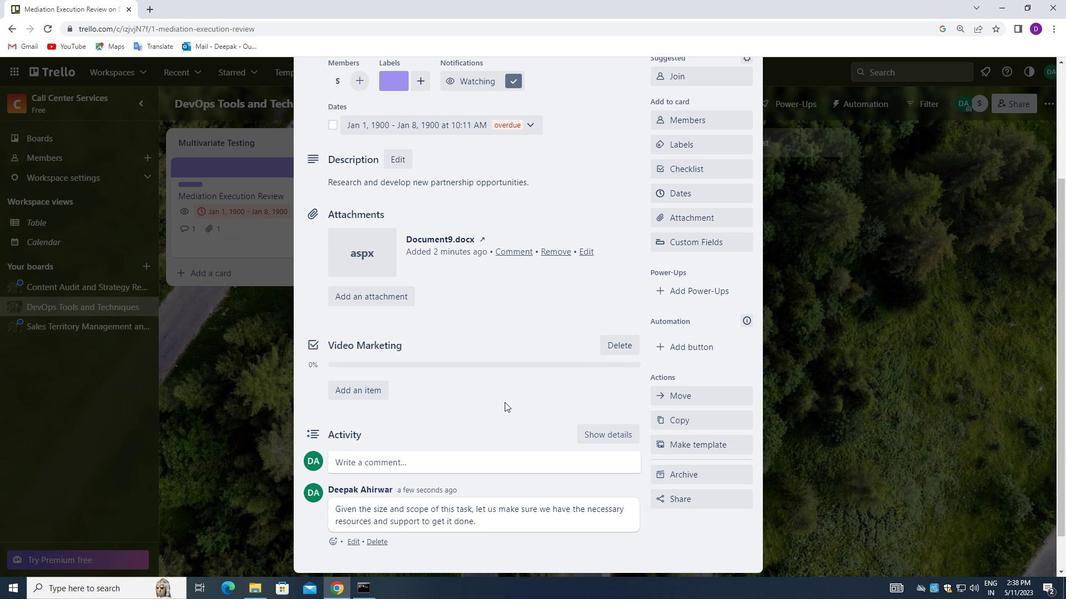 
Action: Mouse scrolled (504, 402) with delta (0, 0)
Screenshot: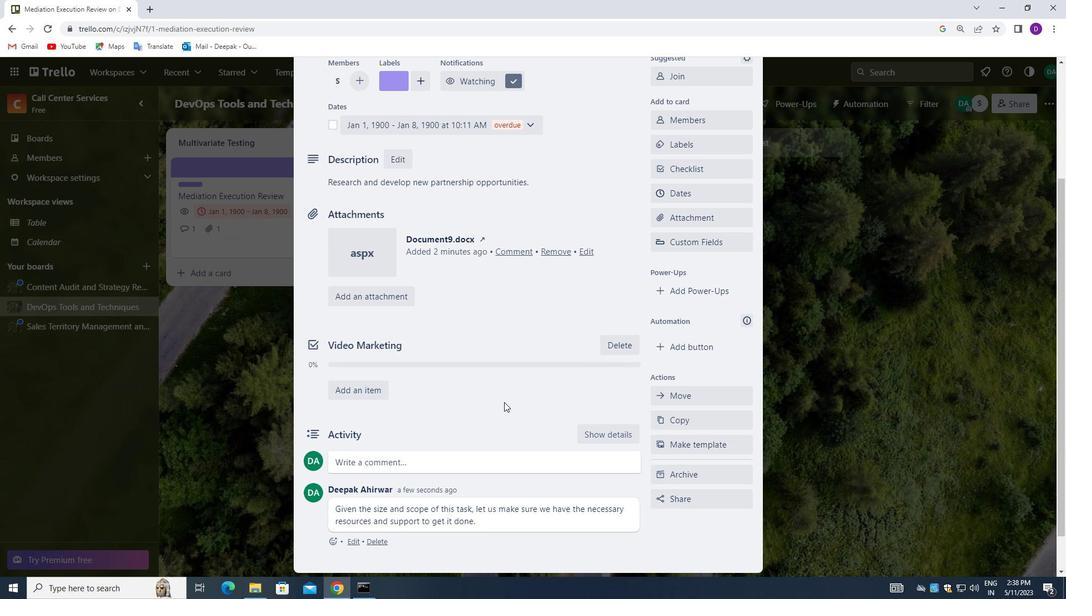 
Action: Mouse scrolled (504, 402) with delta (0, 0)
Screenshot: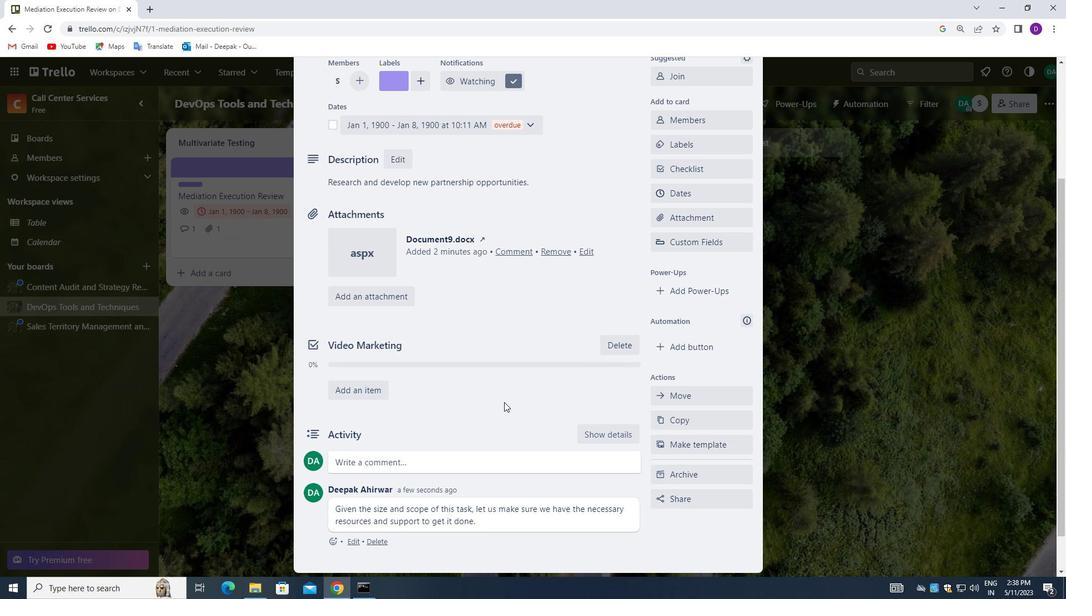 
Action: Mouse scrolled (504, 402) with delta (0, 0)
Screenshot: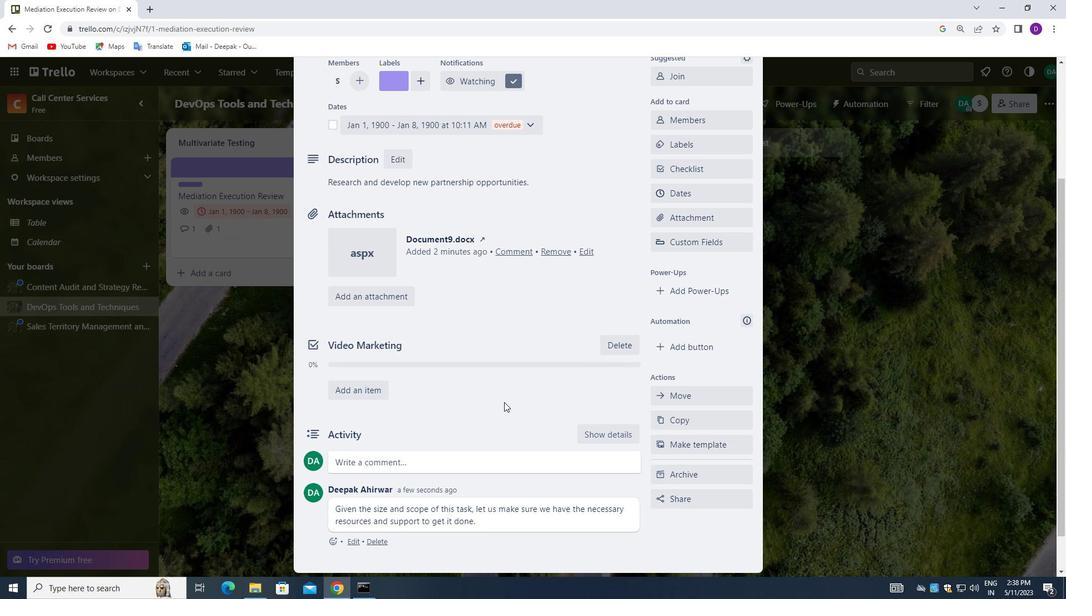 
Action: Mouse moved to (495, 363)
Screenshot: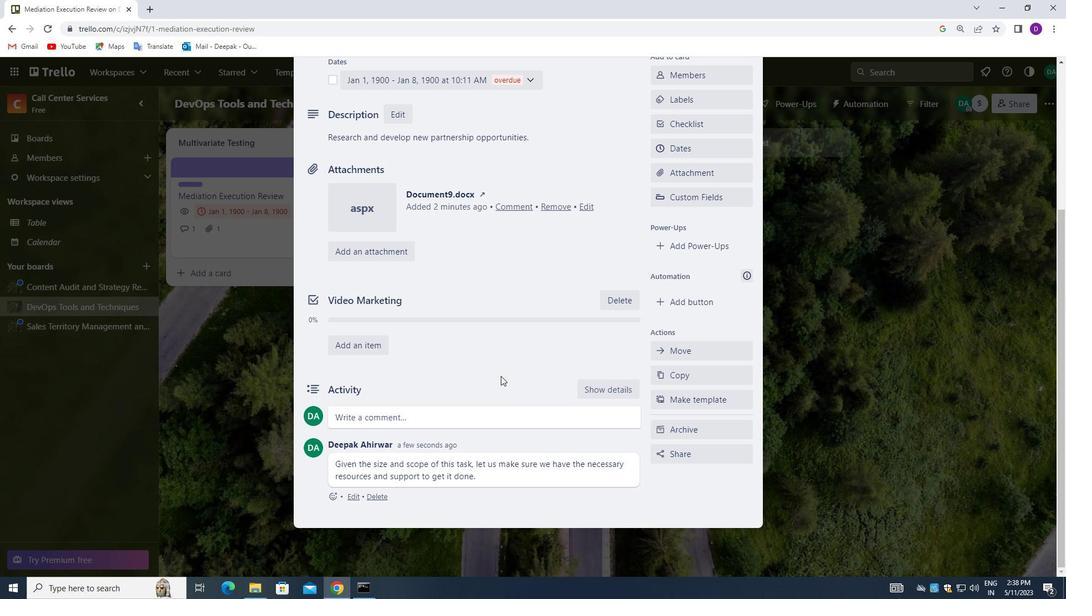 
Action: Mouse scrolled (495, 363) with delta (0, 0)
Screenshot: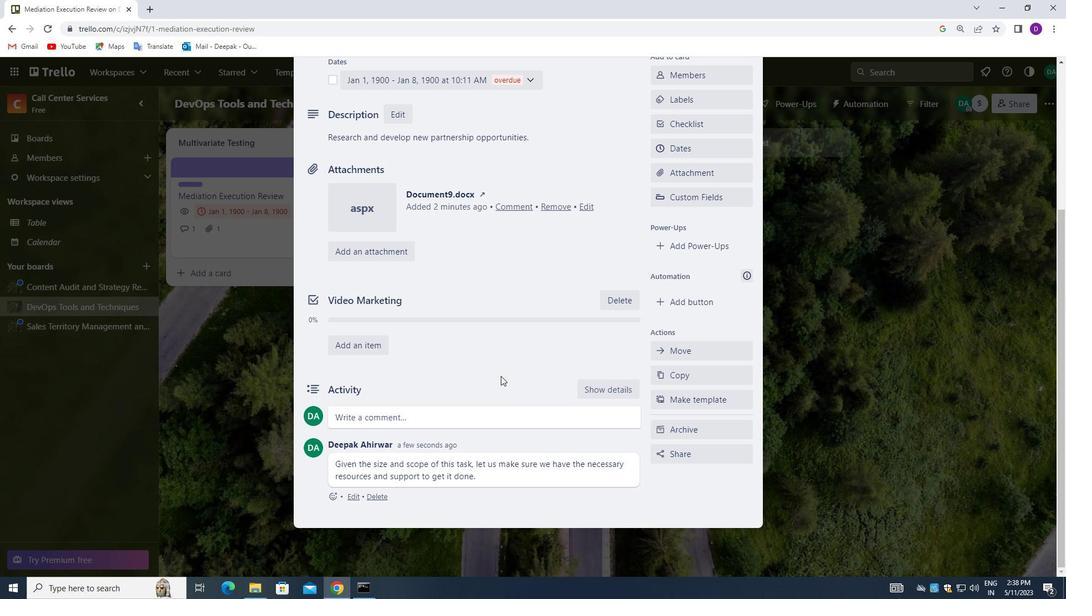 
Action: Mouse moved to (494, 361)
Screenshot: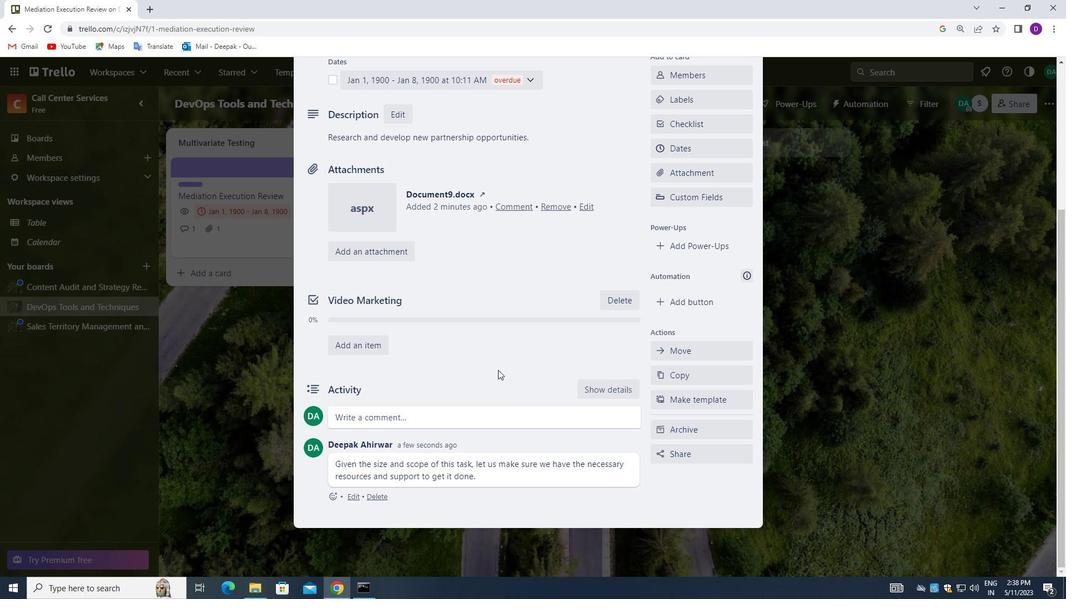 
Action: Mouse scrolled (494, 362) with delta (0, 0)
Screenshot: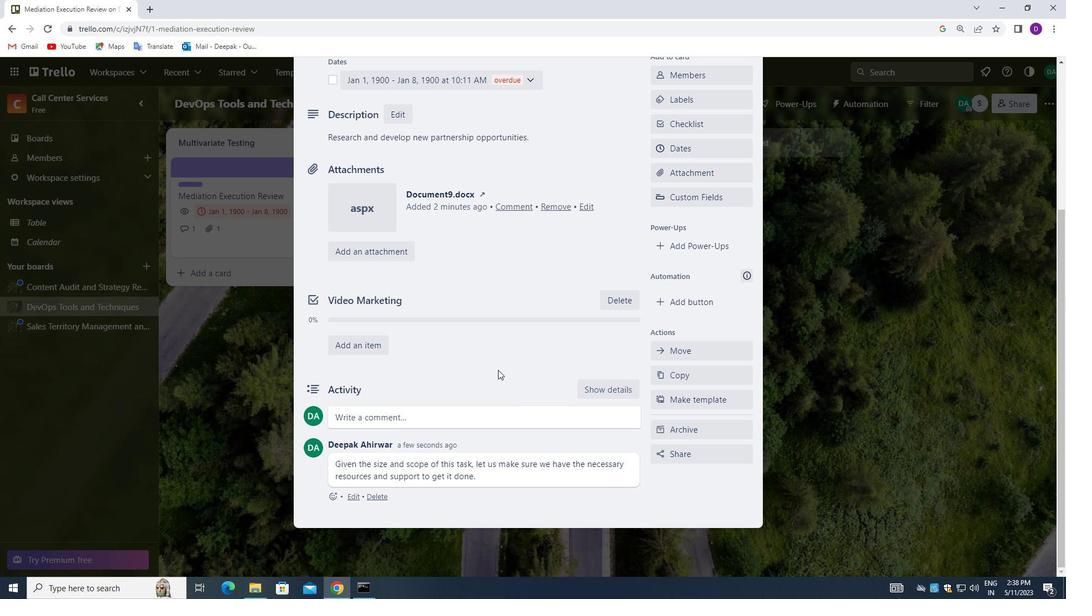 
Action: Mouse moved to (508, 357)
Screenshot: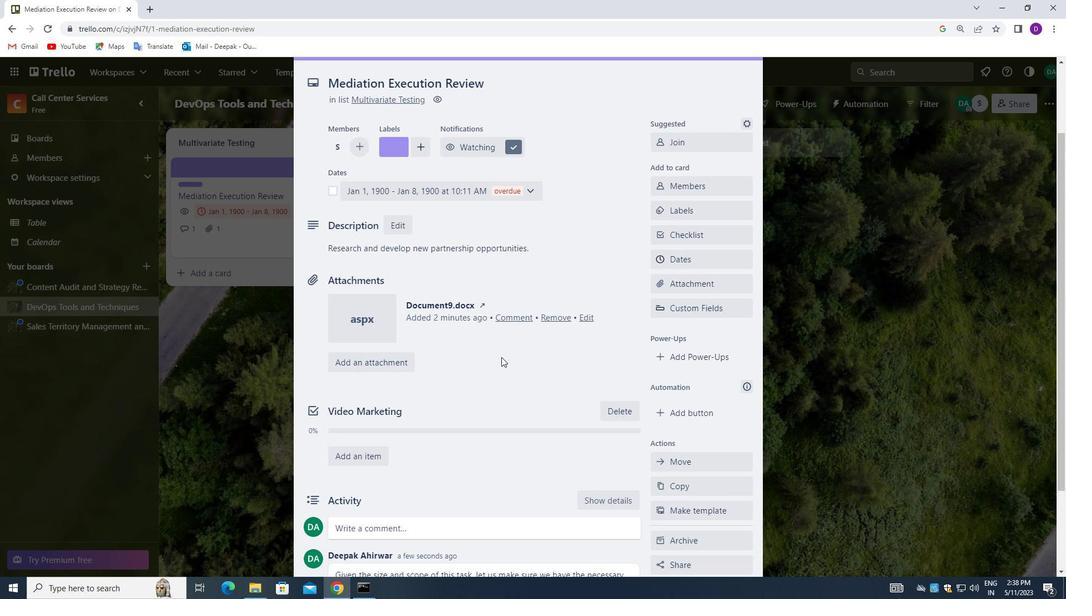 
Action: Mouse scrolled (508, 357) with delta (0, 0)
Screenshot: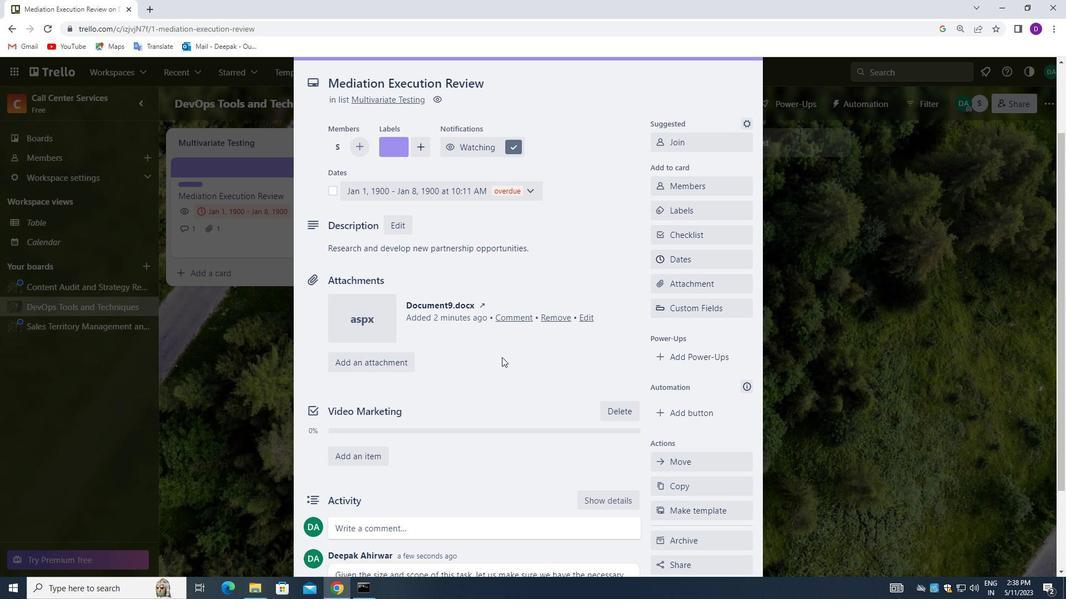 
Action: Mouse scrolled (508, 357) with delta (0, 0)
Screenshot: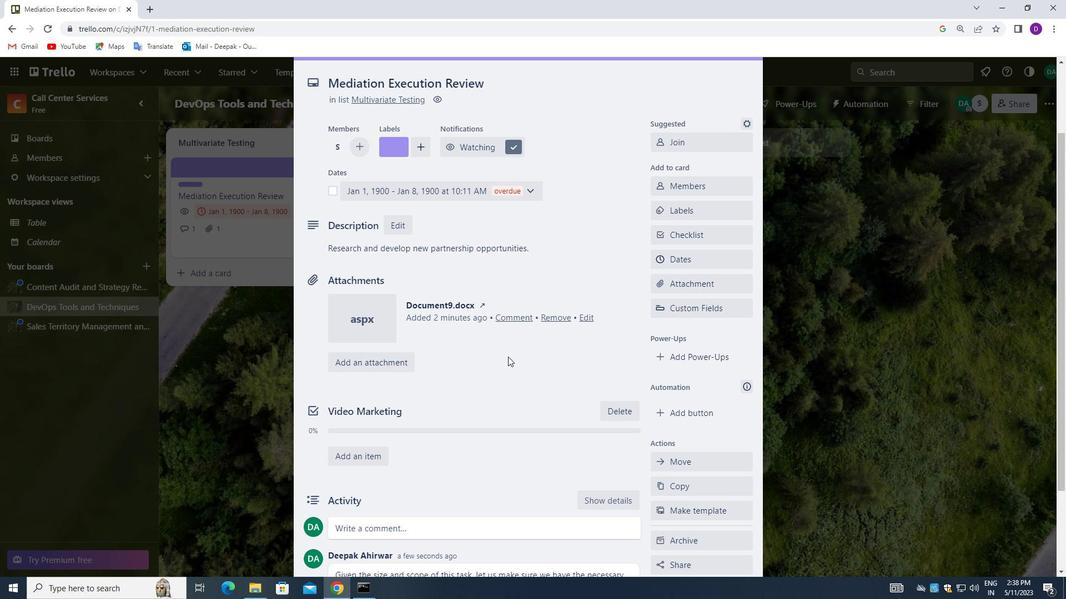 
Action: Mouse scrolled (508, 357) with delta (0, 0)
Screenshot: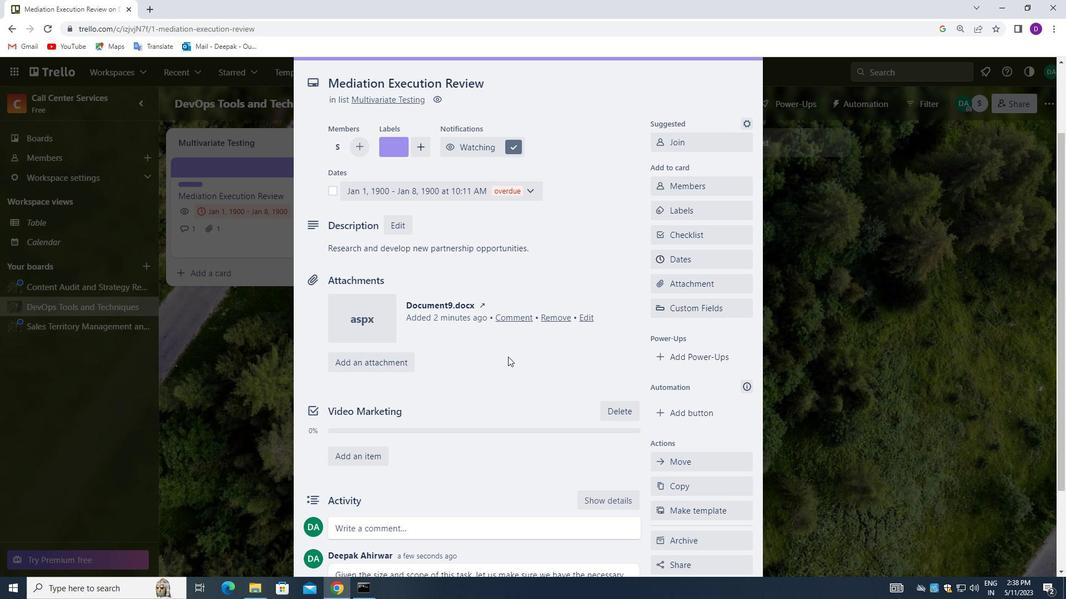 
Action: Mouse moved to (509, 357)
Screenshot: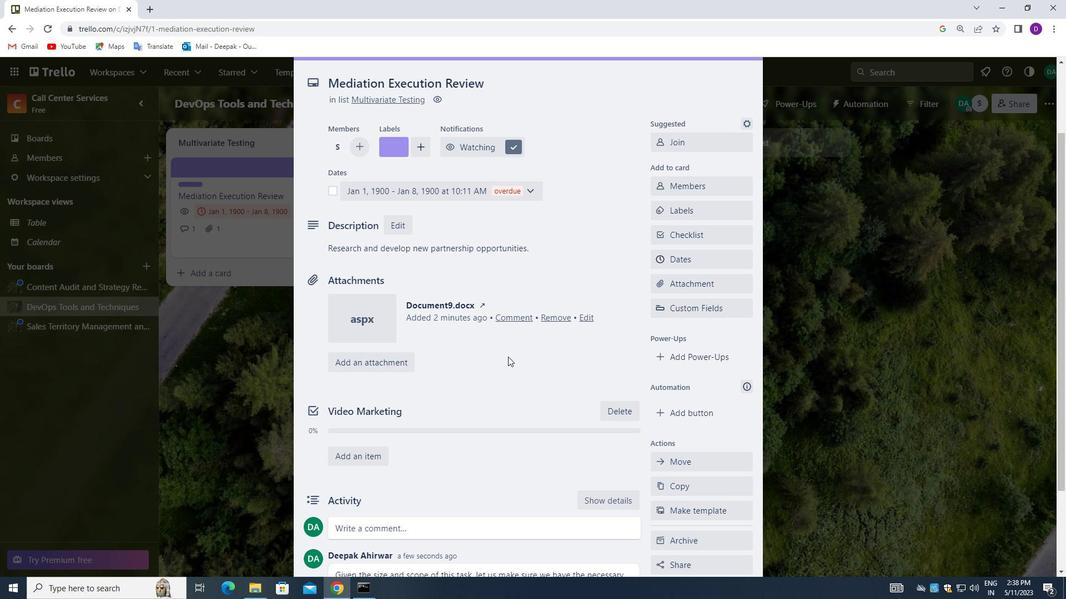 
Action: Mouse scrolled (509, 357) with delta (0, 0)
Screenshot: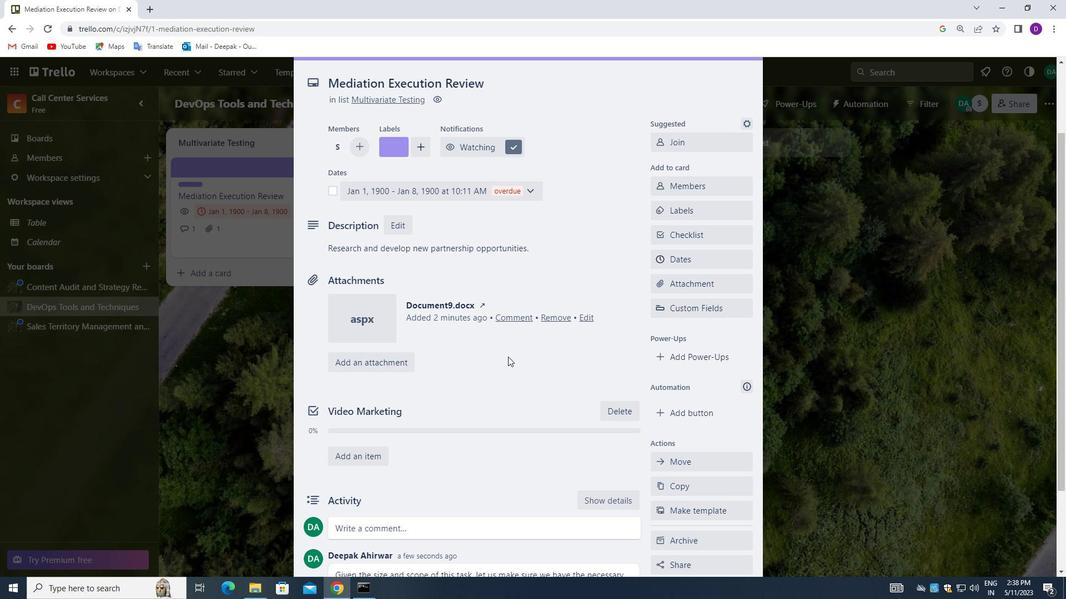 
Action: Mouse moved to (514, 323)
Screenshot: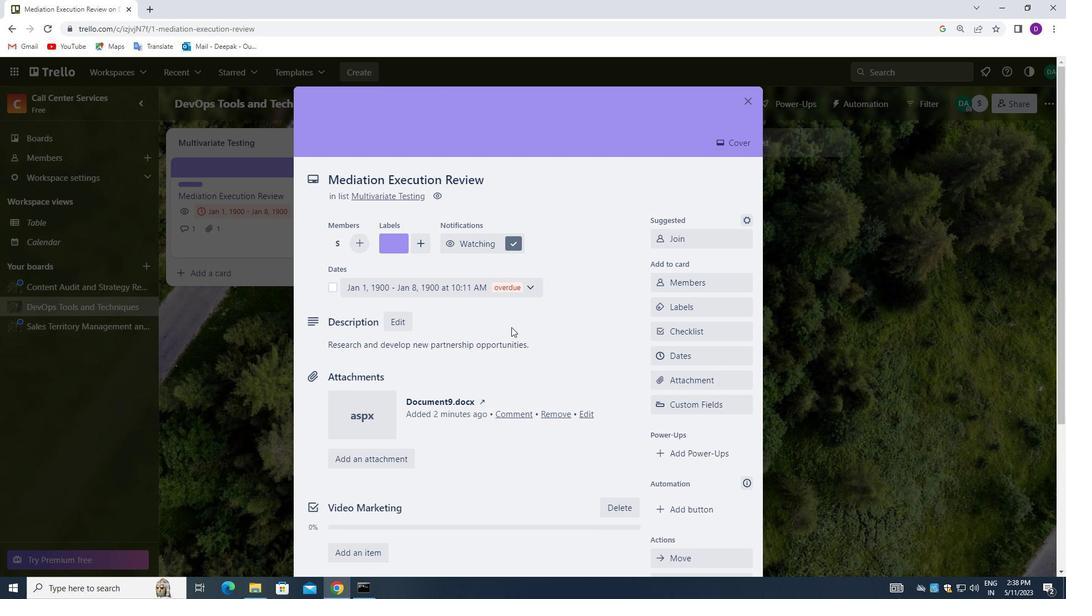 
Action: Mouse scrolled (514, 324) with delta (0, 0)
Screenshot: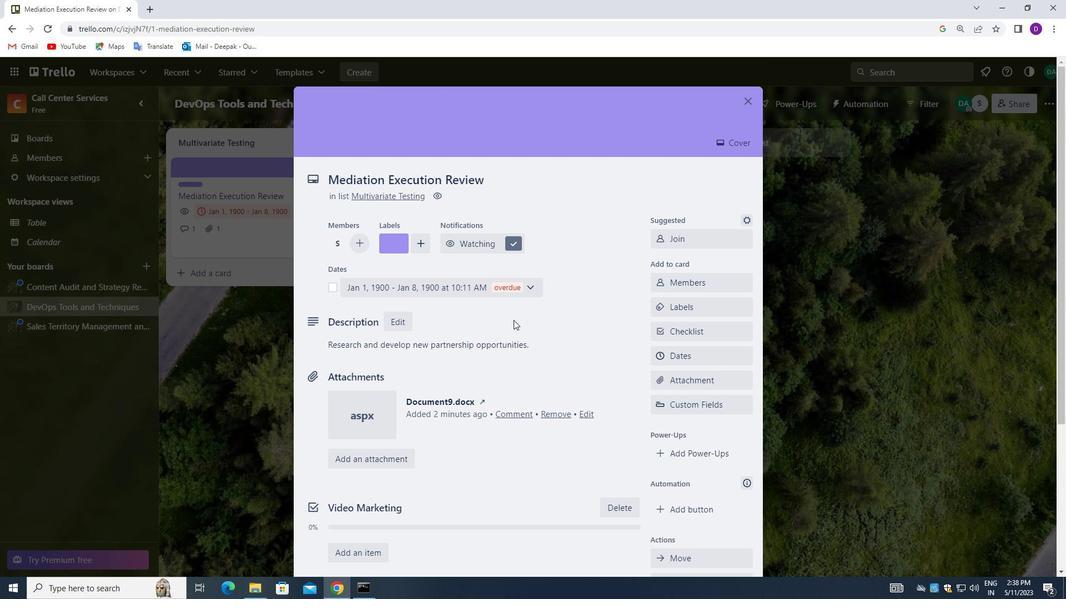
Action: Mouse moved to (514, 324)
Screenshot: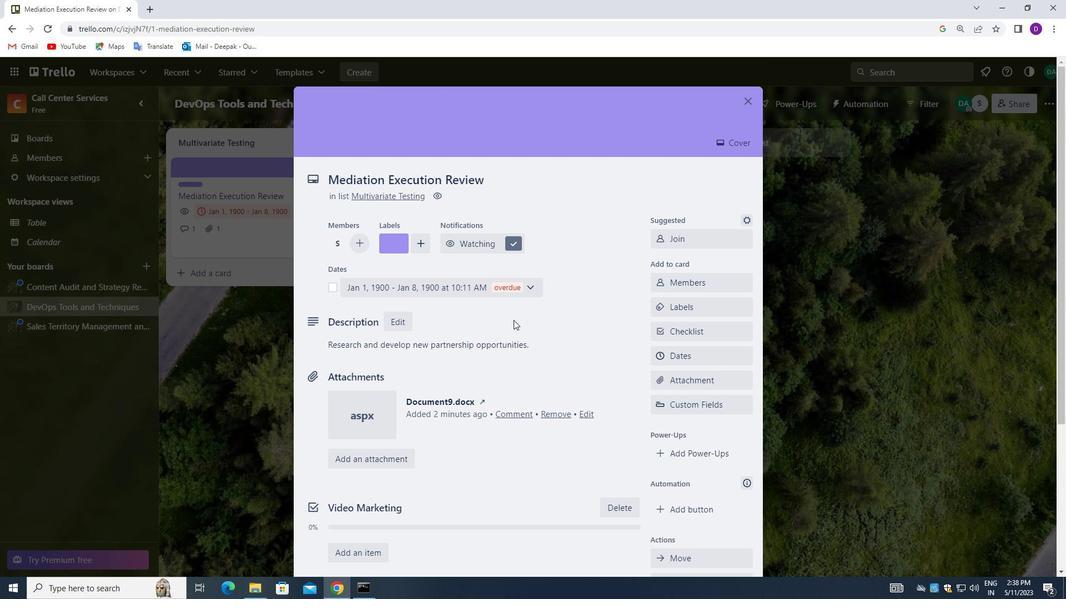 
Action: Mouse scrolled (514, 324) with delta (0, 0)
Screenshot: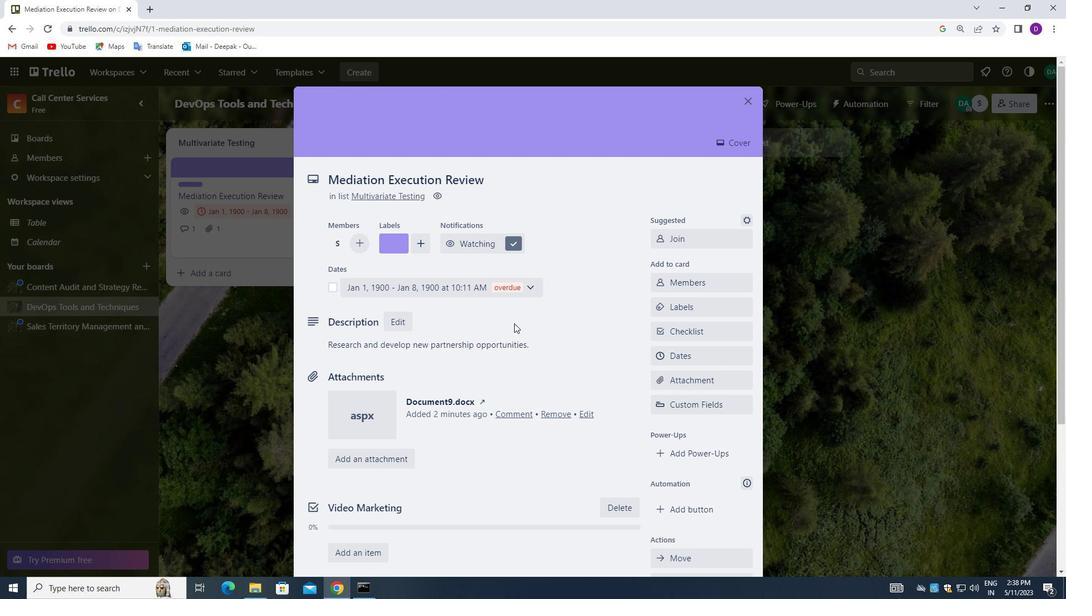 
Action: Mouse moved to (515, 324)
Screenshot: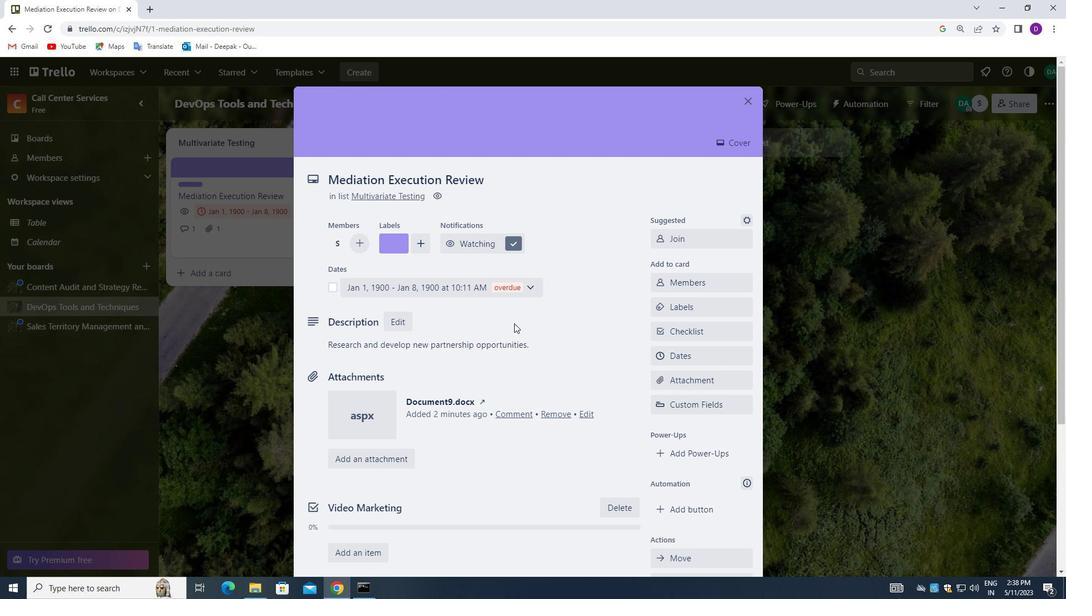 
Action: Mouse scrolled (515, 324) with delta (0, 0)
Screenshot: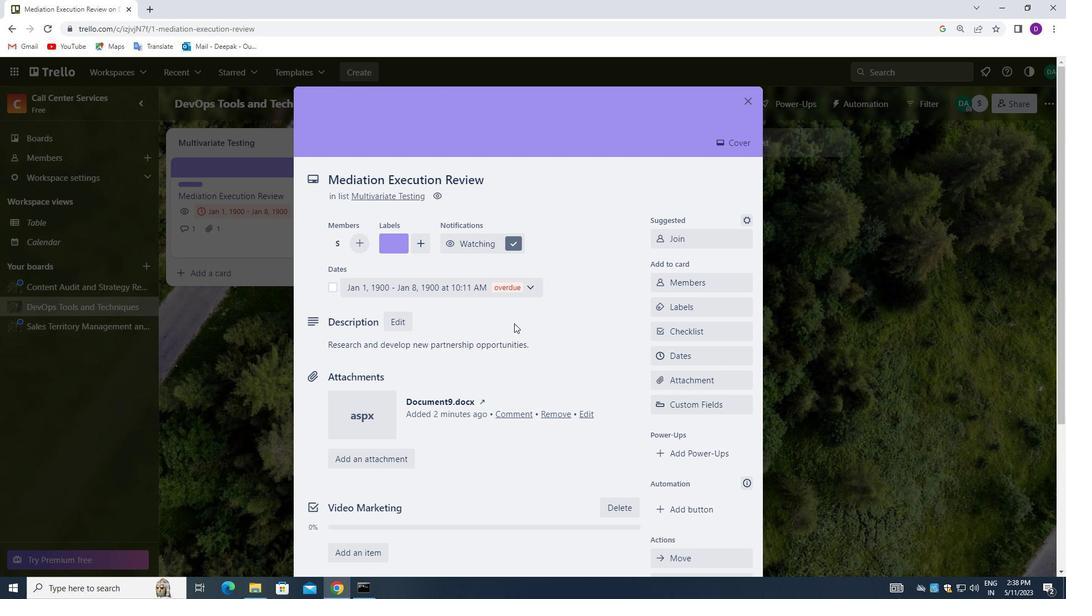 
Action: Mouse moved to (745, 101)
Screenshot: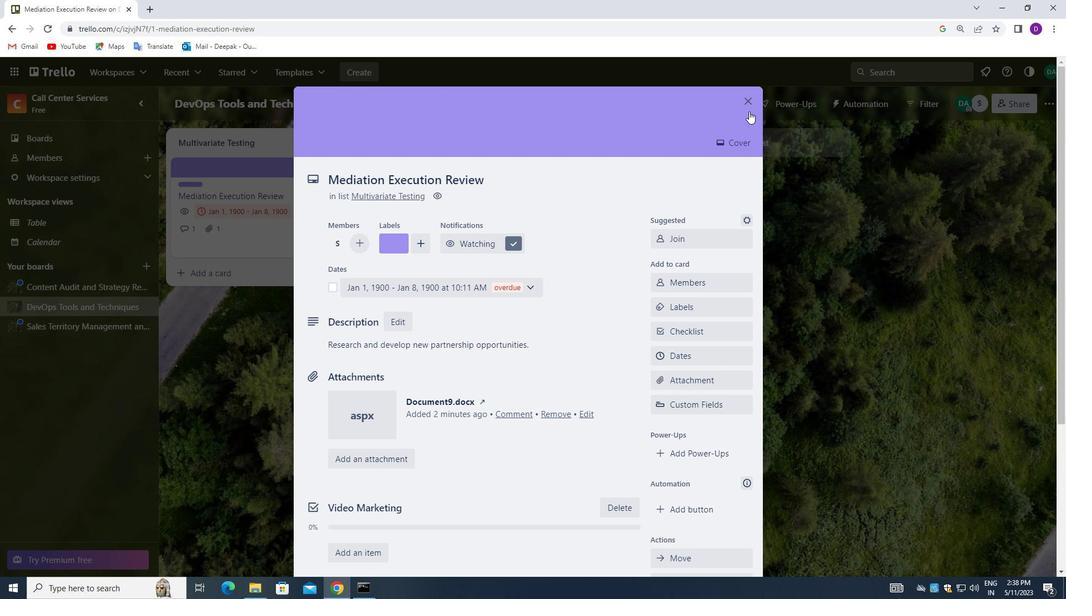
Action: Mouse pressed left at (745, 101)
Screenshot: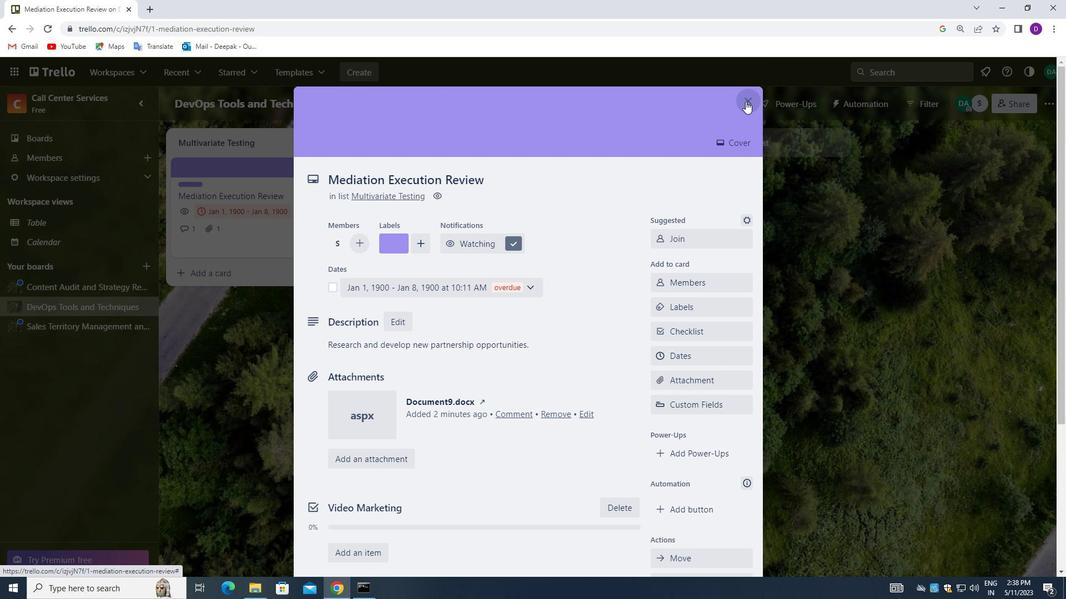 
Action: Mouse moved to (58, 141)
Screenshot: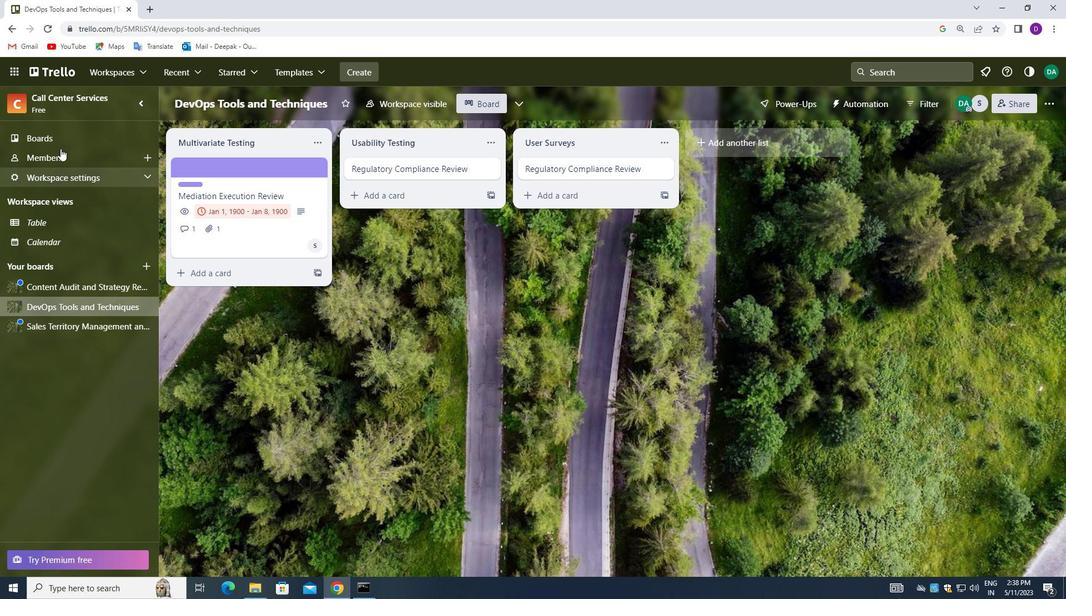 
Action: Mouse pressed left at (58, 141)
Screenshot: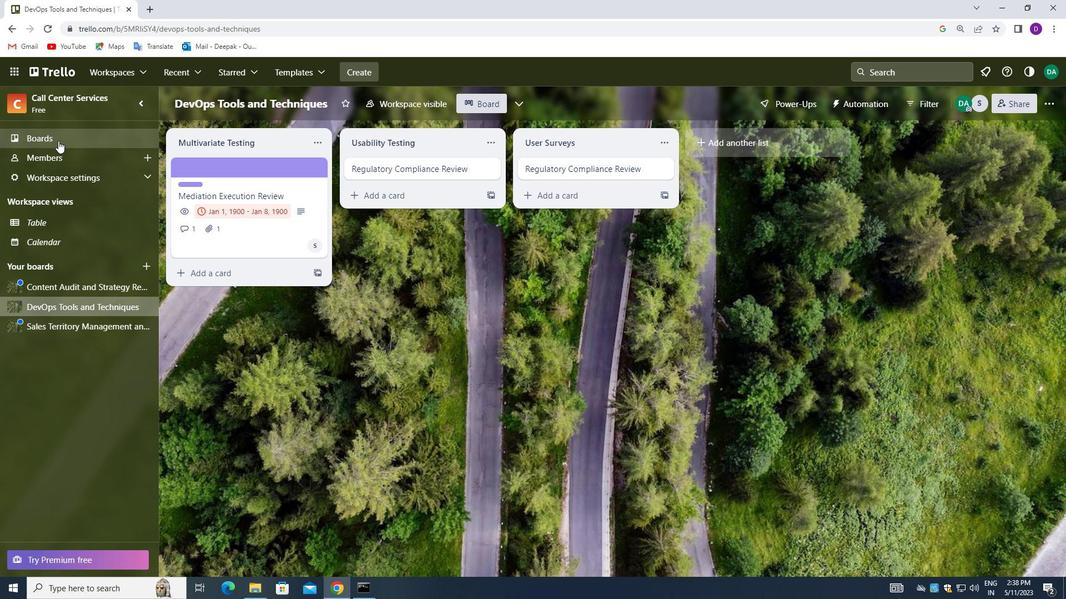 
Action: Mouse moved to (370, 363)
Screenshot: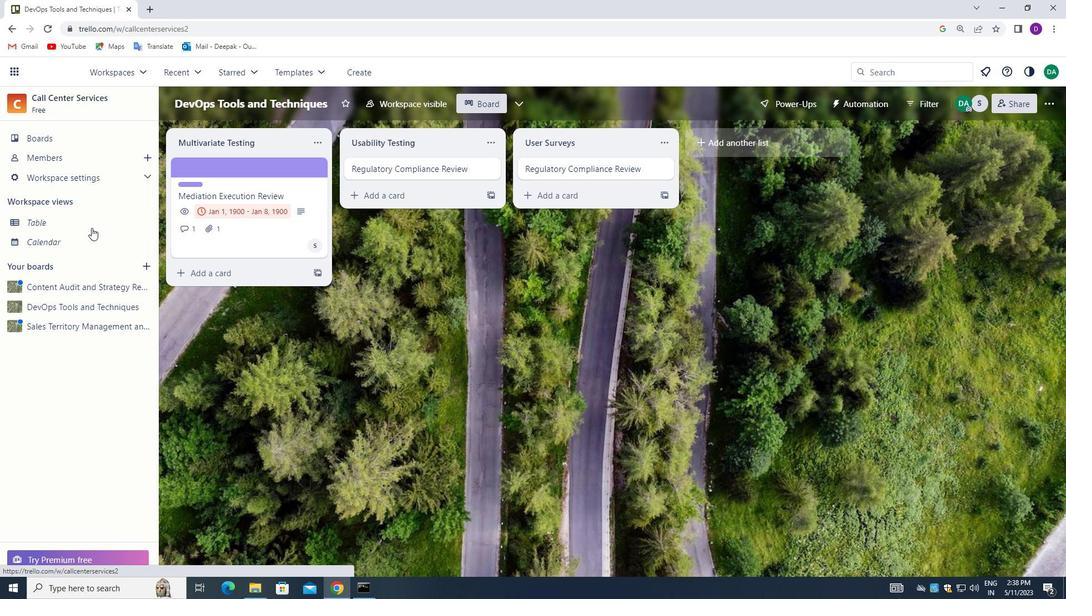 
